Task: Find connections with filter location Gobārdānga with filter topic #Managerwith filter profile language German with filter current company The Corporate Bhakt with filter school Mailam Engineering College with filter industry Forestry and Logging with filter service category FIle Management with filter keywords title Program Administrator
Action: Mouse moved to (536, 91)
Screenshot: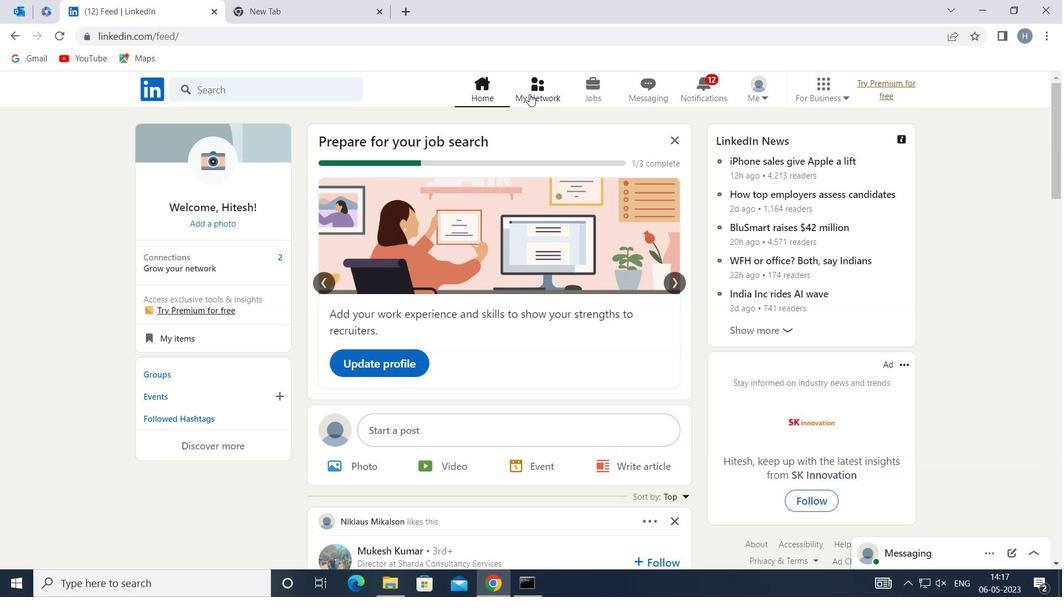 
Action: Mouse pressed left at (536, 91)
Screenshot: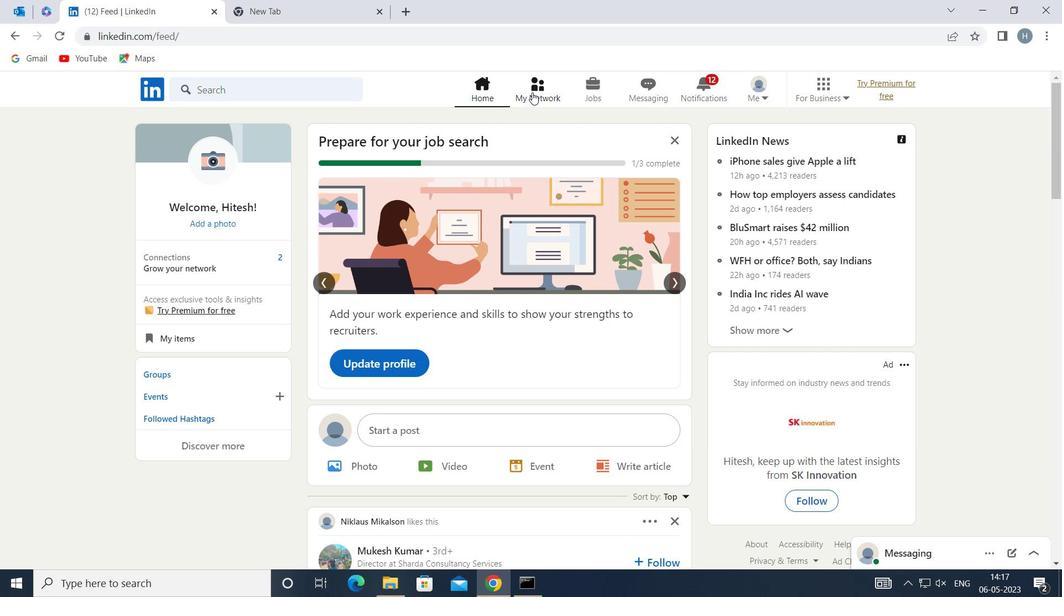 
Action: Mouse moved to (309, 165)
Screenshot: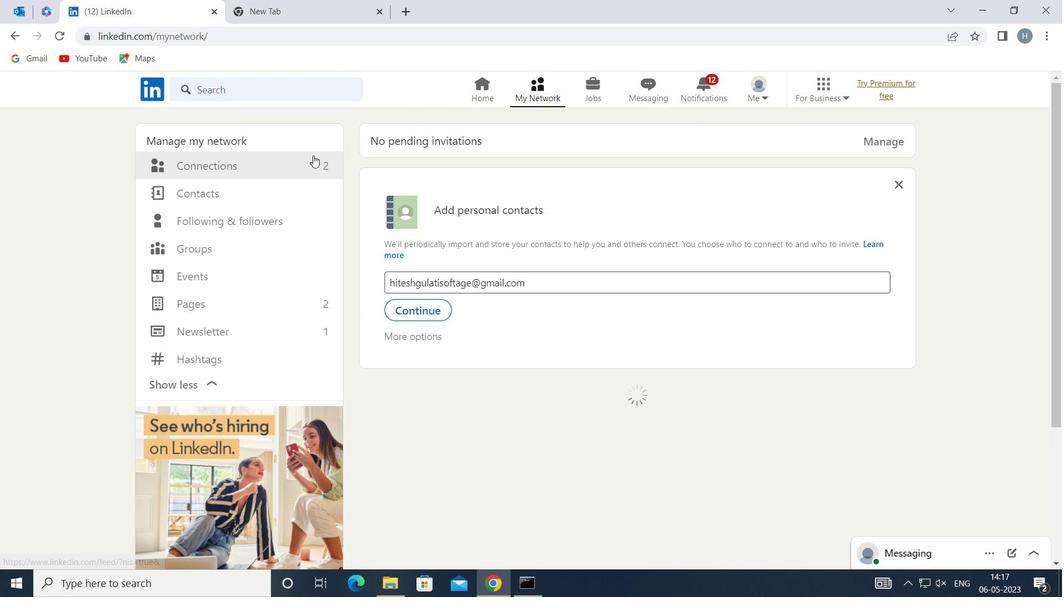 
Action: Mouse pressed left at (309, 165)
Screenshot: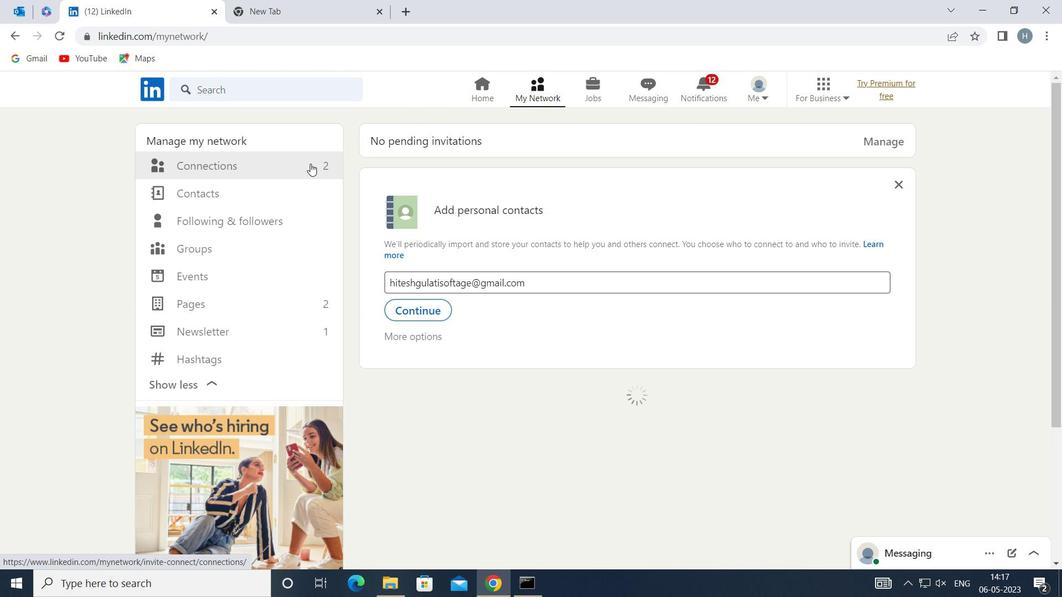 
Action: Mouse moved to (623, 167)
Screenshot: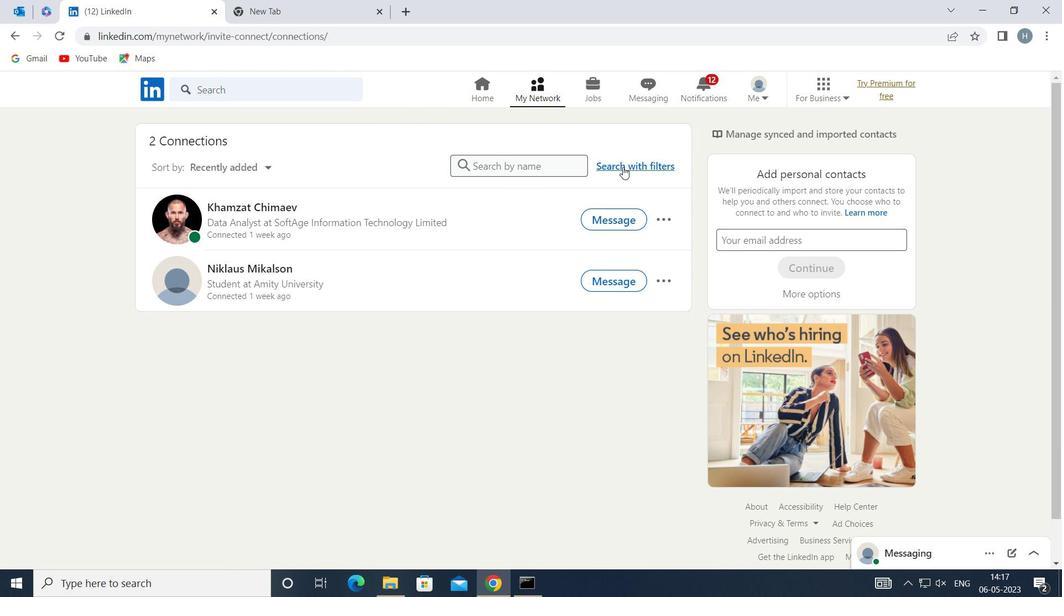 
Action: Mouse pressed left at (623, 167)
Screenshot: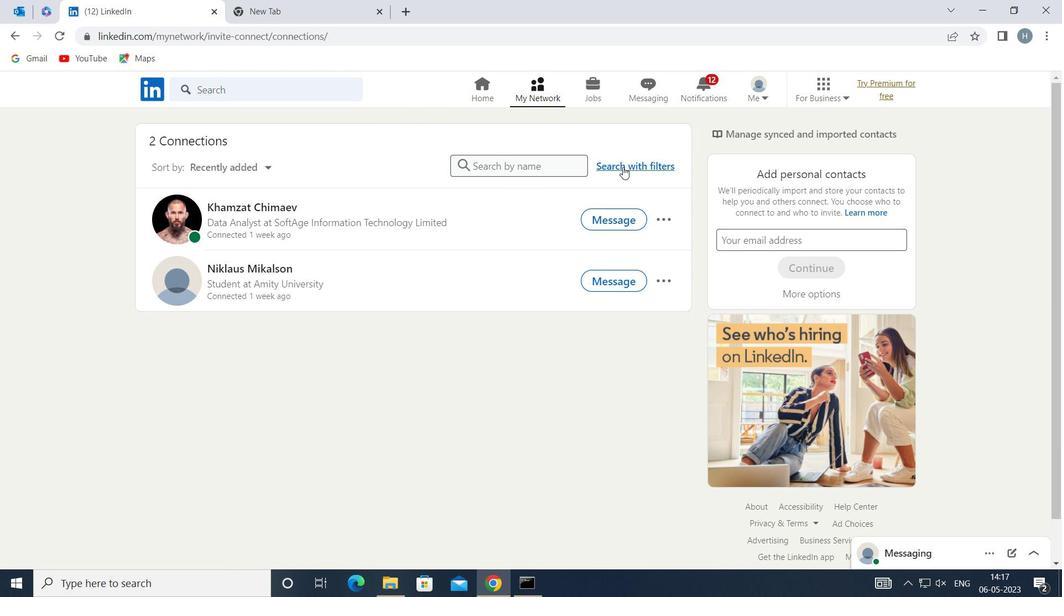 
Action: Mouse moved to (569, 132)
Screenshot: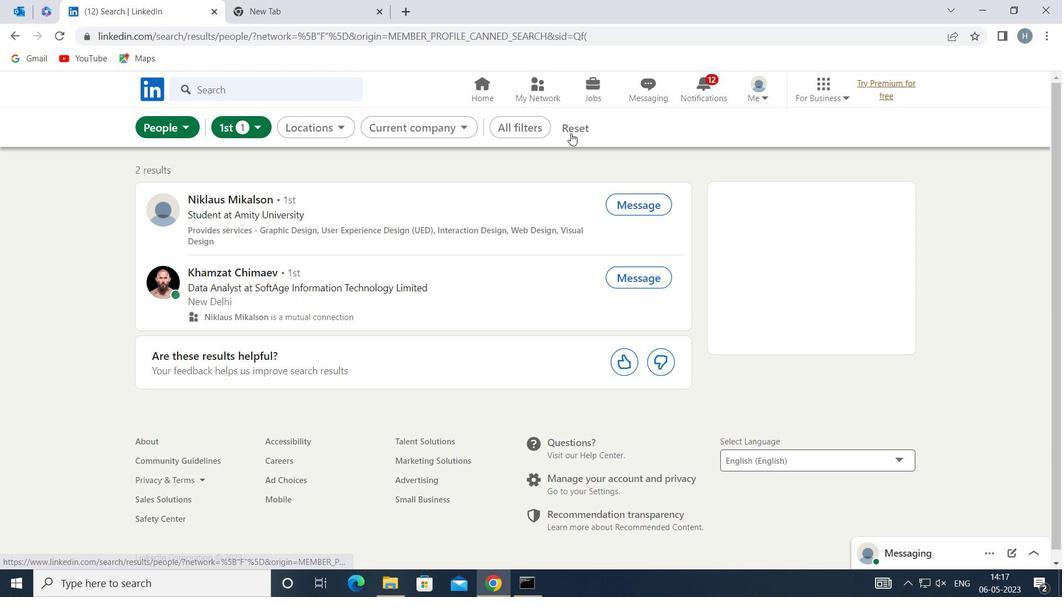 
Action: Mouse pressed left at (569, 132)
Screenshot: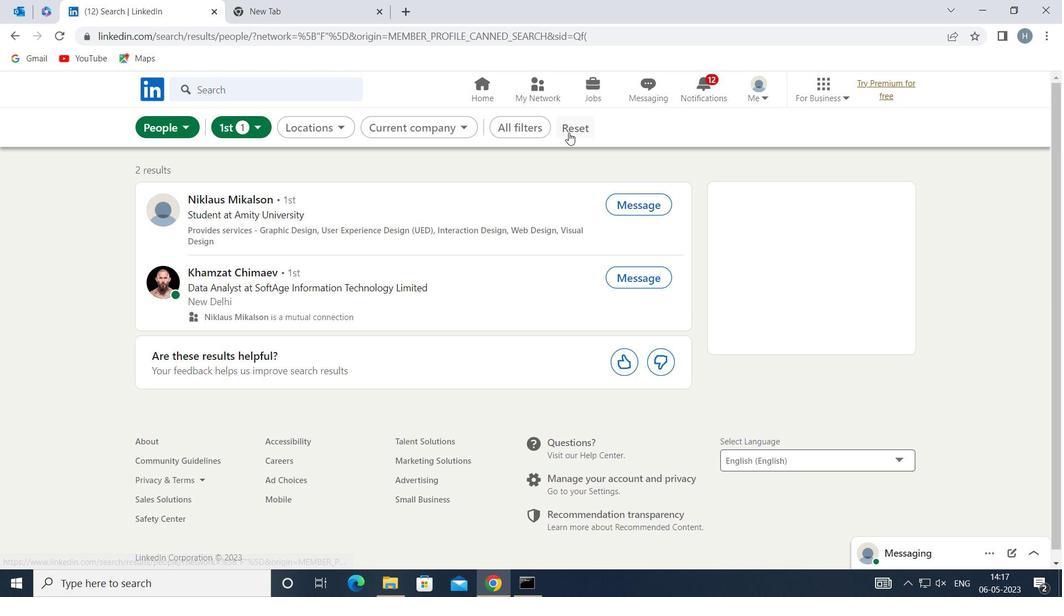 
Action: Mouse moved to (559, 128)
Screenshot: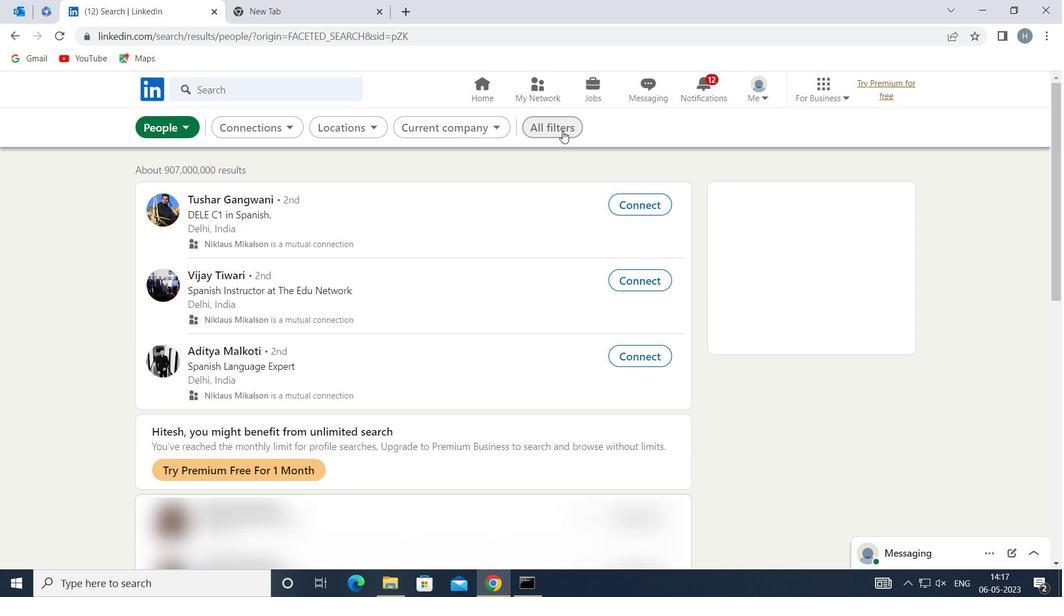 
Action: Mouse pressed left at (559, 128)
Screenshot: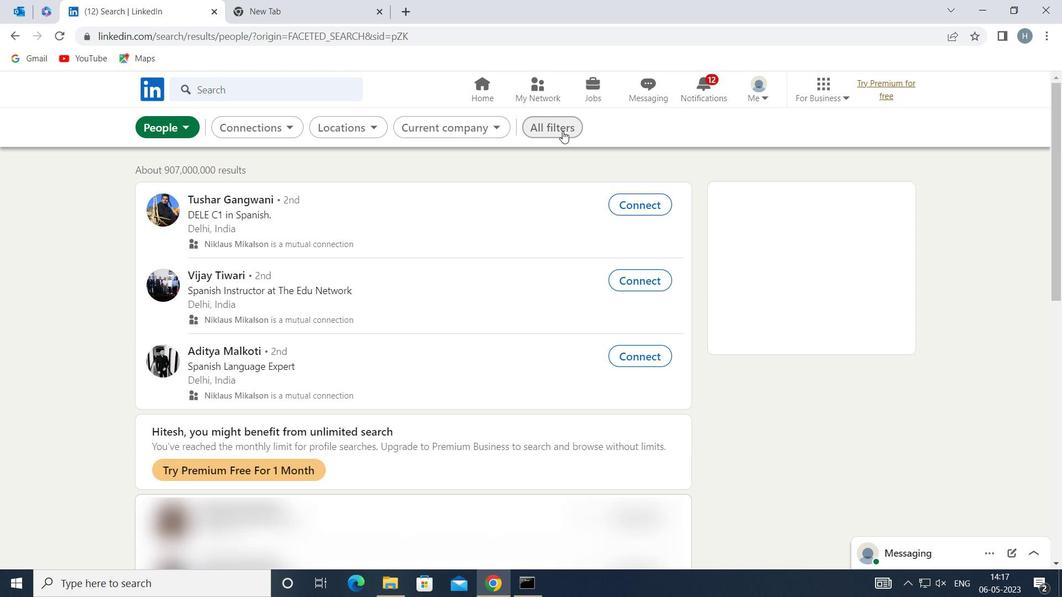 
Action: Mouse moved to (787, 387)
Screenshot: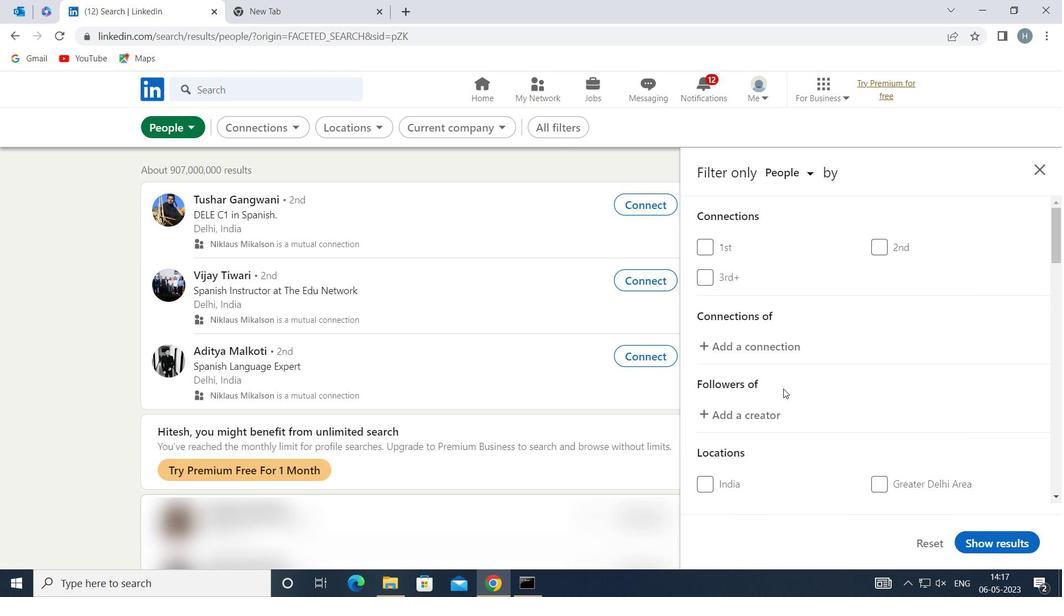 
Action: Mouse scrolled (787, 386) with delta (0, 0)
Screenshot: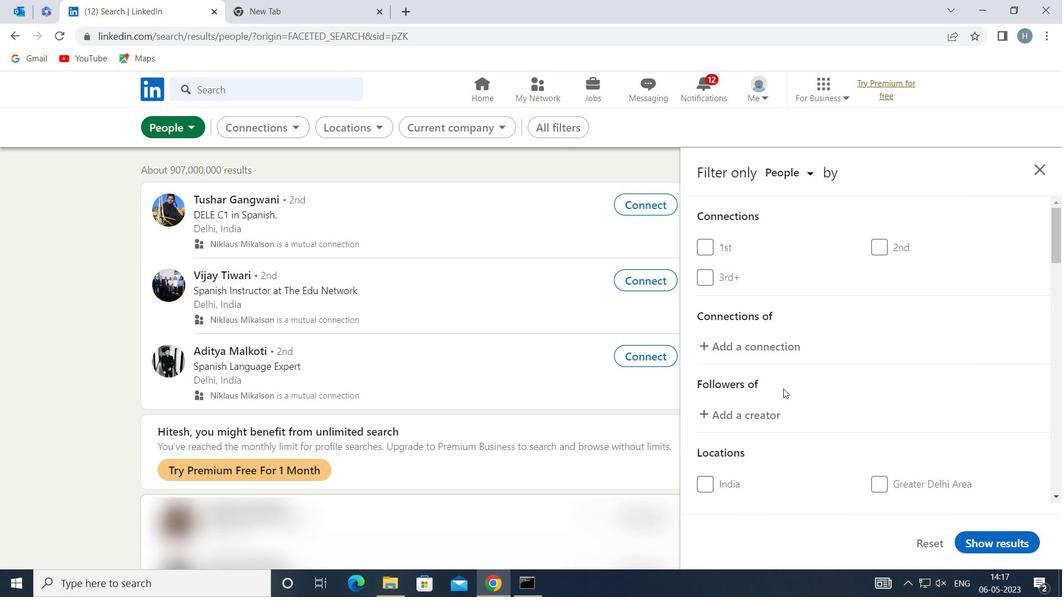 
Action: Mouse moved to (788, 385)
Screenshot: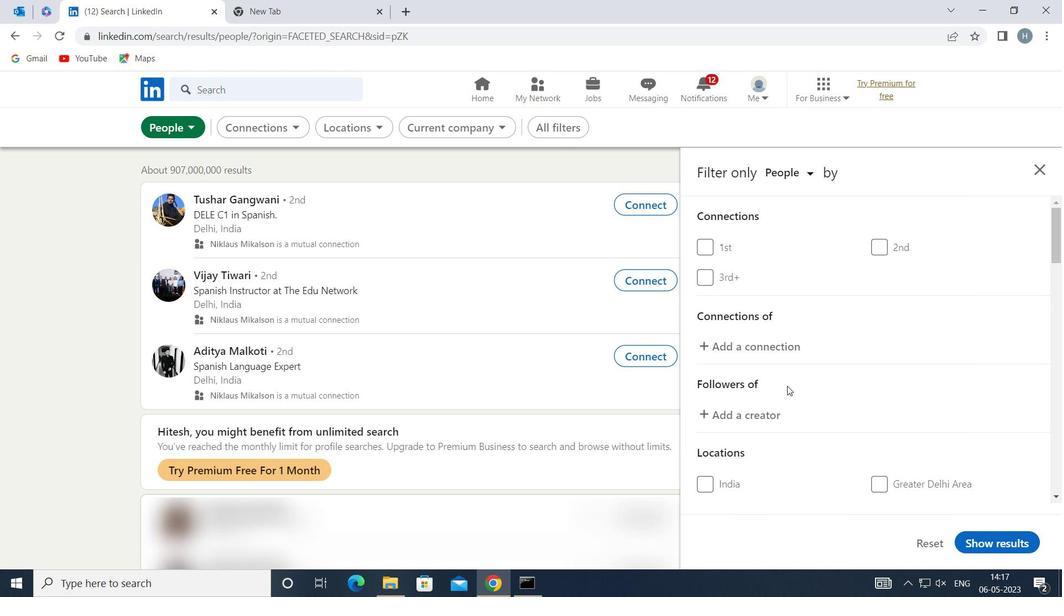 
Action: Mouse scrolled (788, 384) with delta (0, 0)
Screenshot: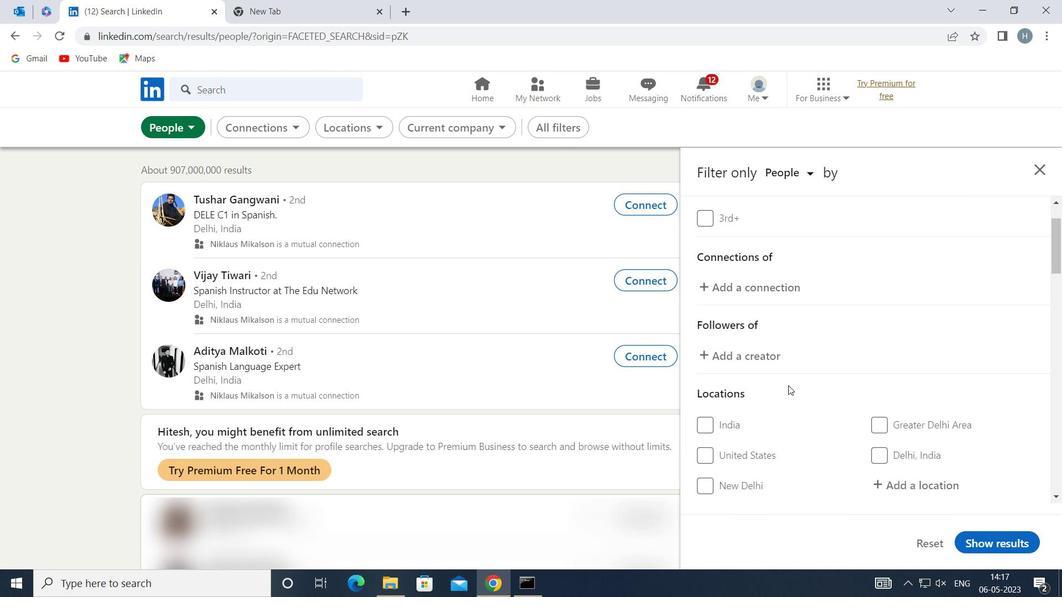 
Action: Mouse moved to (788, 384)
Screenshot: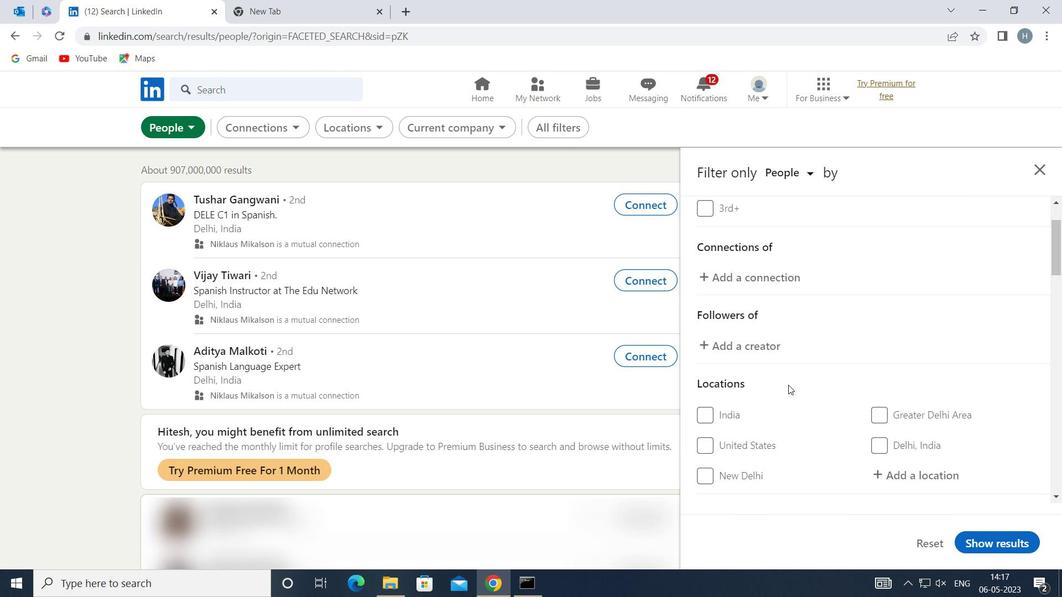 
Action: Mouse scrolled (788, 383) with delta (0, 0)
Screenshot: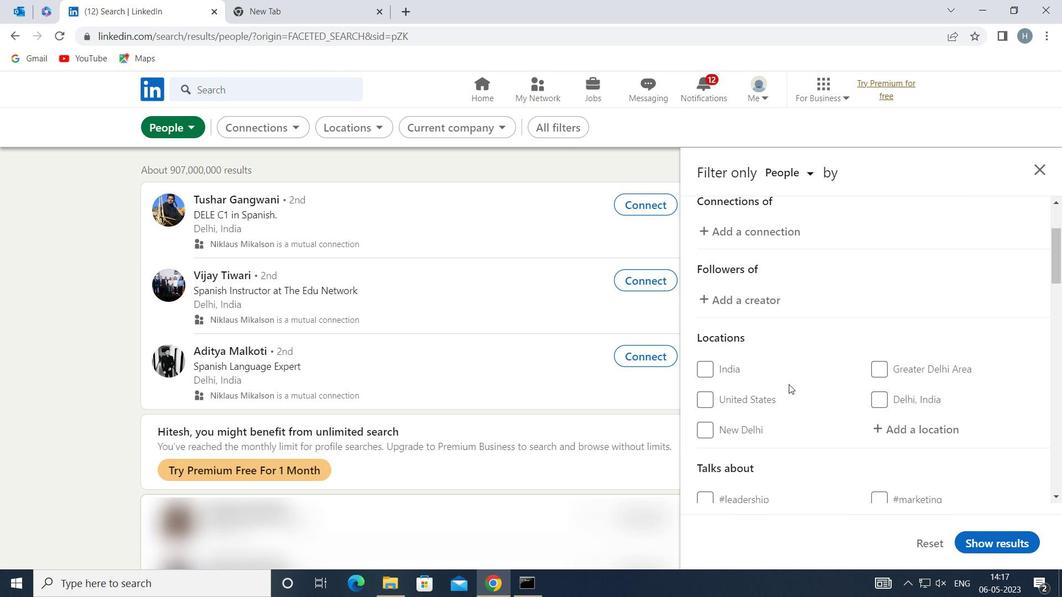 
Action: Mouse moved to (911, 341)
Screenshot: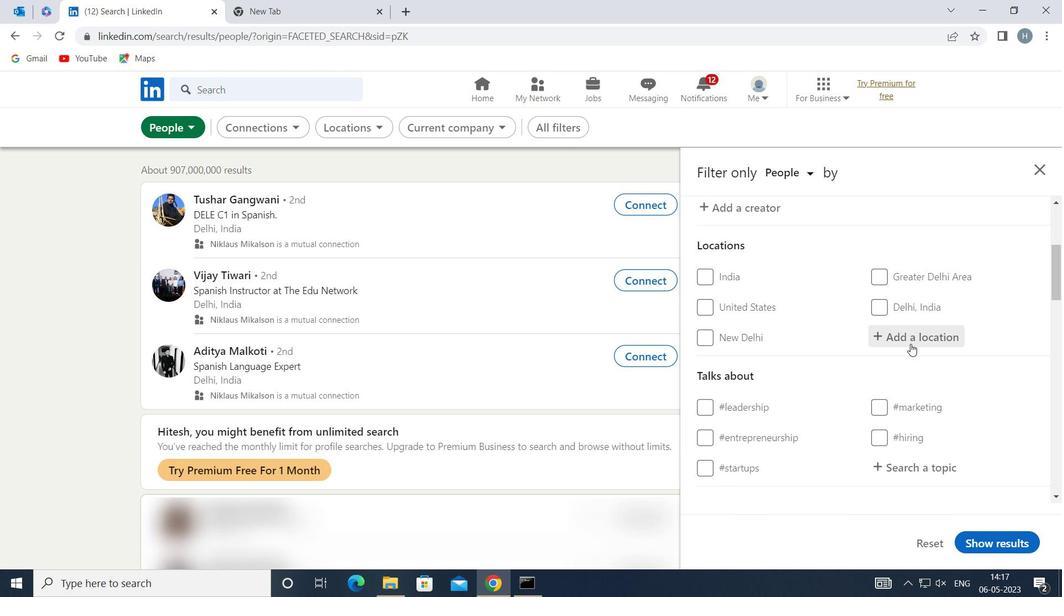 
Action: Mouse pressed left at (911, 341)
Screenshot: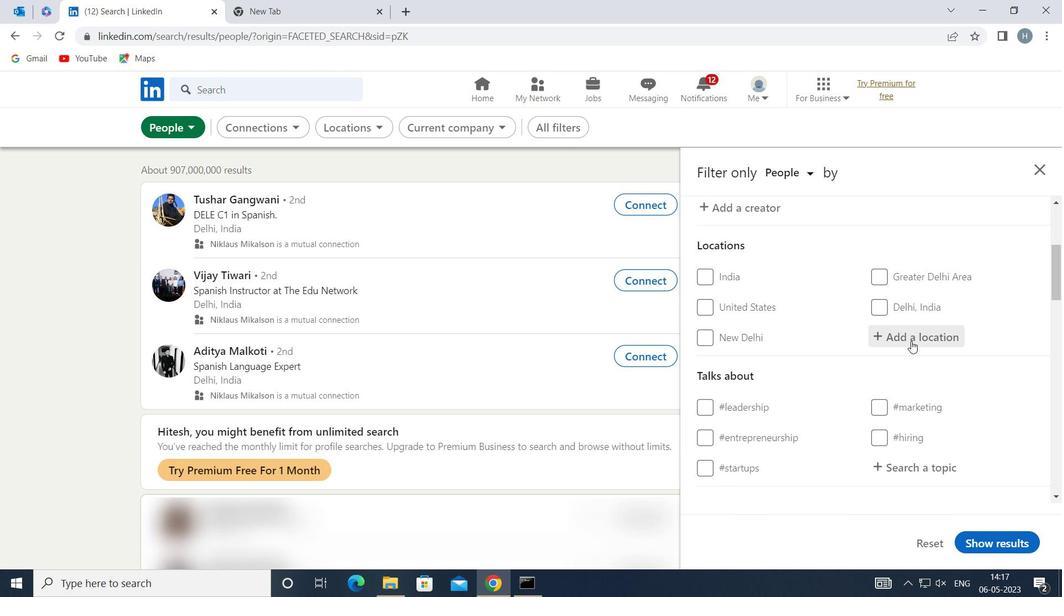 
Action: Key pressed <Key.shift>GOBARDANGA
Screenshot: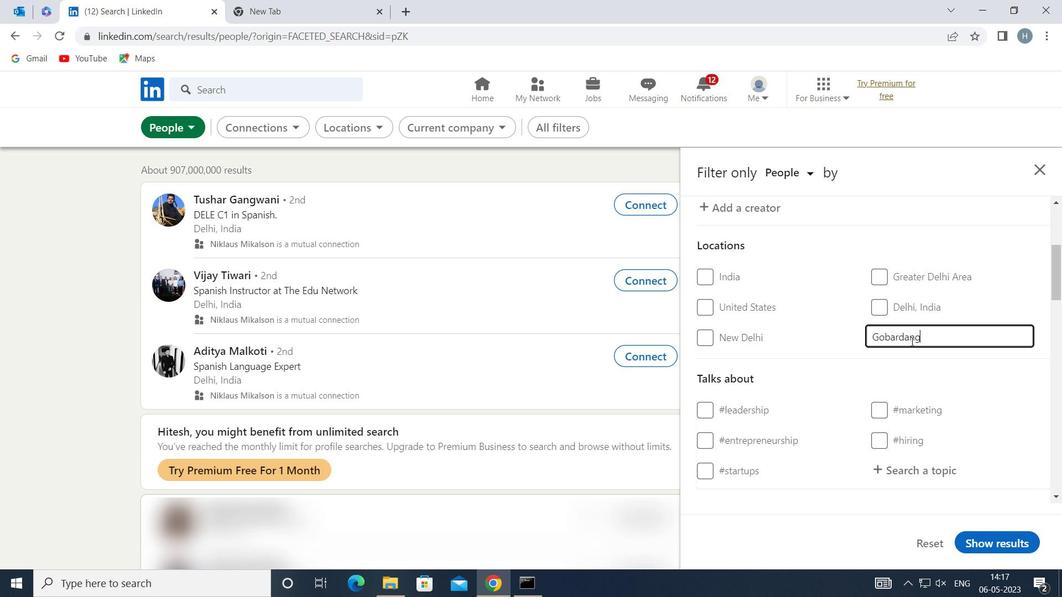 
Action: Mouse moved to (923, 354)
Screenshot: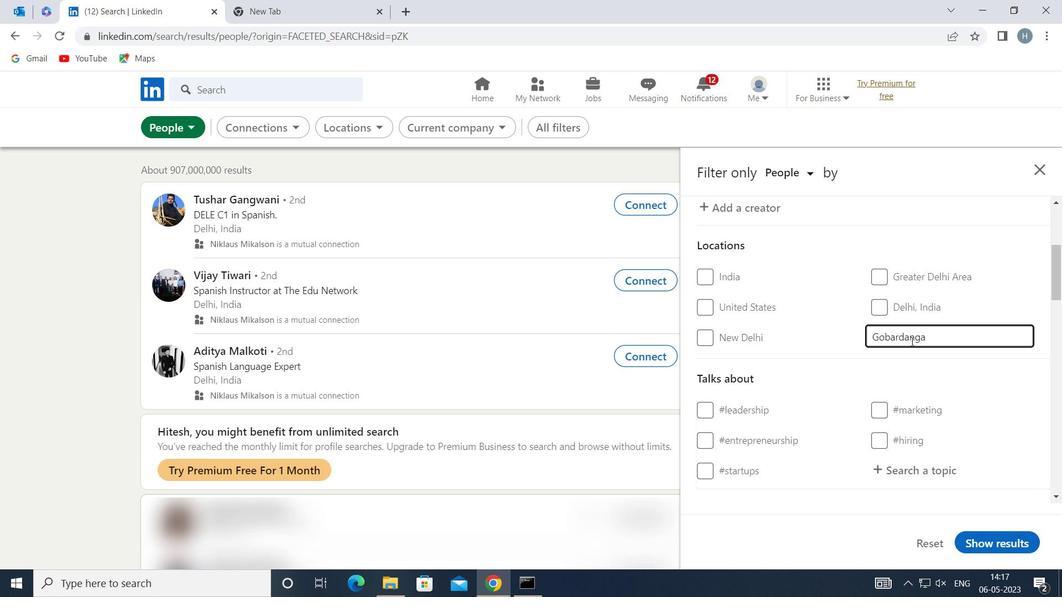 
Action: Mouse pressed left at (923, 354)
Screenshot: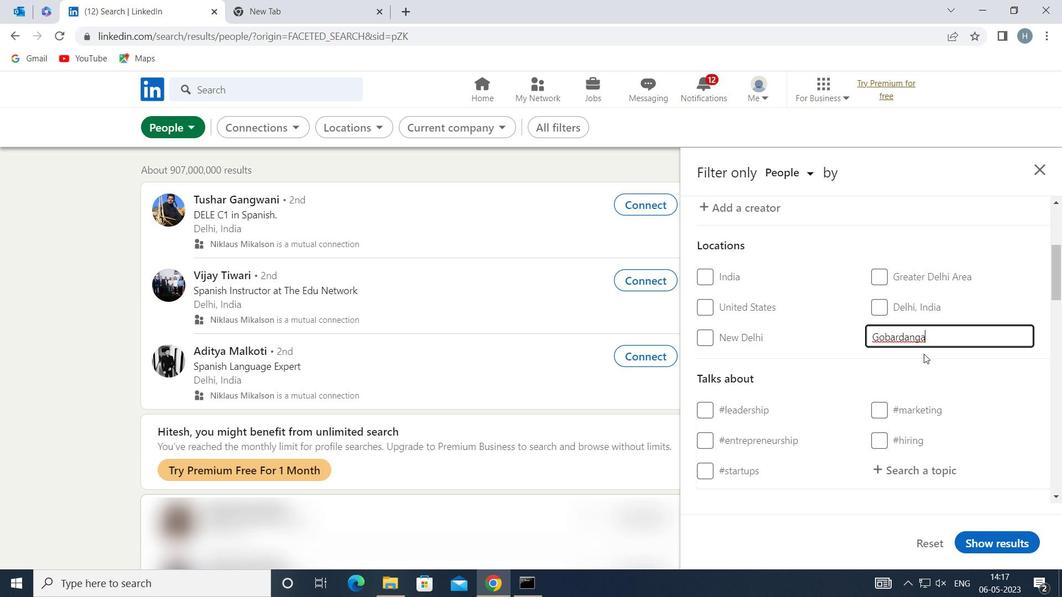 
Action: Mouse moved to (922, 351)
Screenshot: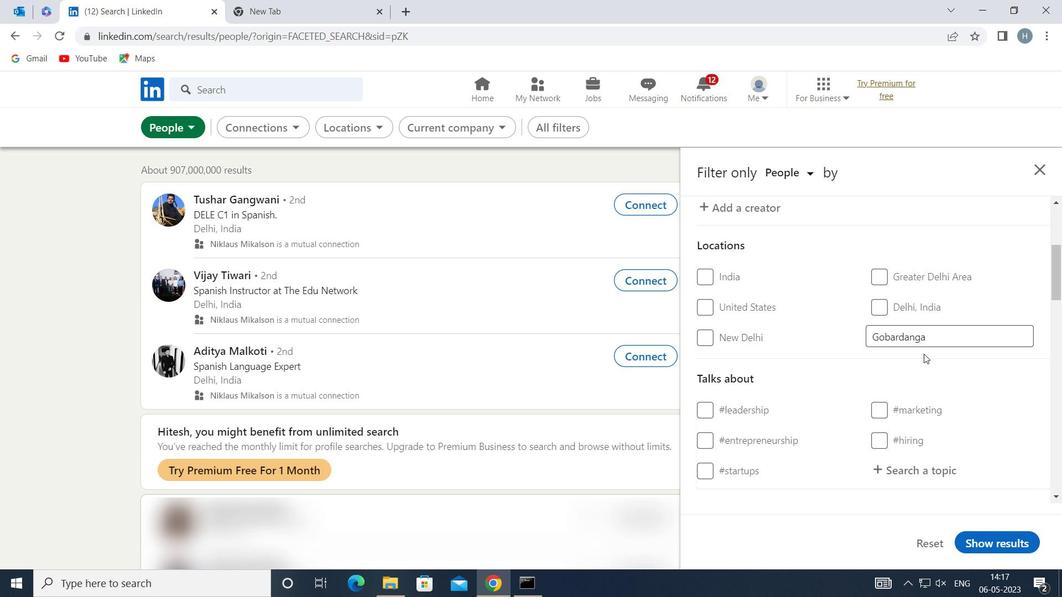 
Action: Mouse scrolled (922, 350) with delta (0, 0)
Screenshot: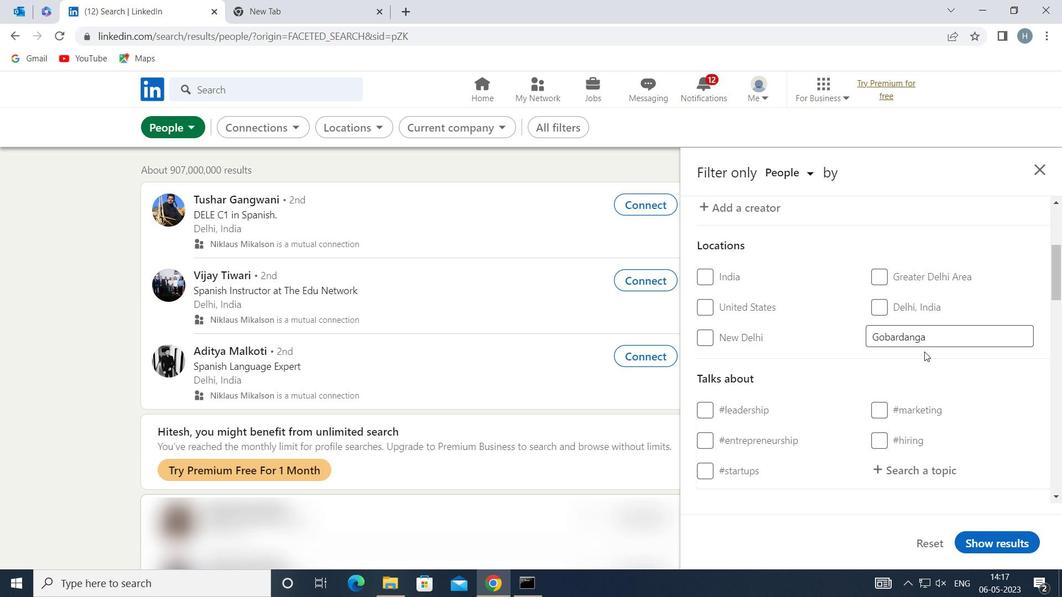 
Action: Mouse scrolled (922, 350) with delta (0, 0)
Screenshot: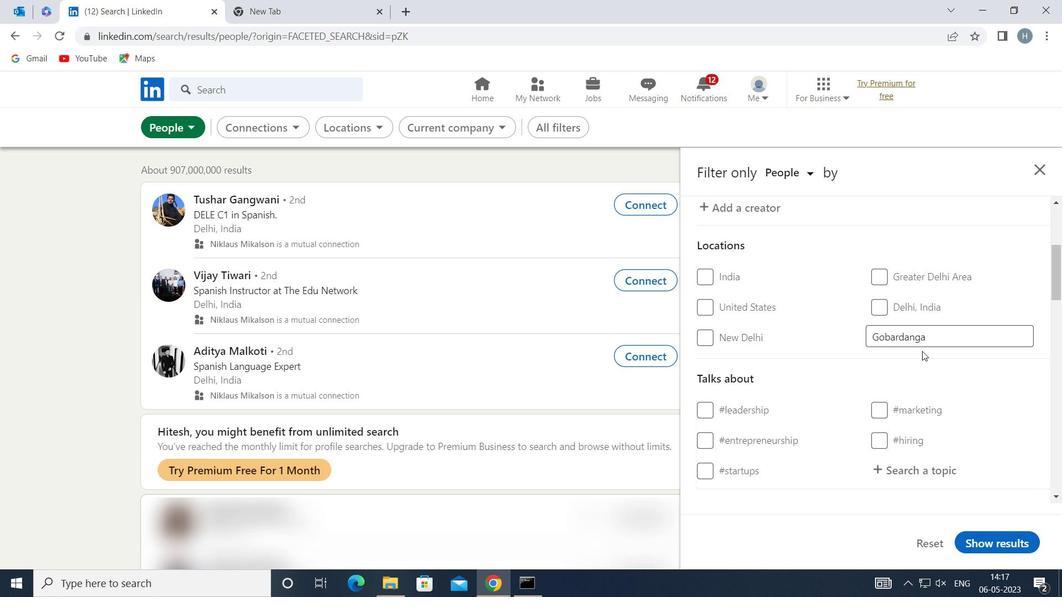 
Action: Mouse moved to (925, 332)
Screenshot: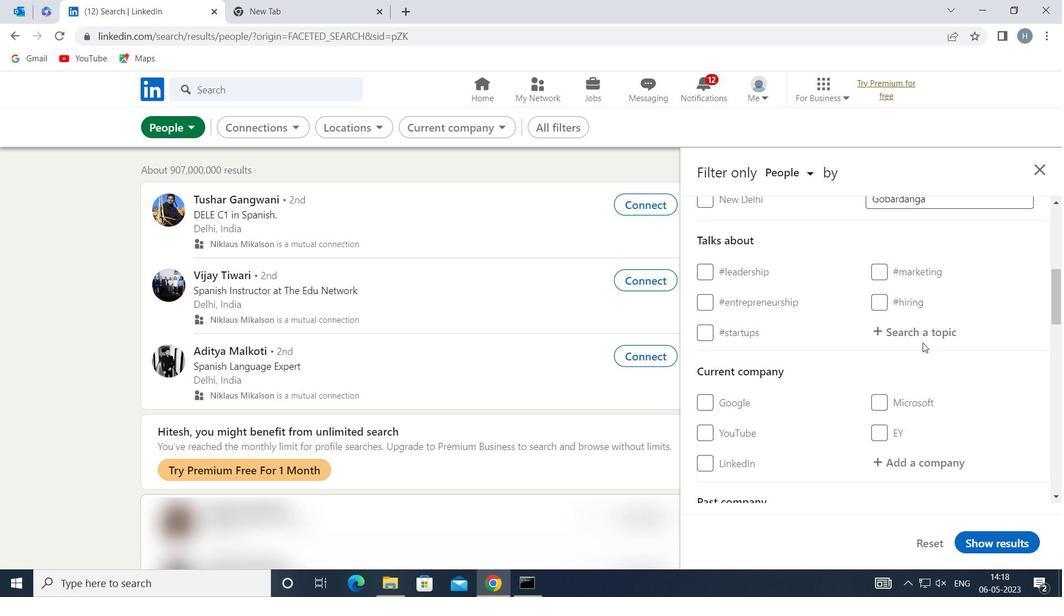 
Action: Mouse pressed left at (925, 332)
Screenshot: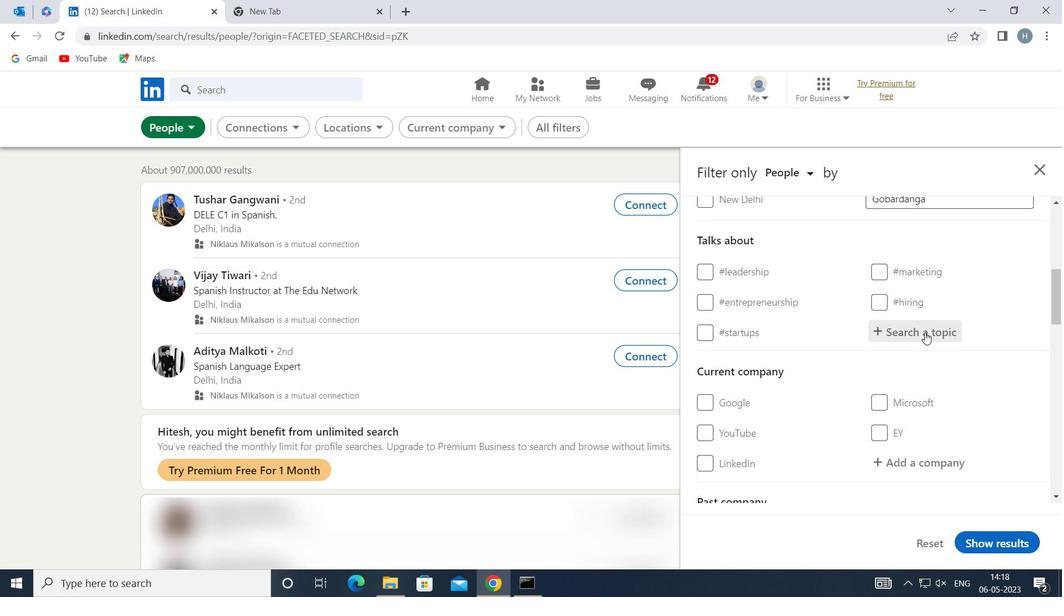 
Action: Key pressed <Key.shift>MANAGEMENT<Key.backspace><Key.backspace><Key.backspace><Key.backspace>R
Screenshot: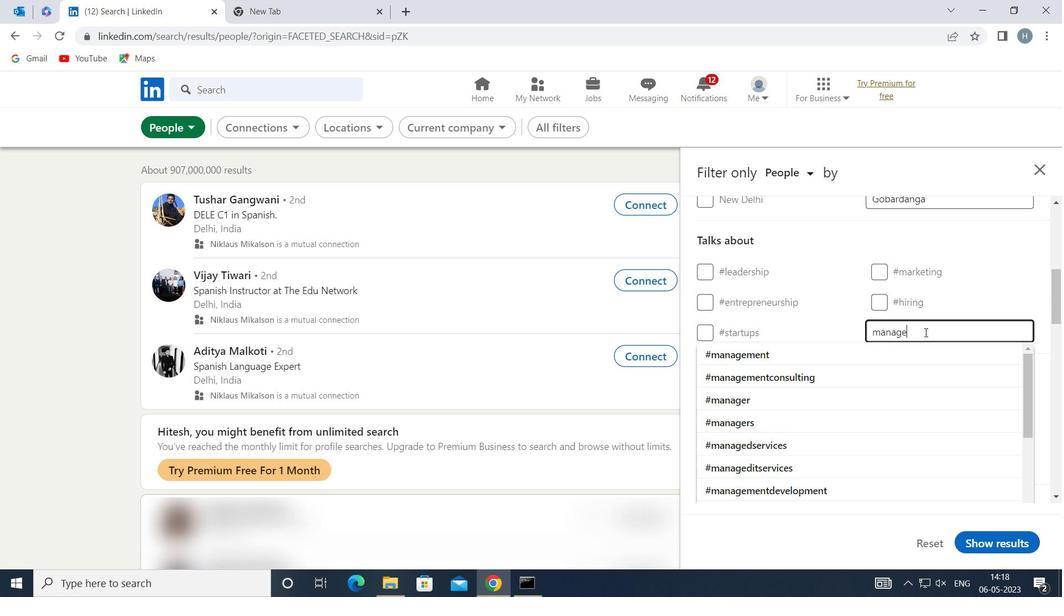 
Action: Mouse moved to (819, 351)
Screenshot: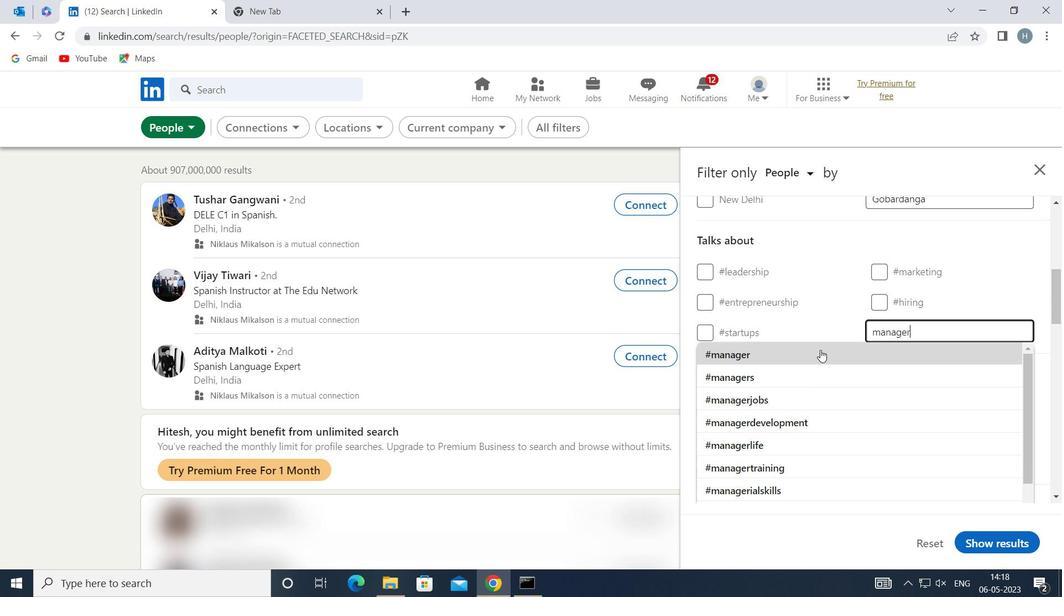 
Action: Mouse pressed left at (819, 351)
Screenshot: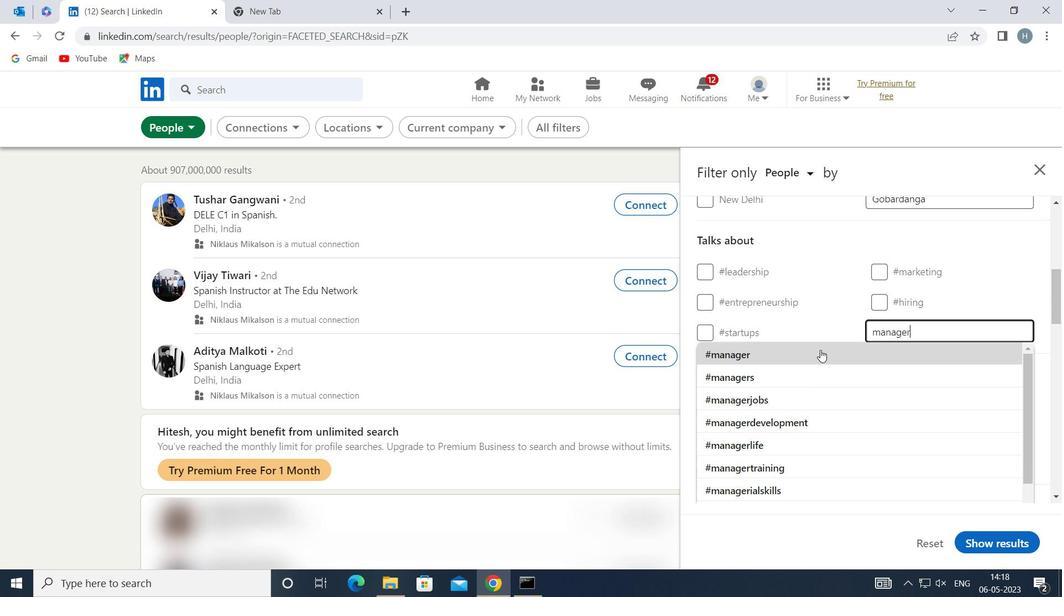 
Action: Mouse moved to (829, 351)
Screenshot: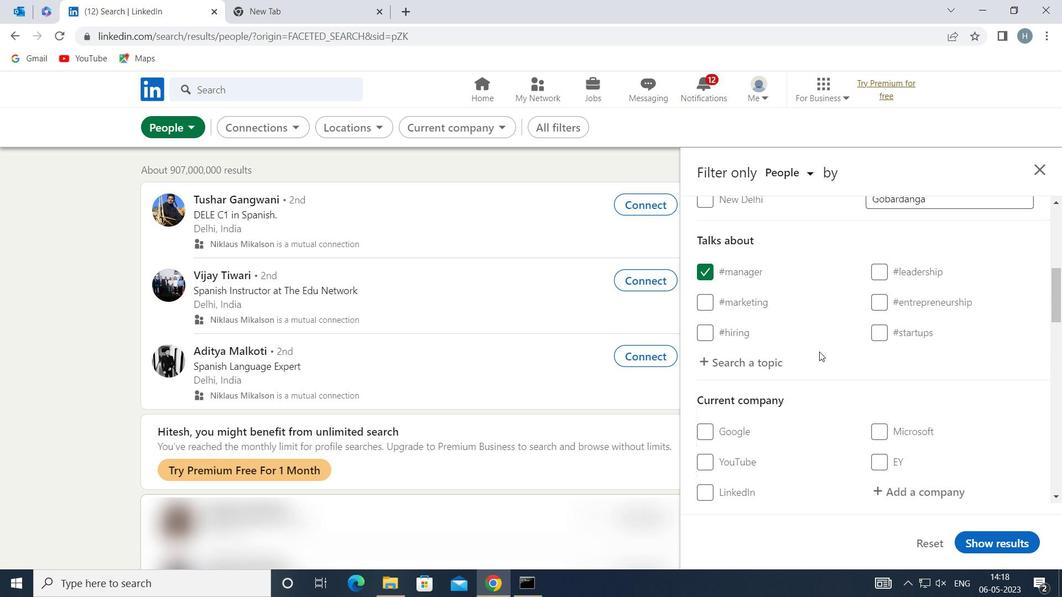 
Action: Mouse scrolled (829, 350) with delta (0, 0)
Screenshot: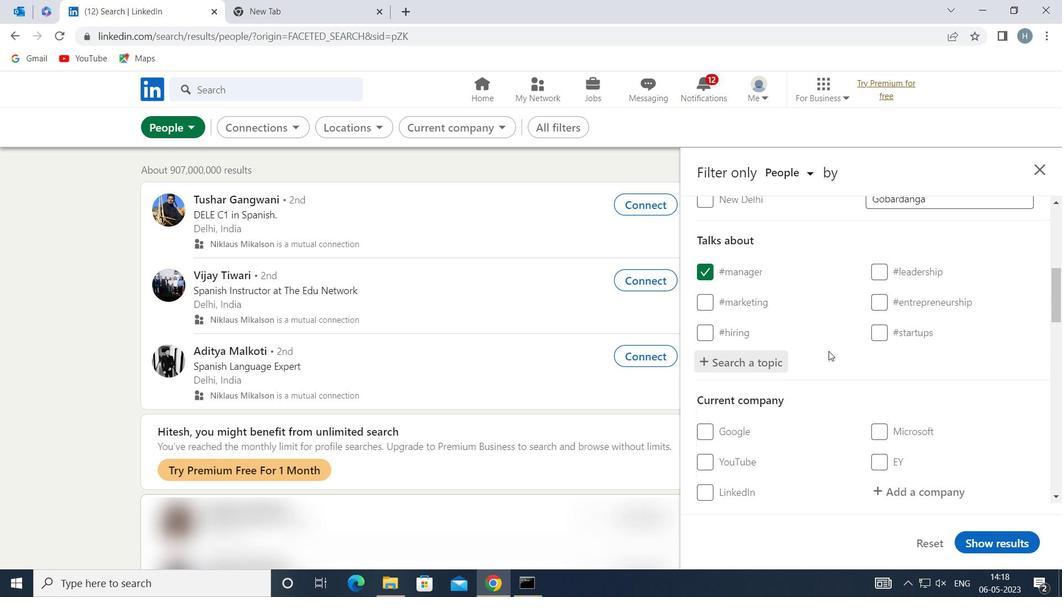 
Action: Mouse moved to (830, 349)
Screenshot: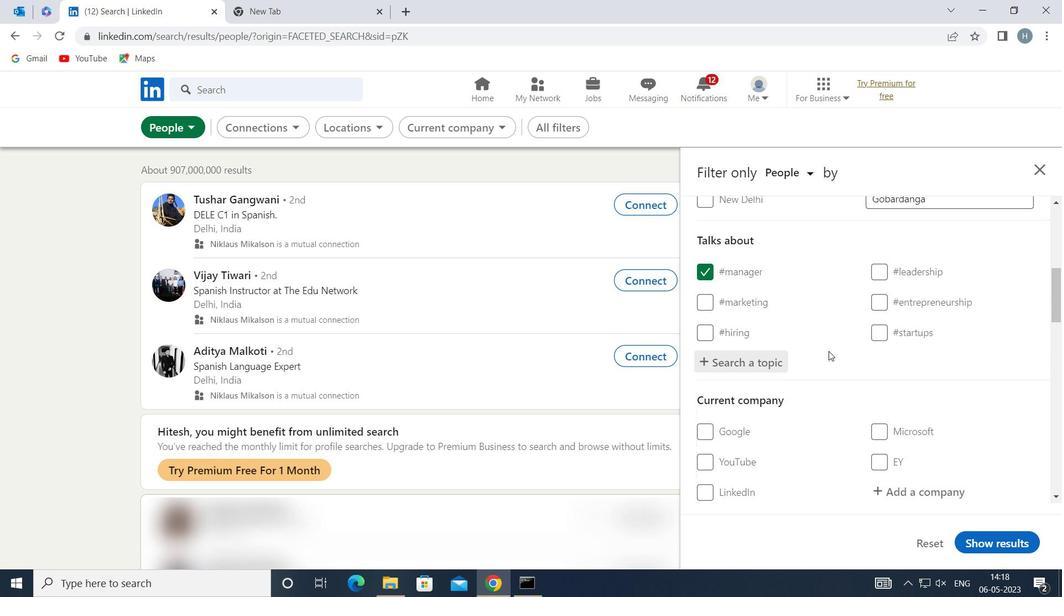 
Action: Mouse scrolled (830, 349) with delta (0, 0)
Screenshot: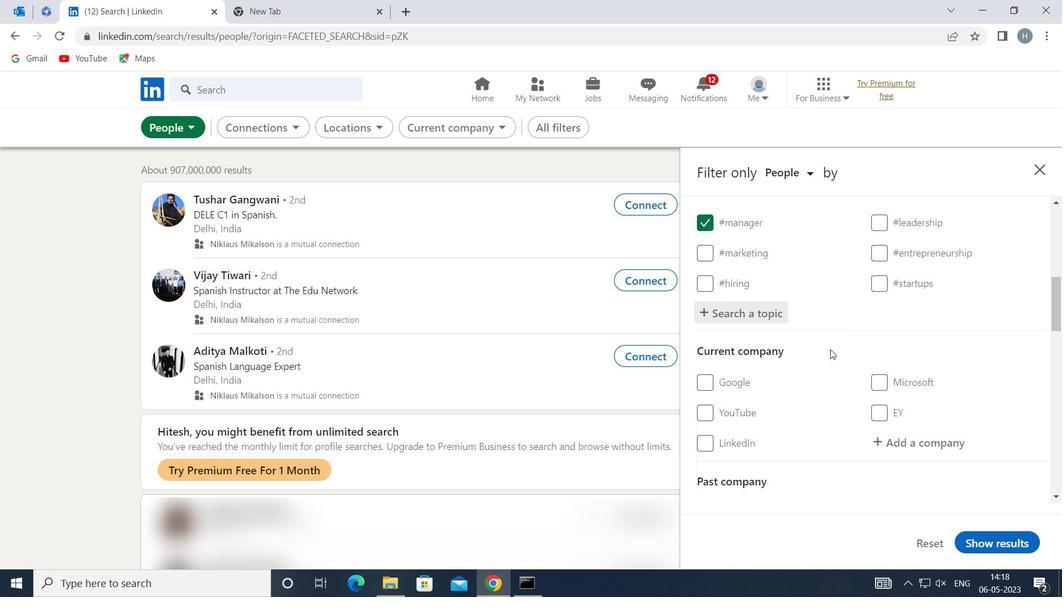 
Action: Mouse moved to (832, 346)
Screenshot: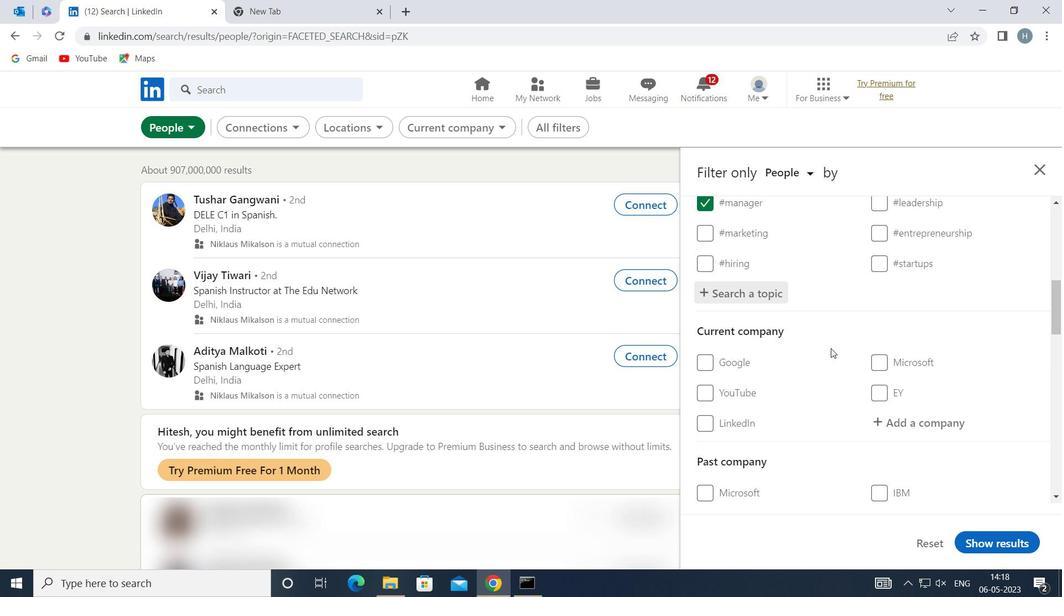 
Action: Mouse scrolled (832, 345) with delta (0, 0)
Screenshot: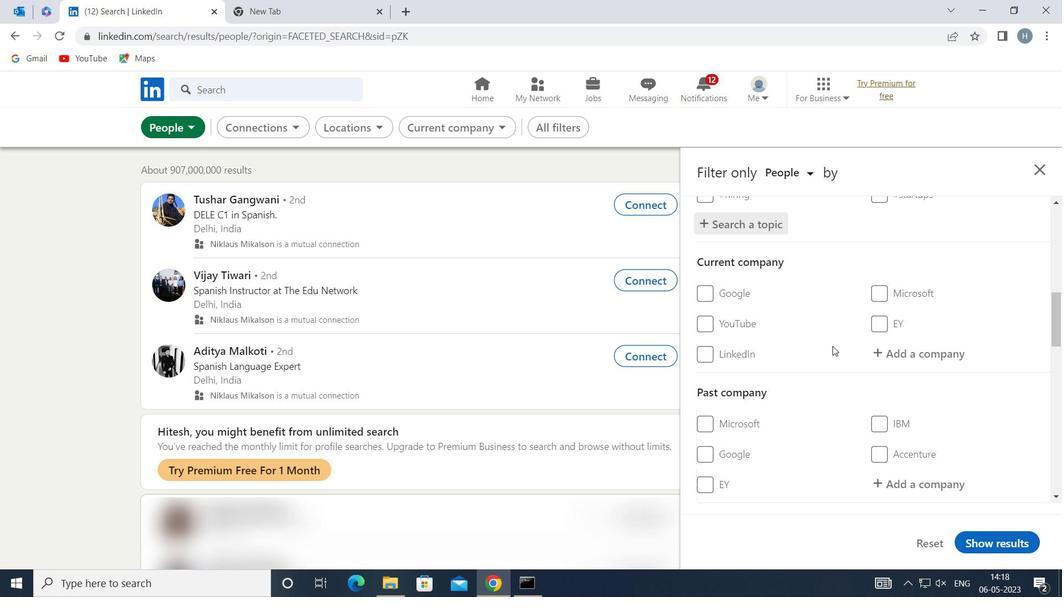 
Action: Mouse scrolled (832, 345) with delta (0, 0)
Screenshot: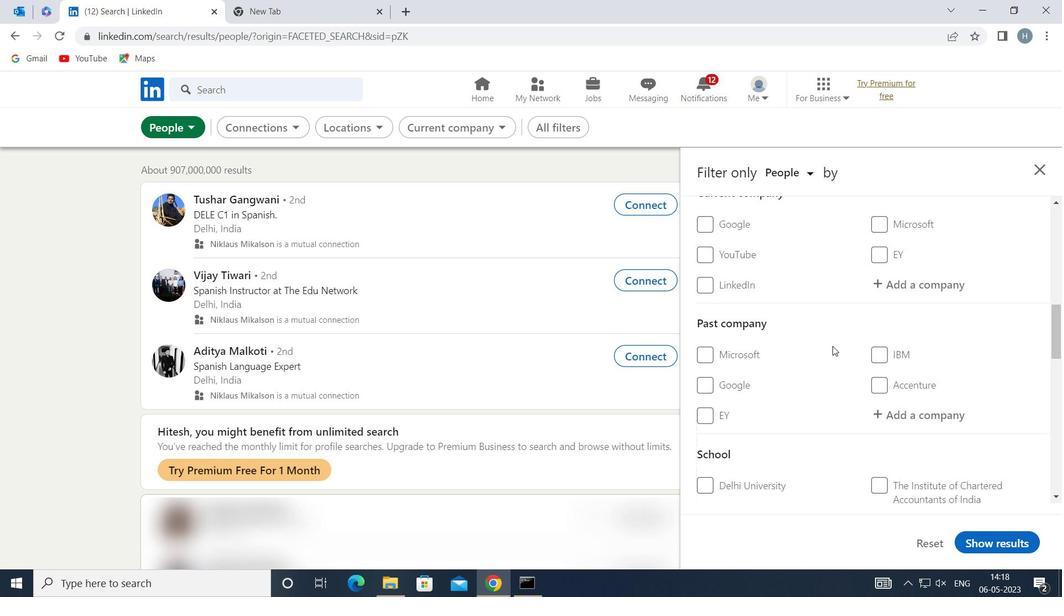 
Action: Mouse moved to (833, 341)
Screenshot: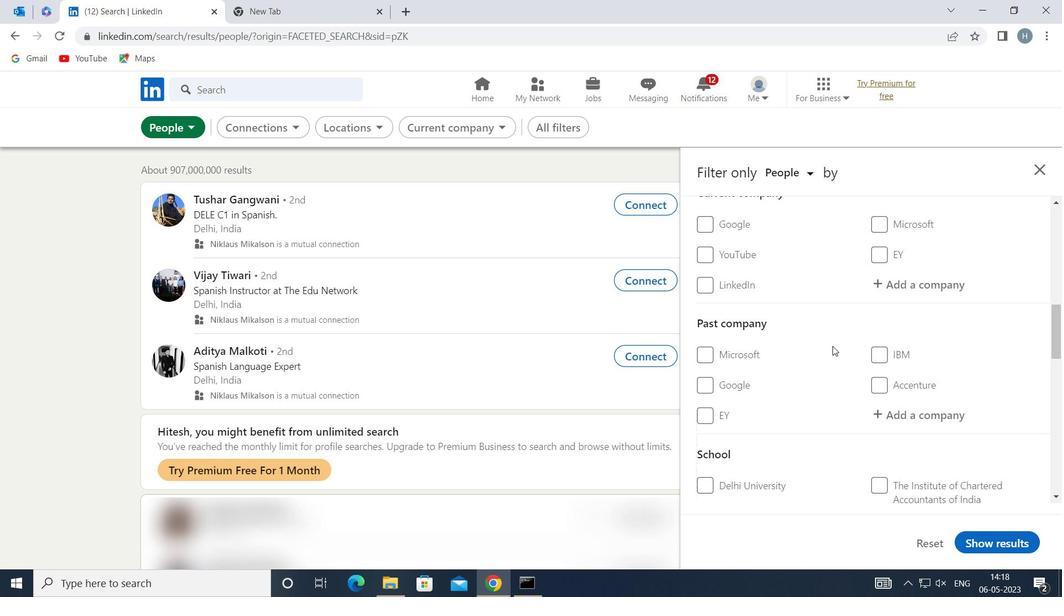 
Action: Mouse scrolled (833, 341) with delta (0, 0)
Screenshot: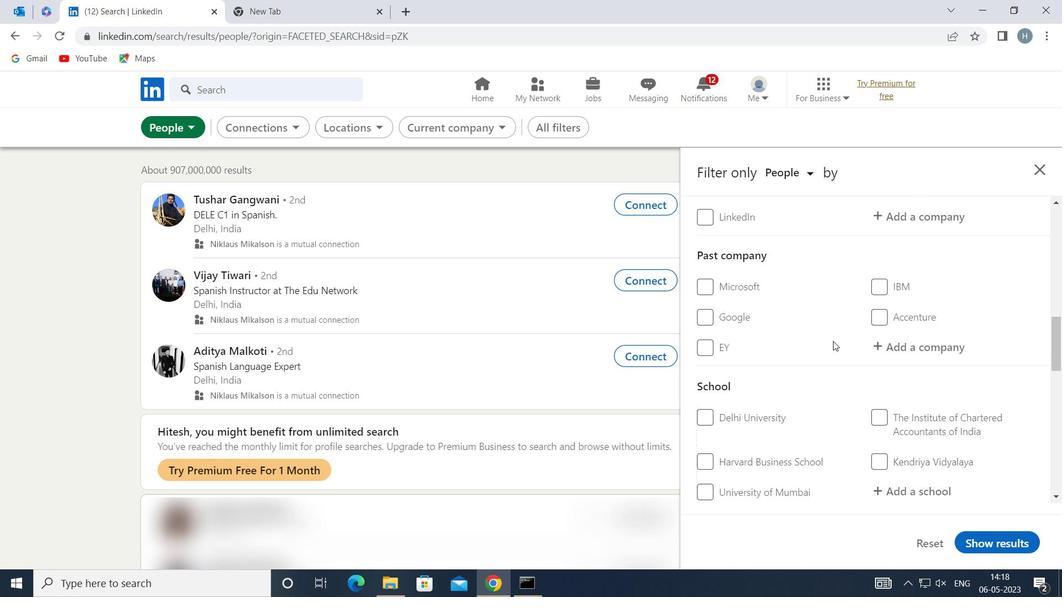 
Action: Mouse moved to (833, 341)
Screenshot: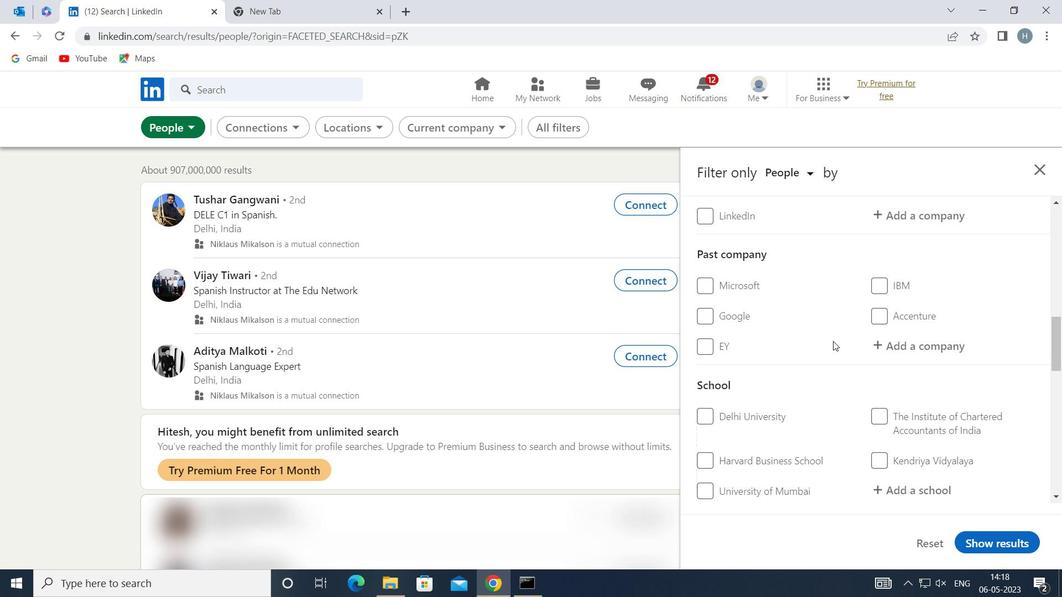 
Action: Mouse scrolled (833, 340) with delta (0, 0)
Screenshot: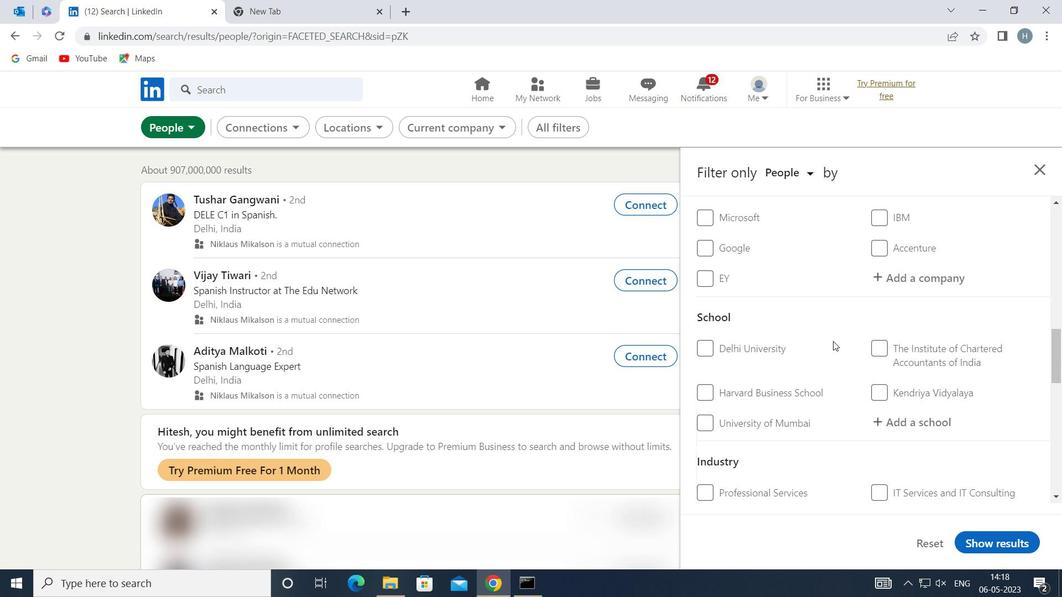 
Action: Mouse moved to (833, 340)
Screenshot: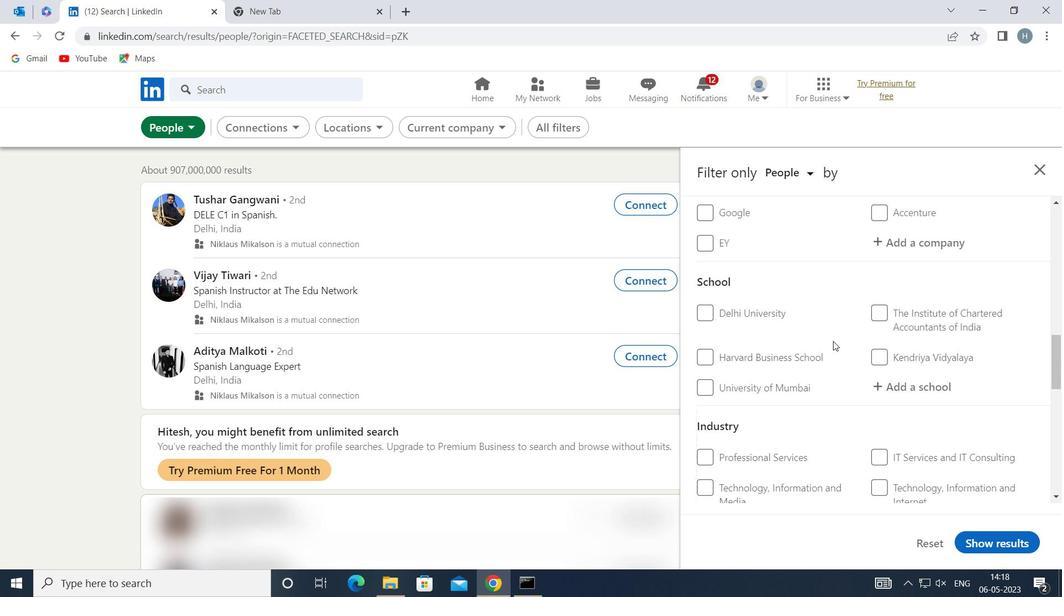 
Action: Mouse scrolled (833, 340) with delta (0, 0)
Screenshot: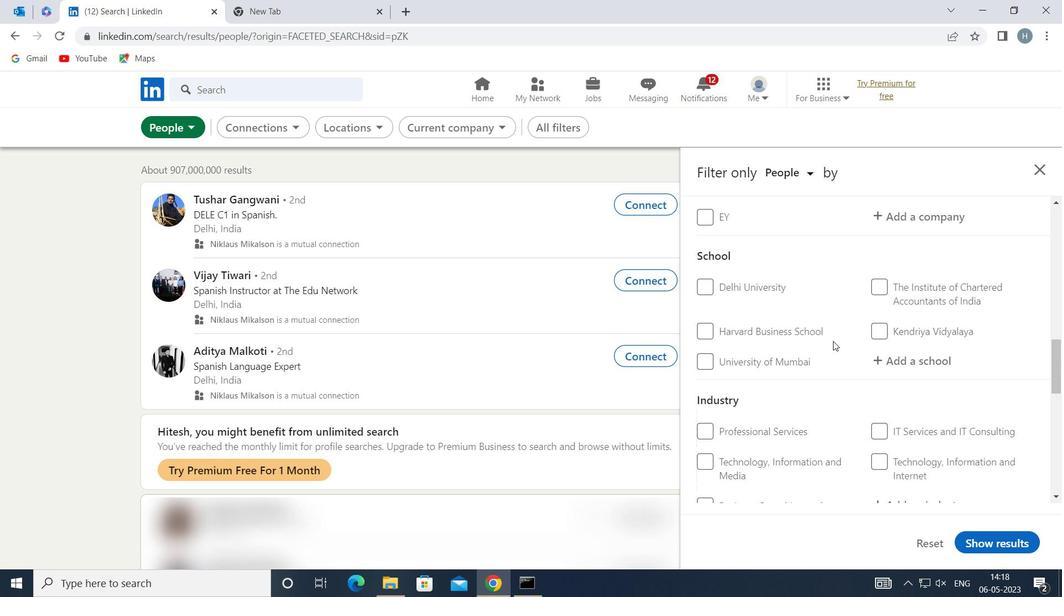 
Action: Mouse scrolled (833, 340) with delta (0, 0)
Screenshot: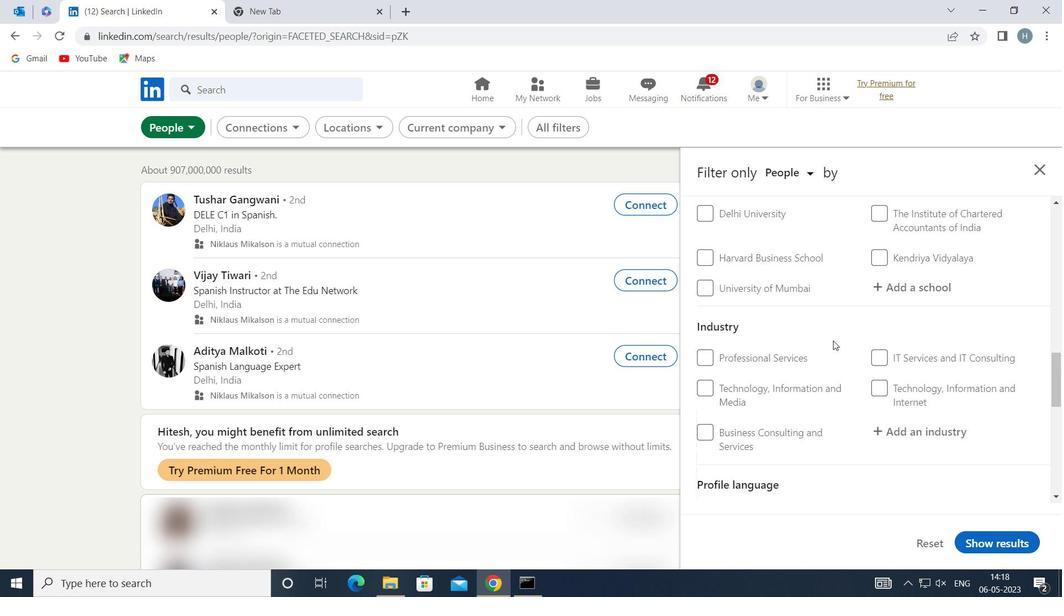 
Action: Mouse scrolled (833, 340) with delta (0, 0)
Screenshot: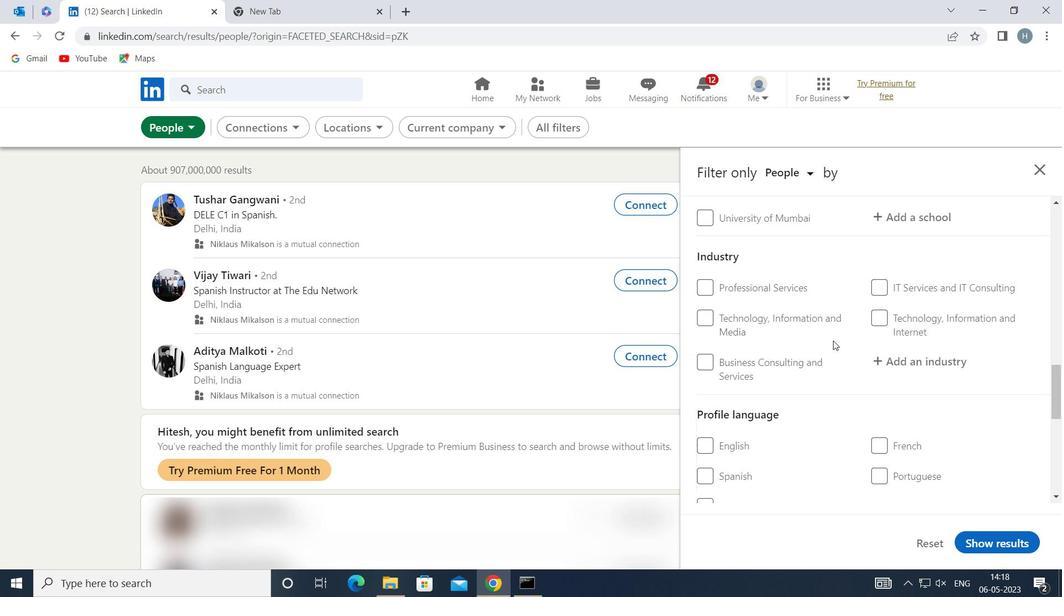 
Action: Mouse scrolled (833, 340) with delta (0, 0)
Screenshot: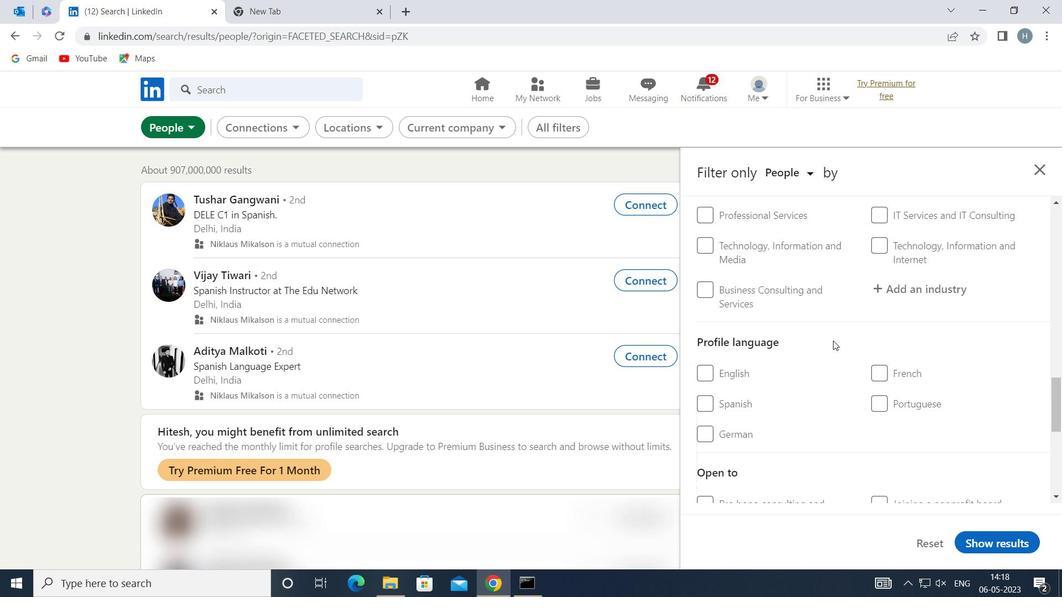 
Action: Mouse moved to (727, 362)
Screenshot: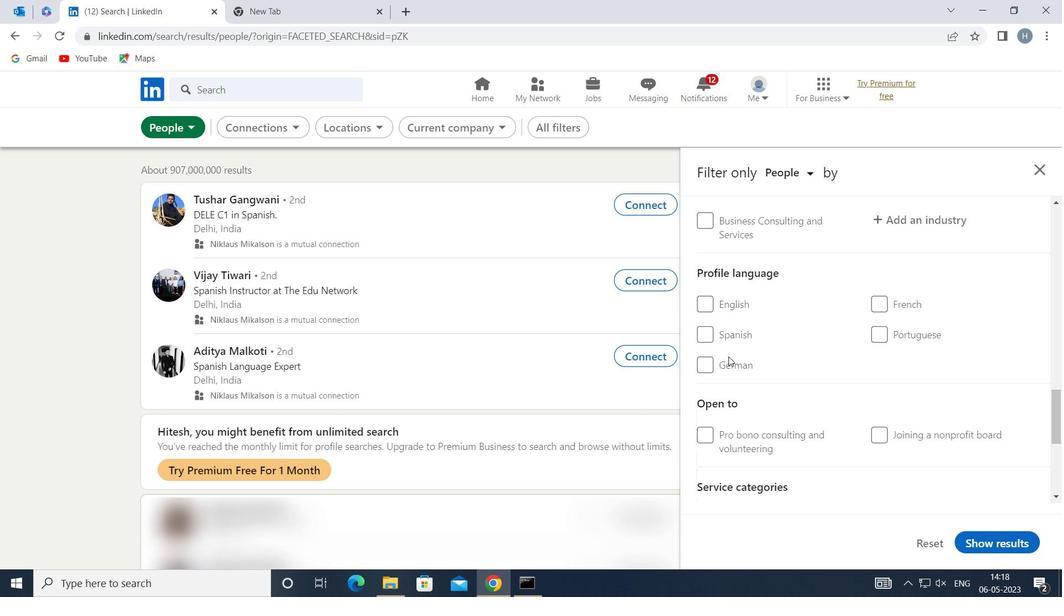 
Action: Mouse pressed left at (727, 362)
Screenshot: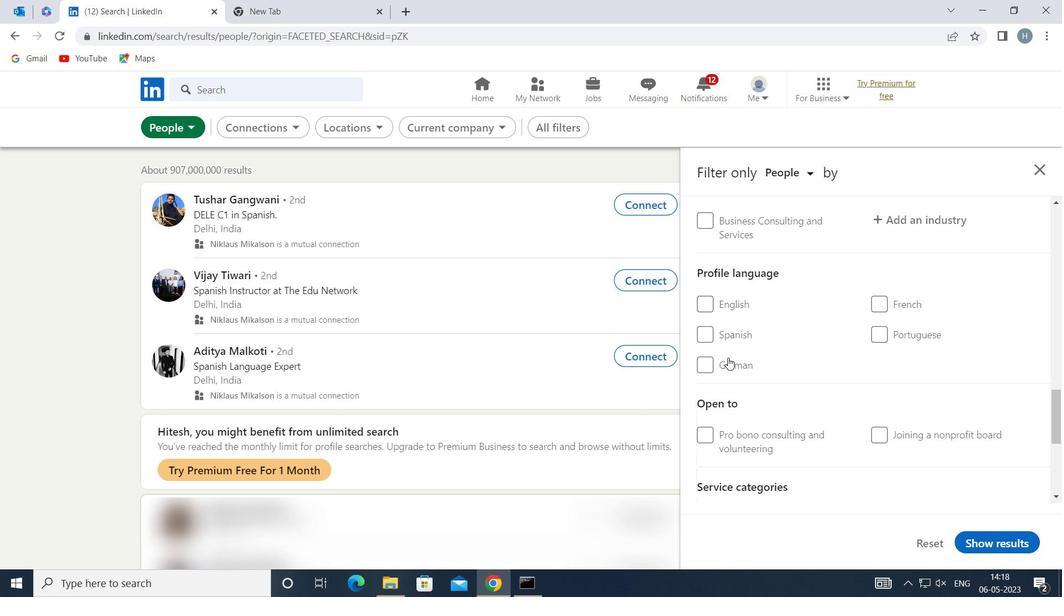 
Action: Mouse moved to (710, 363)
Screenshot: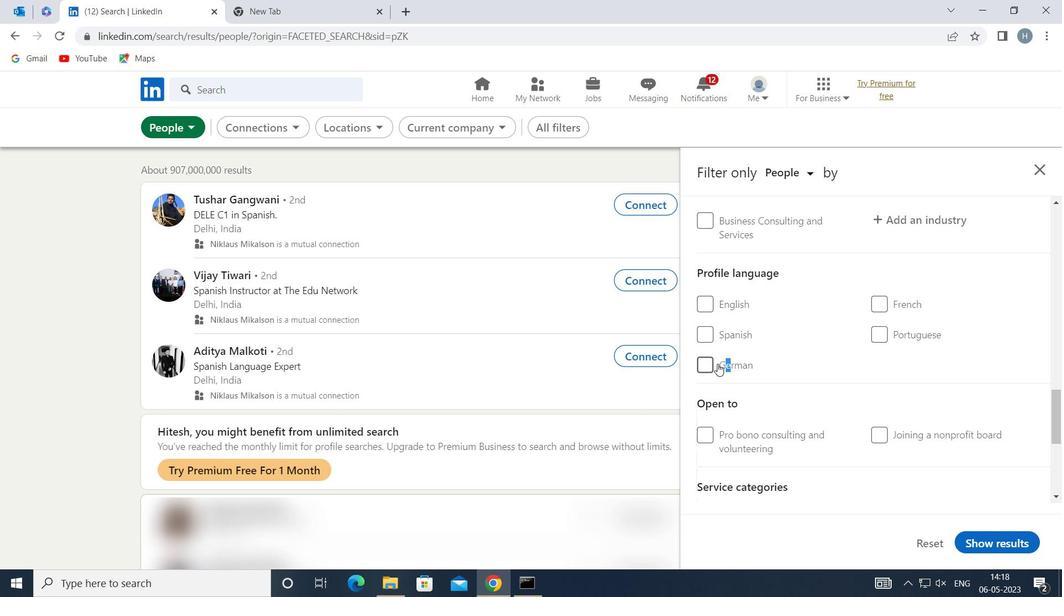 
Action: Mouse pressed left at (710, 363)
Screenshot: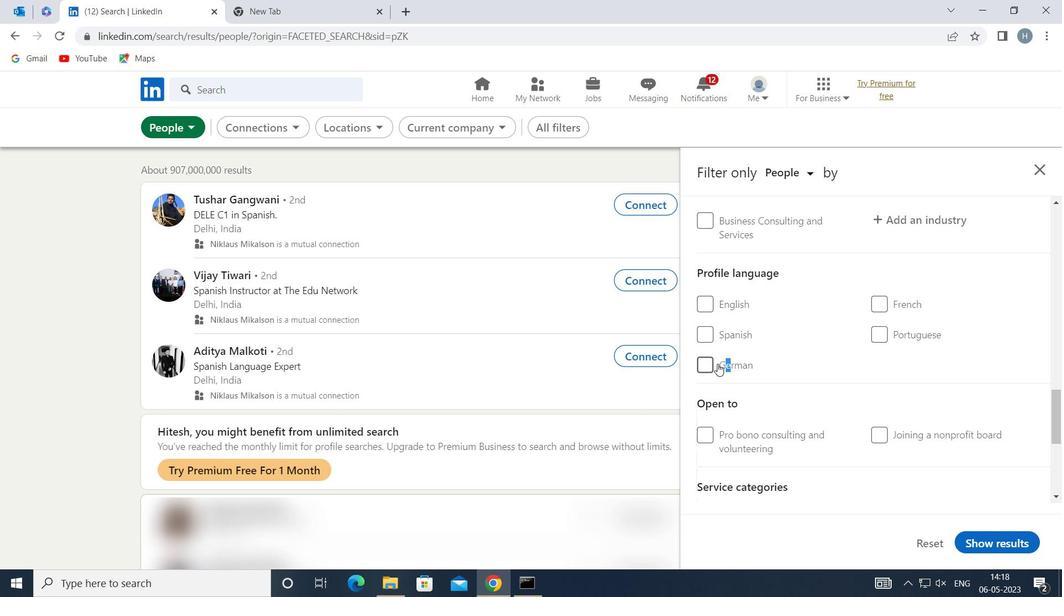 
Action: Mouse moved to (878, 357)
Screenshot: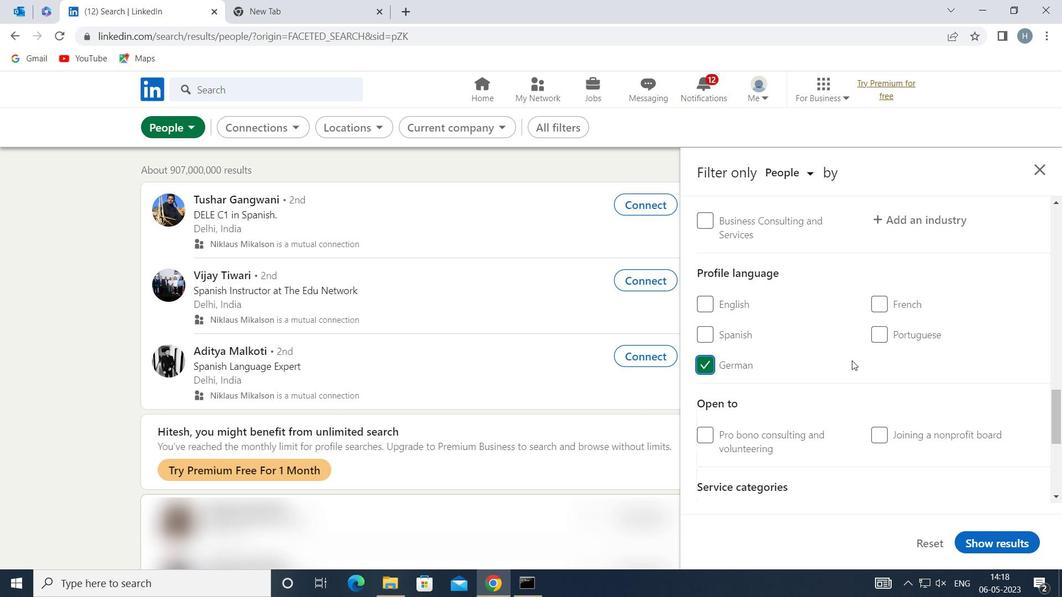 
Action: Mouse scrolled (878, 357) with delta (0, 0)
Screenshot: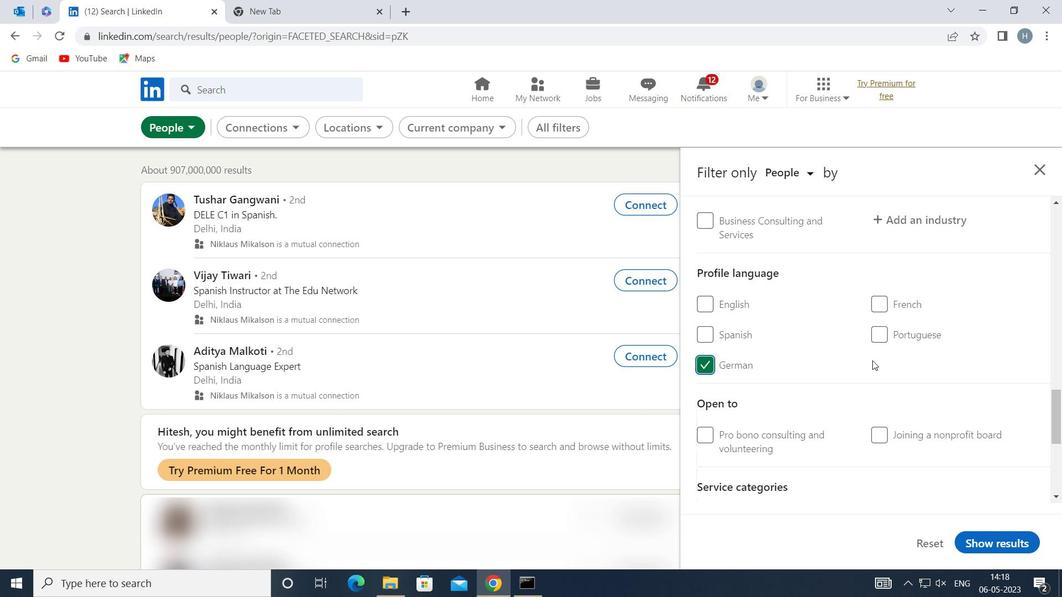 
Action: Mouse moved to (878, 355)
Screenshot: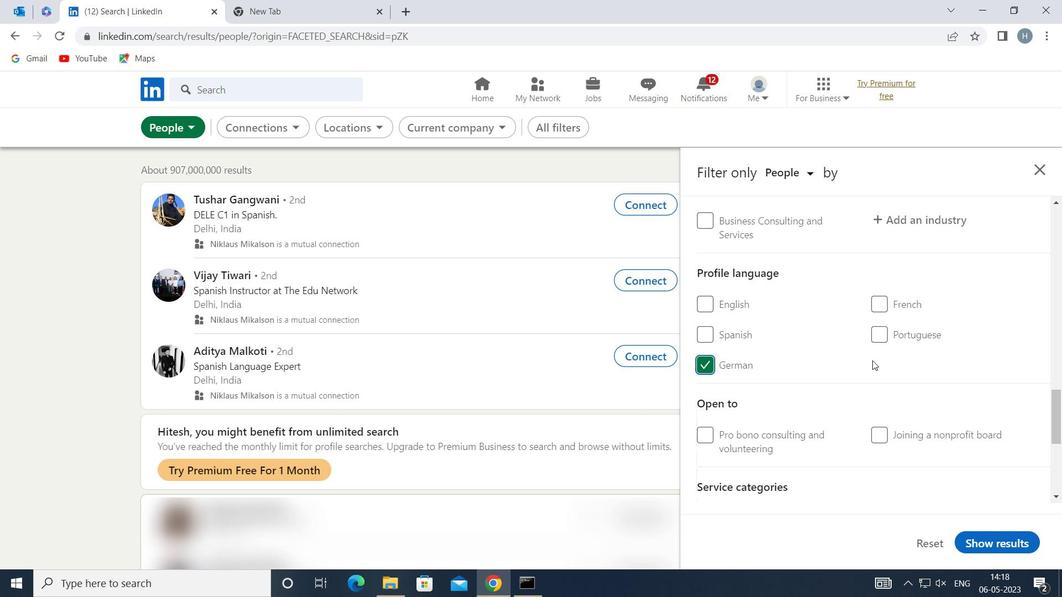 
Action: Mouse scrolled (878, 355) with delta (0, 0)
Screenshot: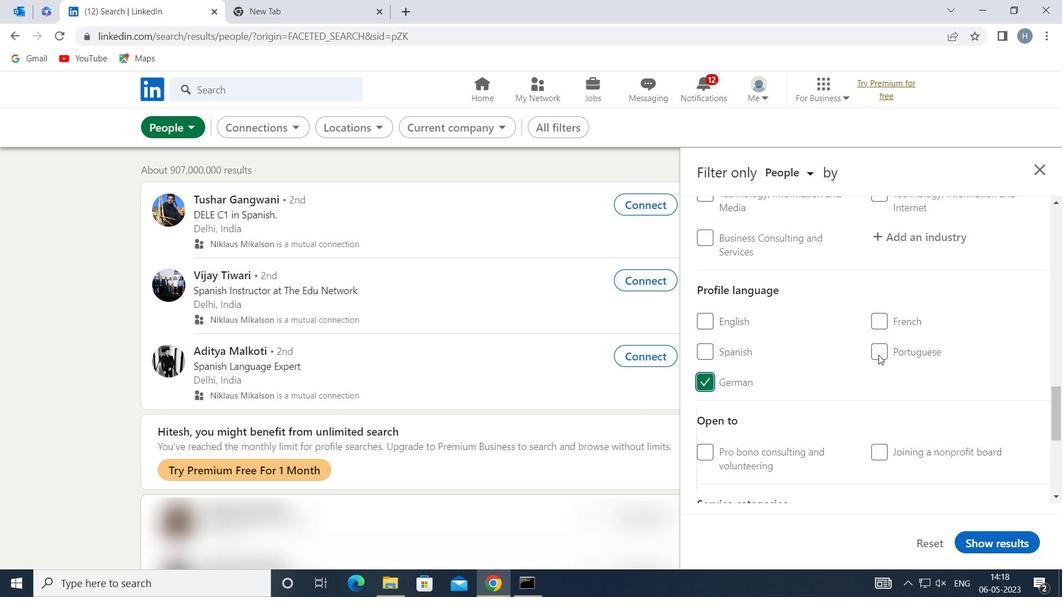 
Action: Mouse moved to (878, 355)
Screenshot: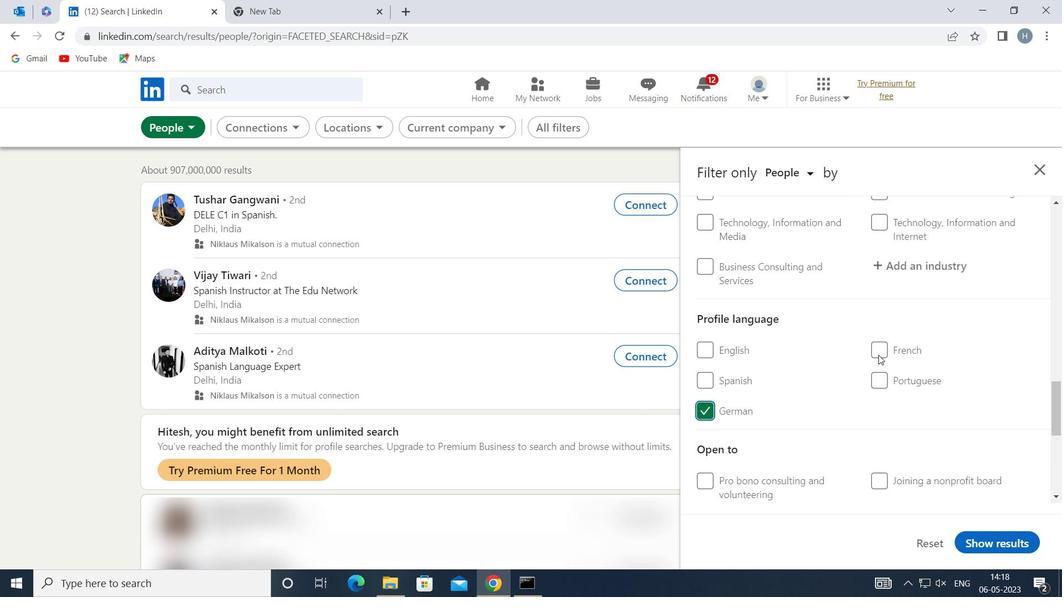 
Action: Mouse scrolled (878, 355) with delta (0, 0)
Screenshot: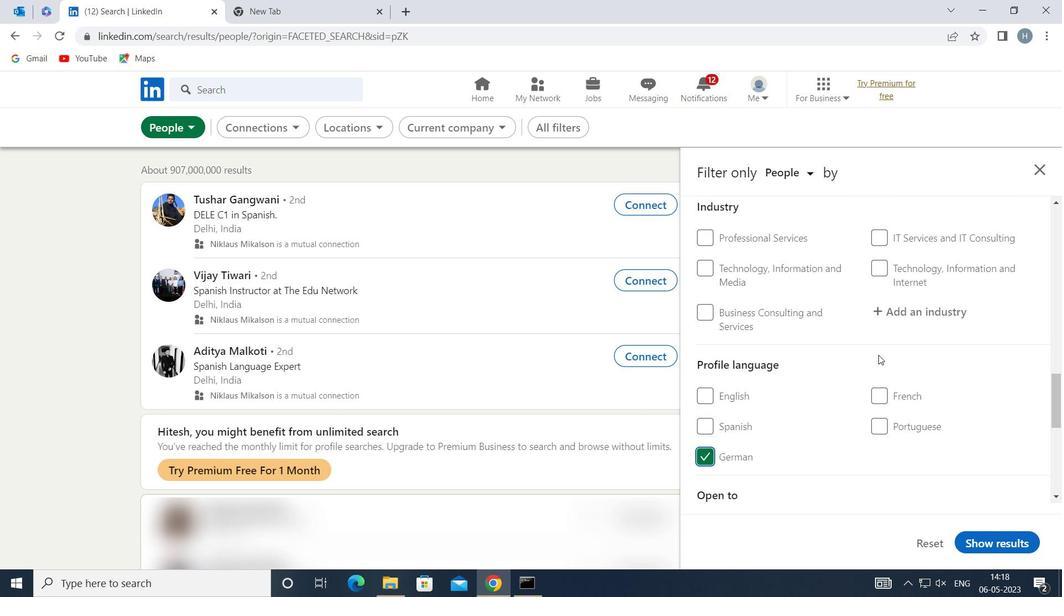 
Action: Mouse scrolled (878, 355) with delta (0, 0)
Screenshot: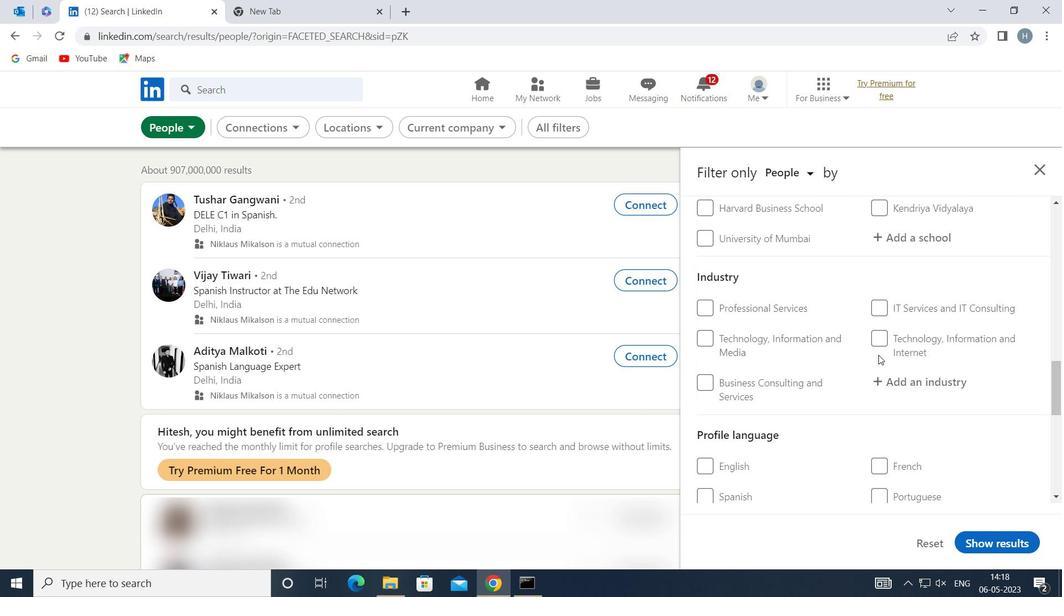 
Action: Mouse scrolled (878, 355) with delta (0, 0)
Screenshot: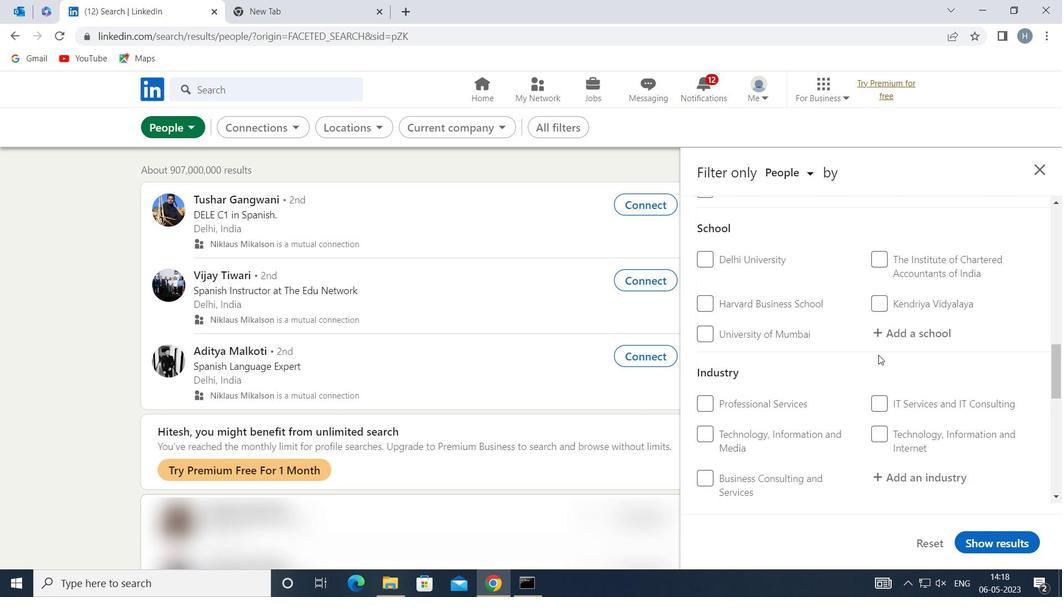 
Action: Mouse scrolled (878, 355) with delta (0, 0)
Screenshot: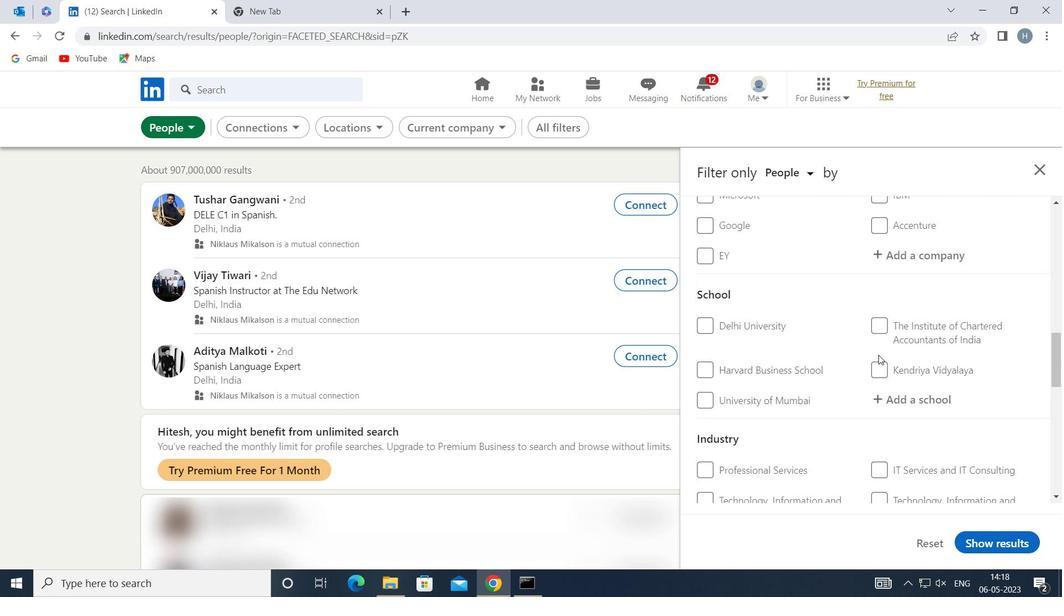 
Action: Mouse scrolled (878, 355) with delta (0, 0)
Screenshot: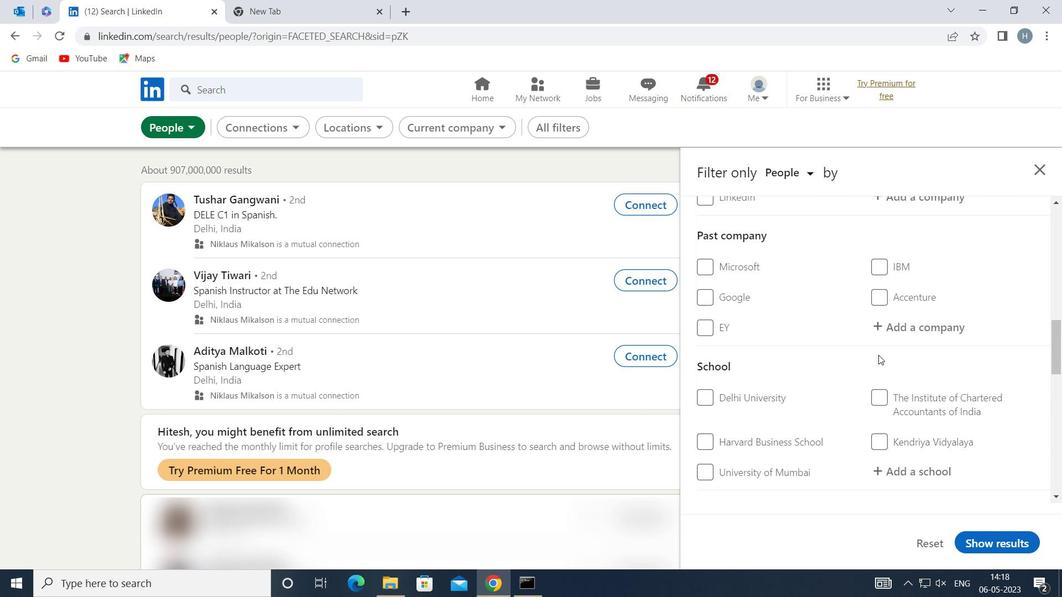 
Action: Mouse scrolled (878, 355) with delta (0, 0)
Screenshot: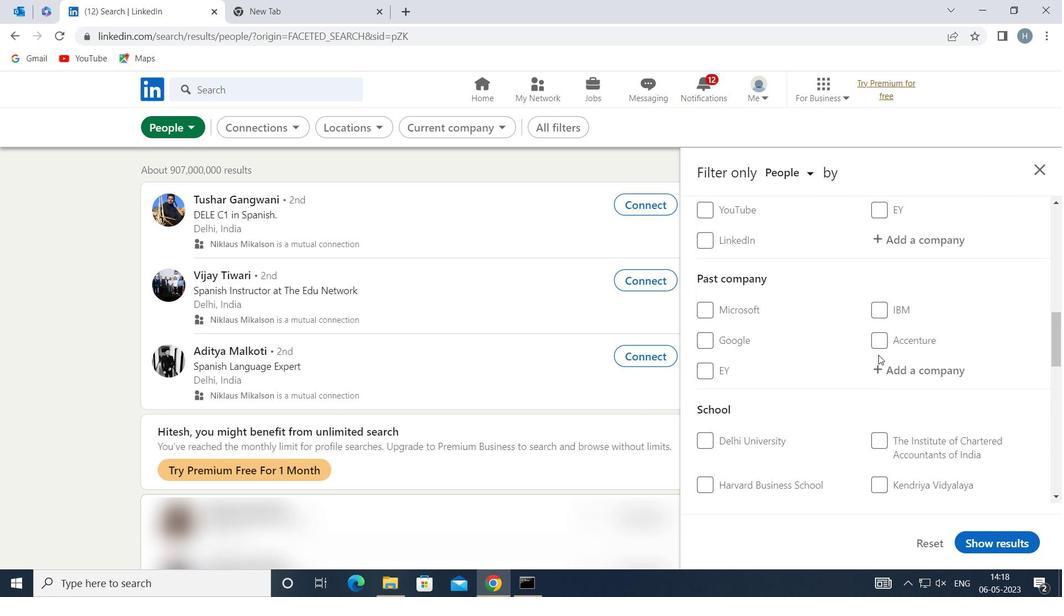 
Action: Mouse moved to (888, 349)
Screenshot: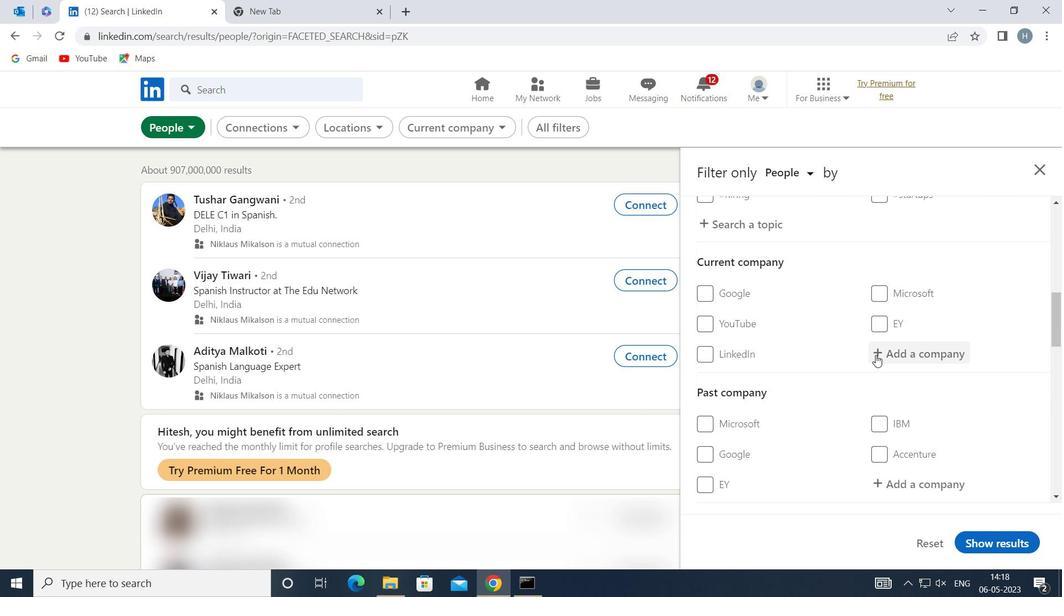 
Action: Mouse pressed left at (888, 349)
Screenshot: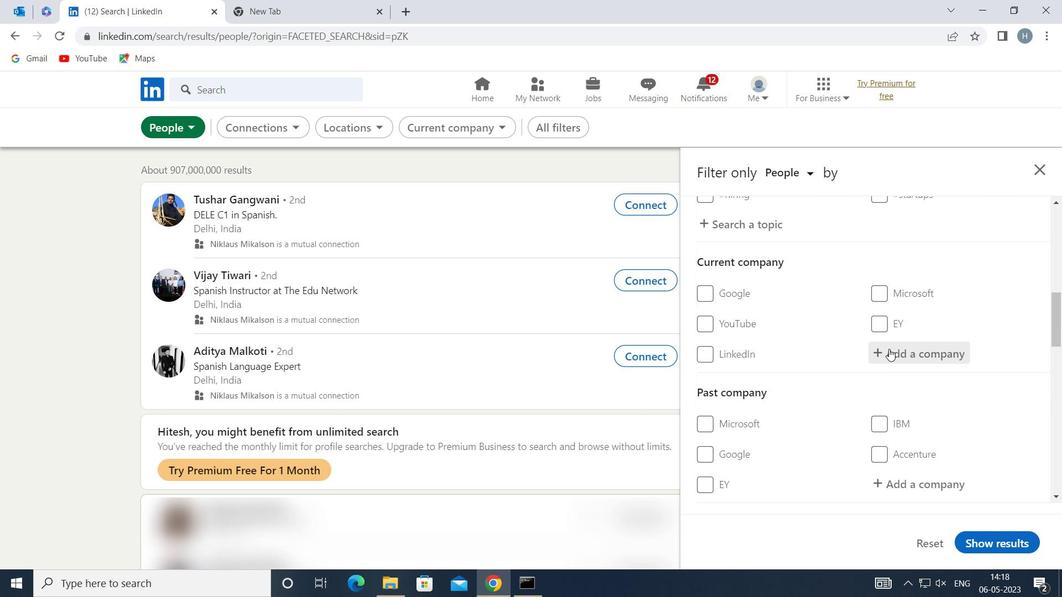 
Action: Key pressed <Key.shift>THE<Key.space><Key.shift>CORPORATE<Key.space><Key.shift>BH
Screenshot: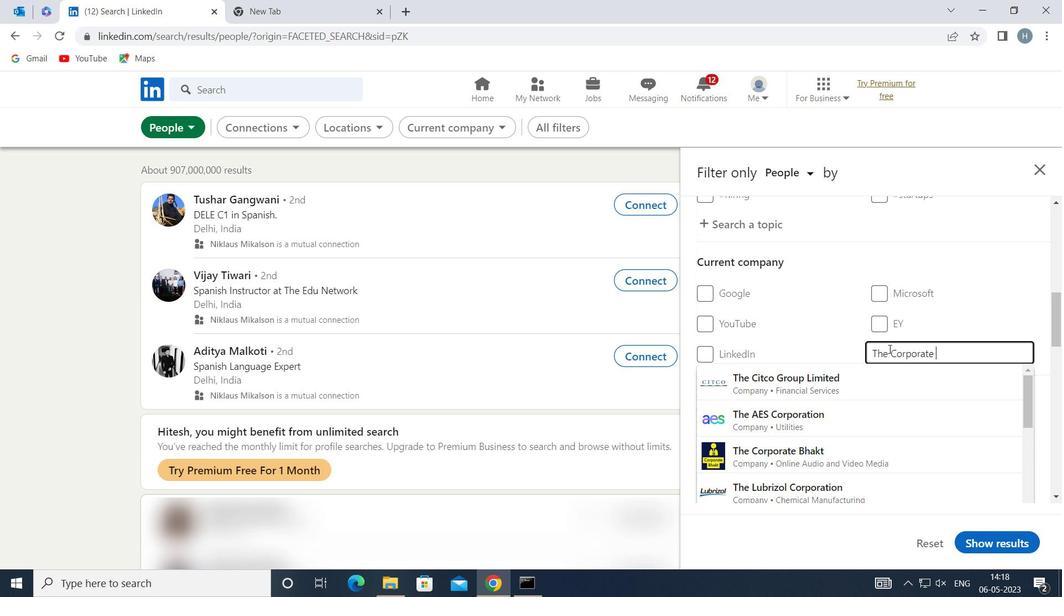
Action: Mouse moved to (836, 384)
Screenshot: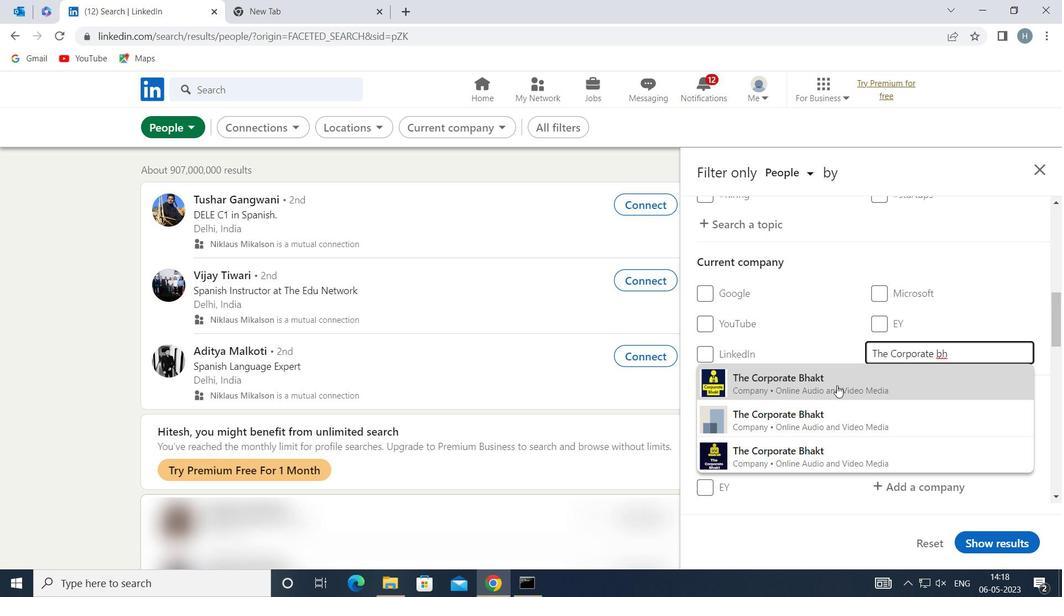 
Action: Mouse pressed left at (836, 384)
Screenshot: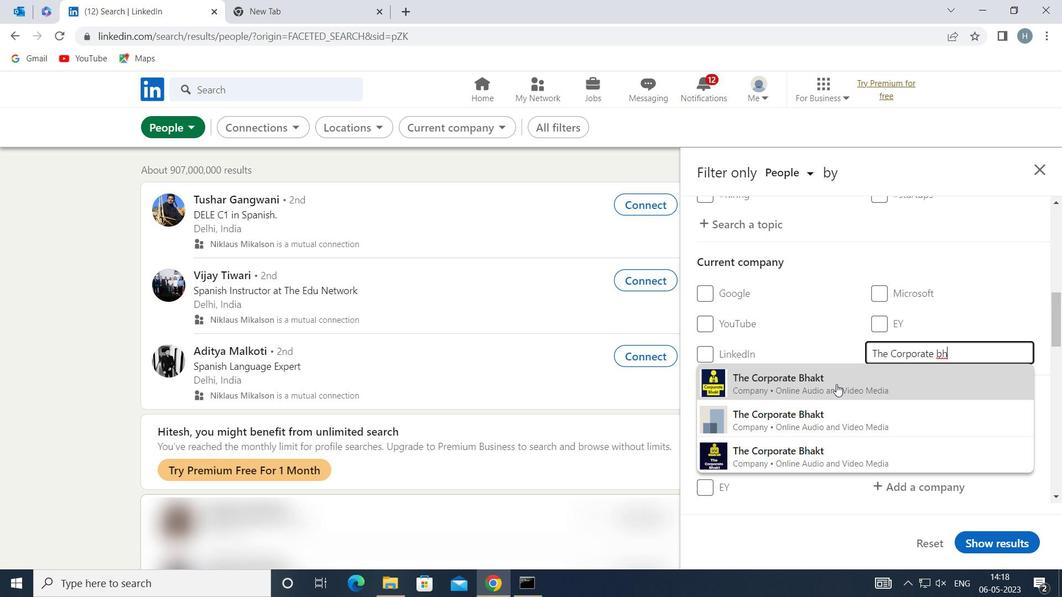
Action: Mouse moved to (811, 344)
Screenshot: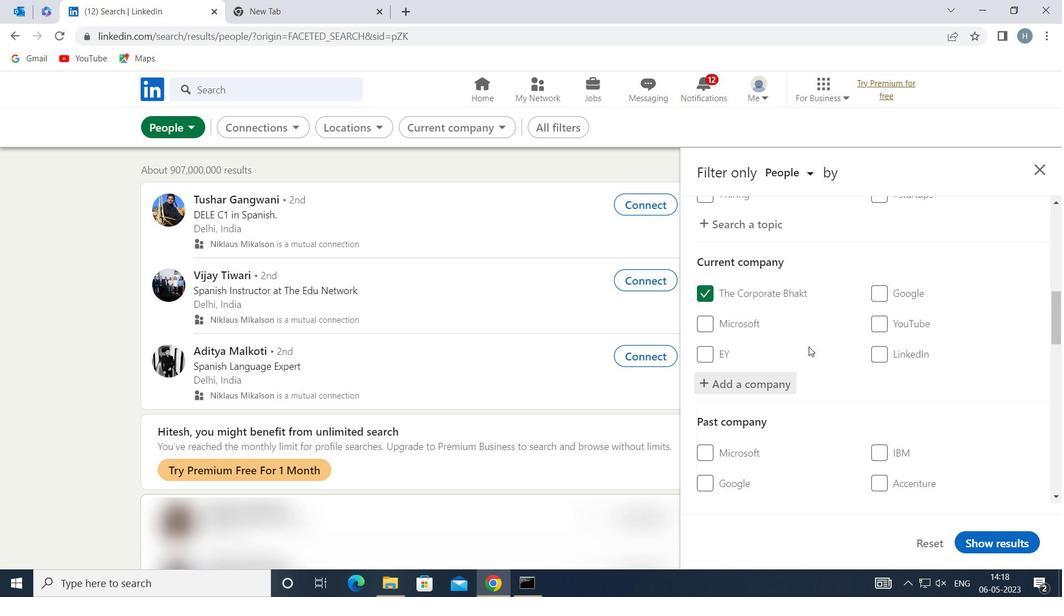 
Action: Mouse scrolled (811, 344) with delta (0, 0)
Screenshot: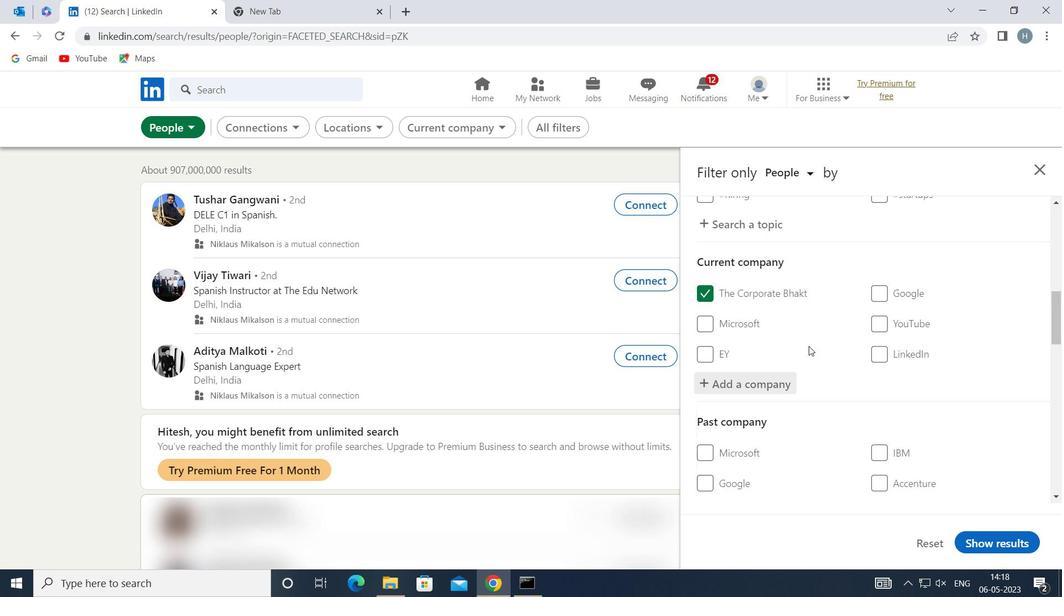 
Action: Mouse scrolled (811, 344) with delta (0, 0)
Screenshot: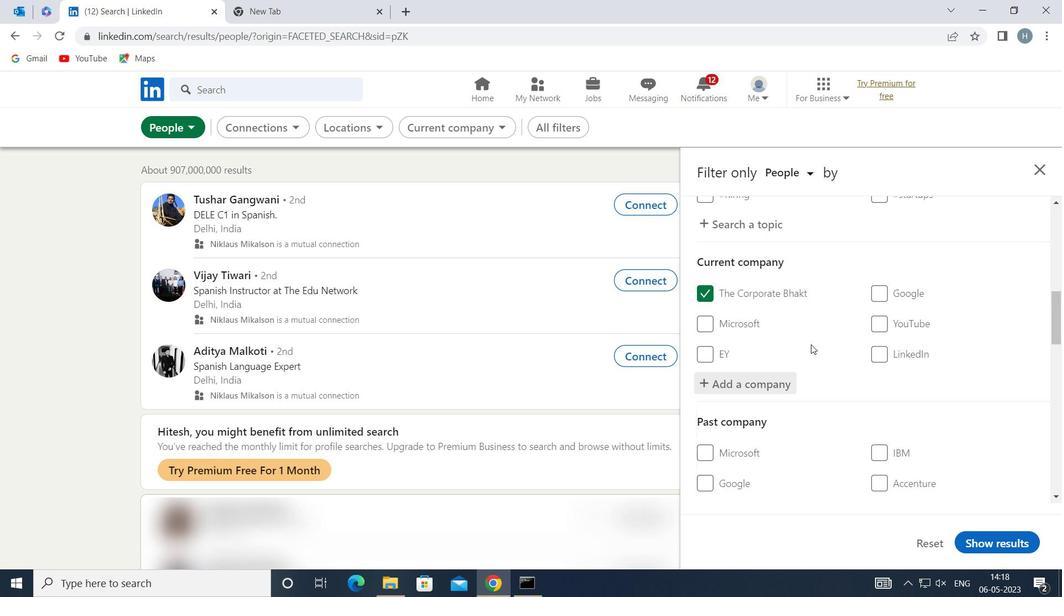 
Action: Mouse scrolled (811, 344) with delta (0, 0)
Screenshot: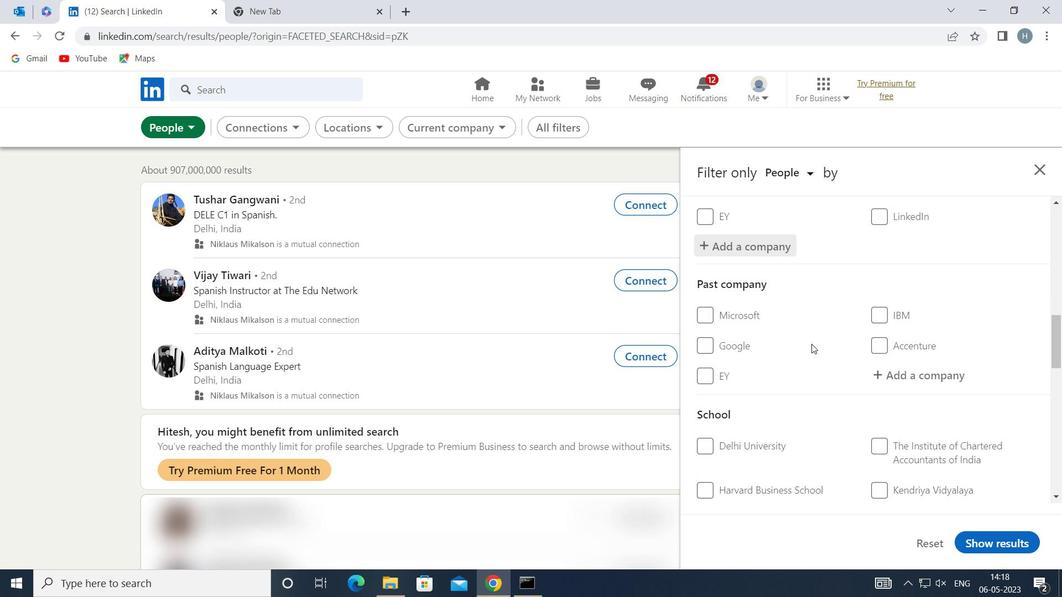 
Action: Mouse scrolled (811, 344) with delta (0, 0)
Screenshot: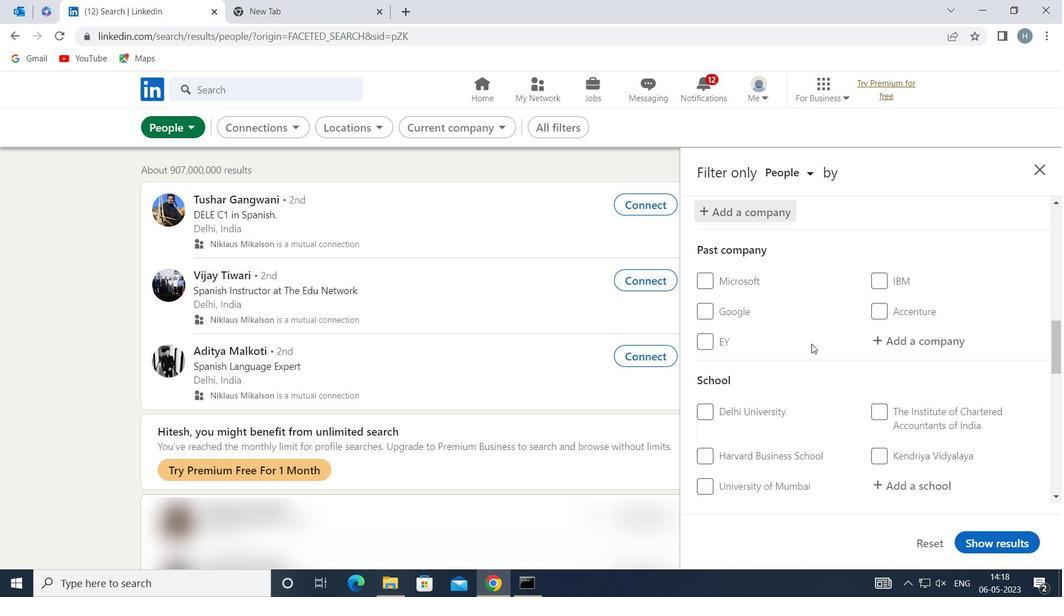 
Action: Mouse moved to (892, 377)
Screenshot: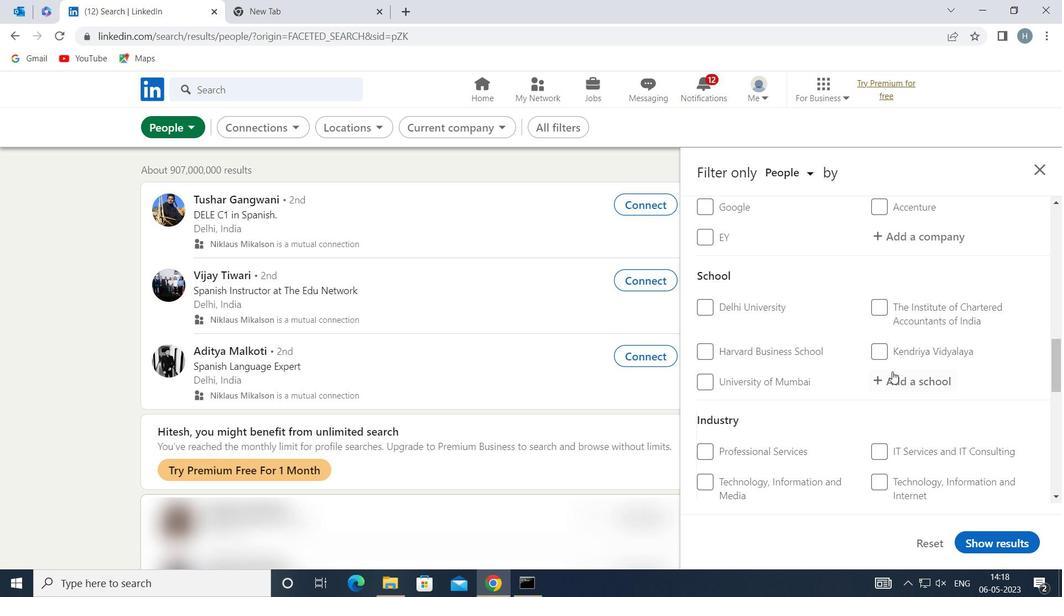 
Action: Mouse pressed left at (892, 377)
Screenshot: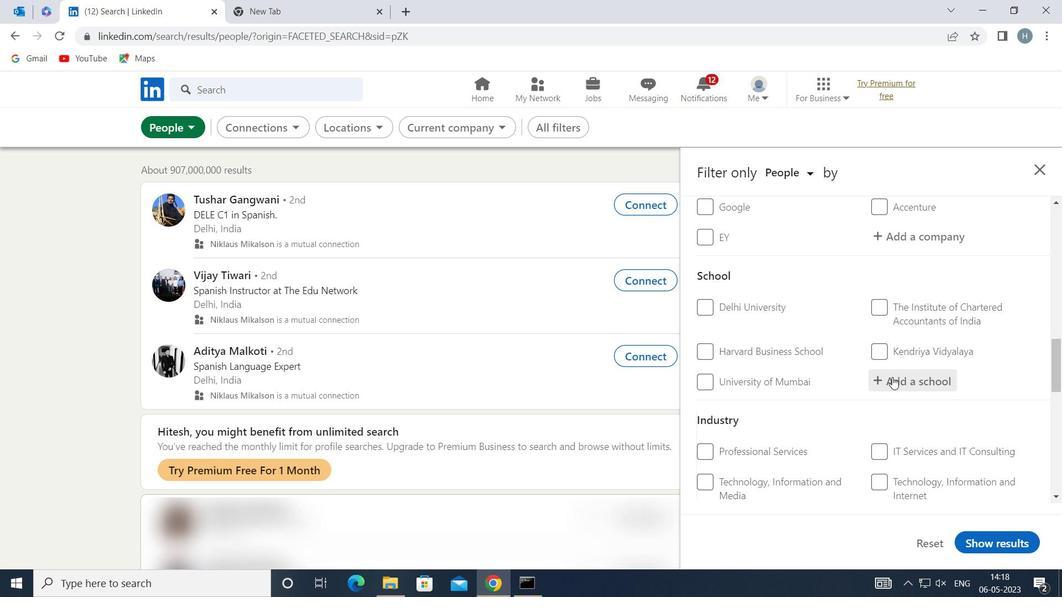 
Action: Mouse moved to (896, 372)
Screenshot: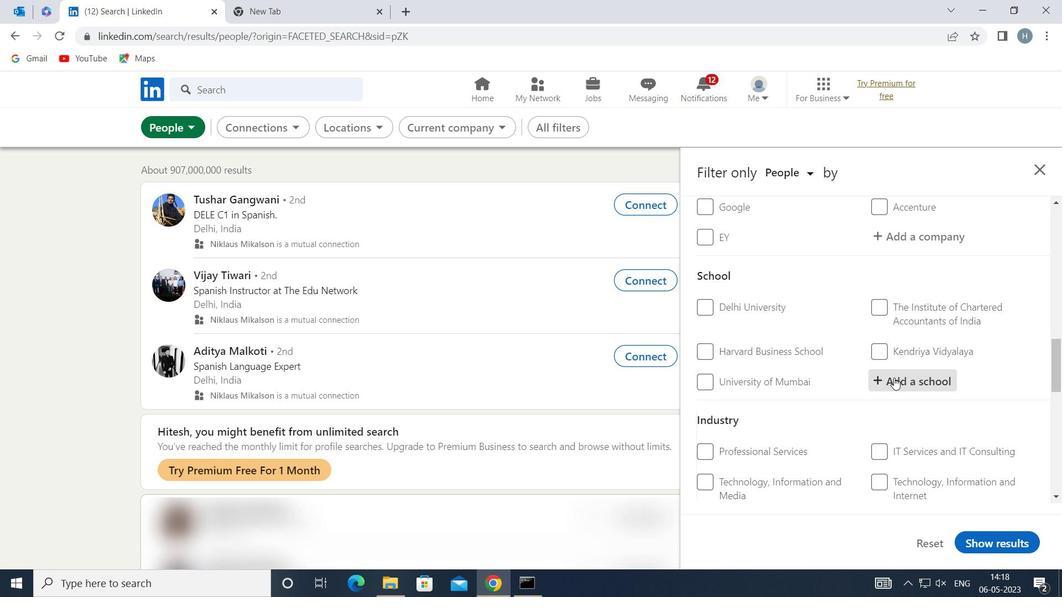 
Action: Key pressed <Key.shift>MAILAM<Key.space><Key.shift>E
Screenshot: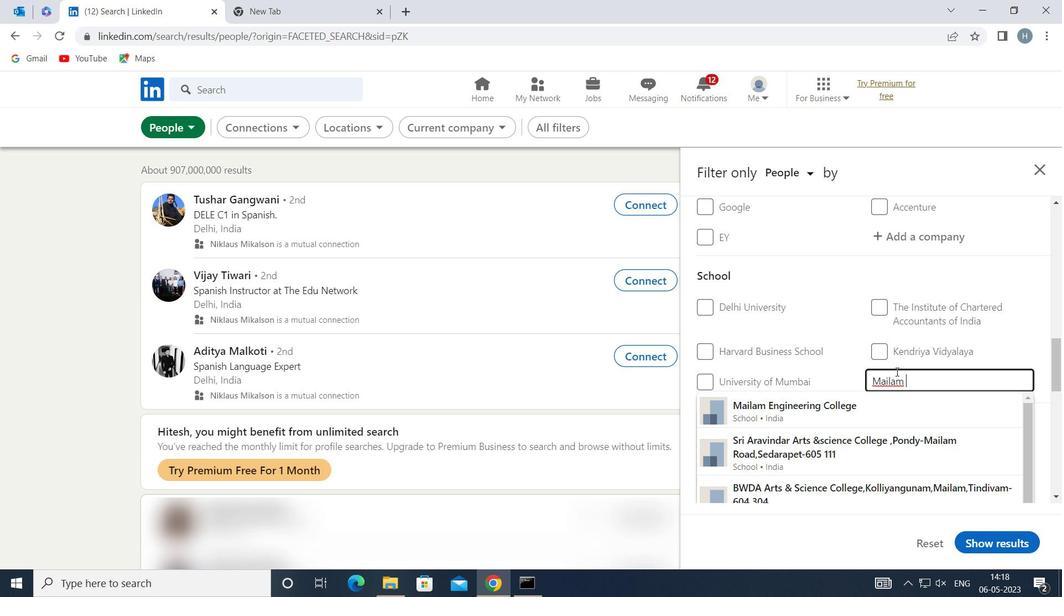 
Action: Mouse moved to (858, 411)
Screenshot: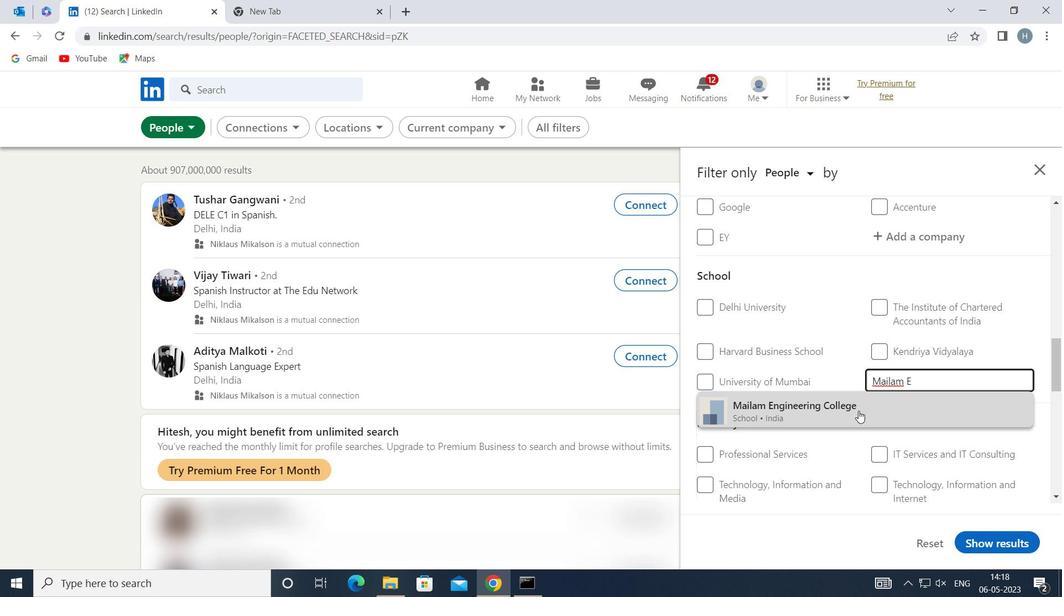 
Action: Mouse pressed left at (858, 411)
Screenshot: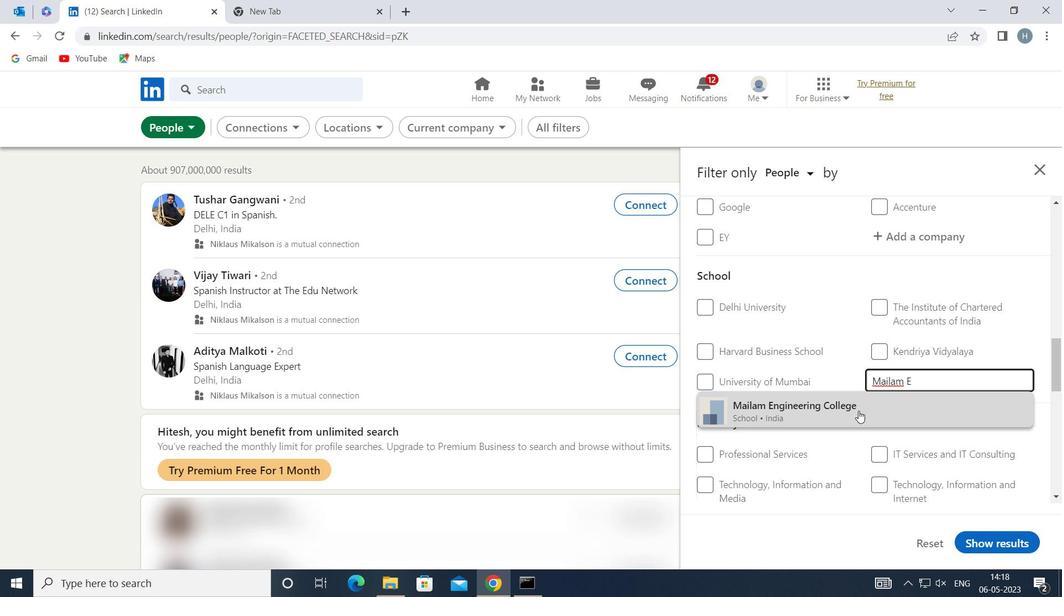 
Action: Mouse moved to (831, 401)
Screenshot: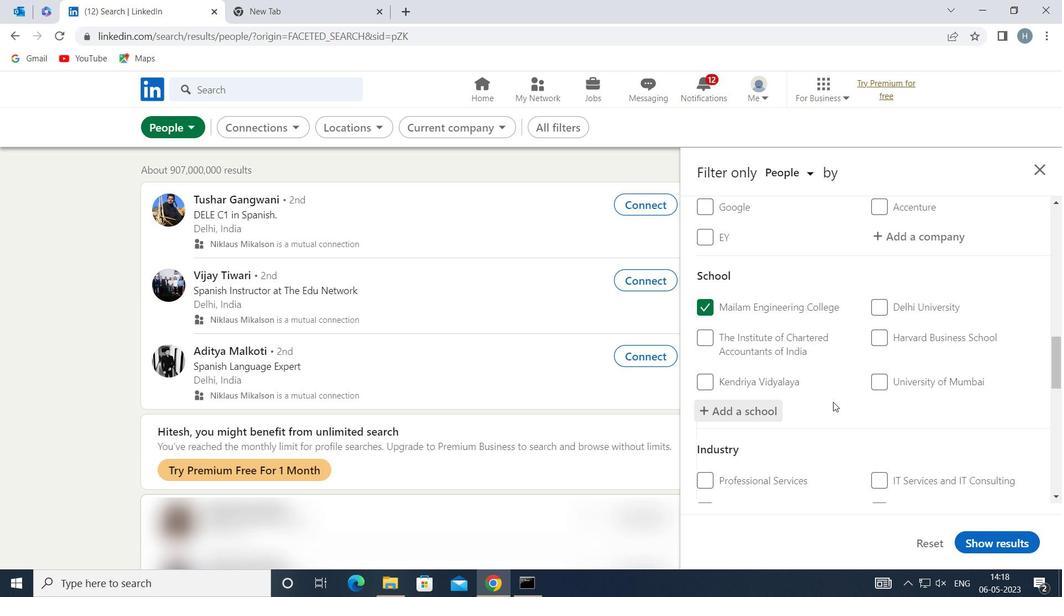
Action: Mouse scrolled (831, 401) with delta (0, 0)
Screenshot: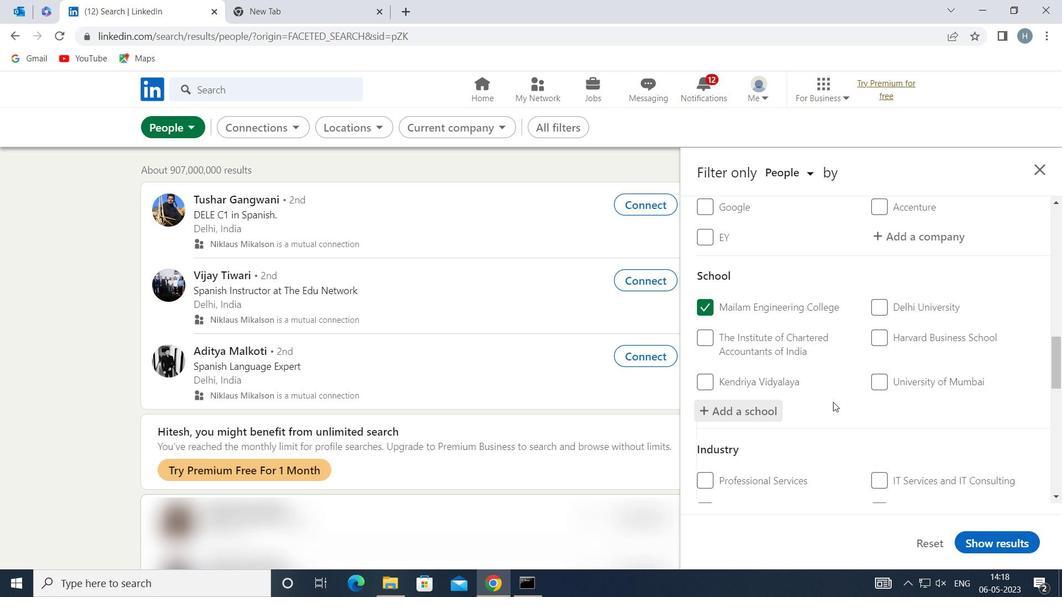 
Action: Mouse scrolled (831, 401) with delta (0, 0)
Screenshot: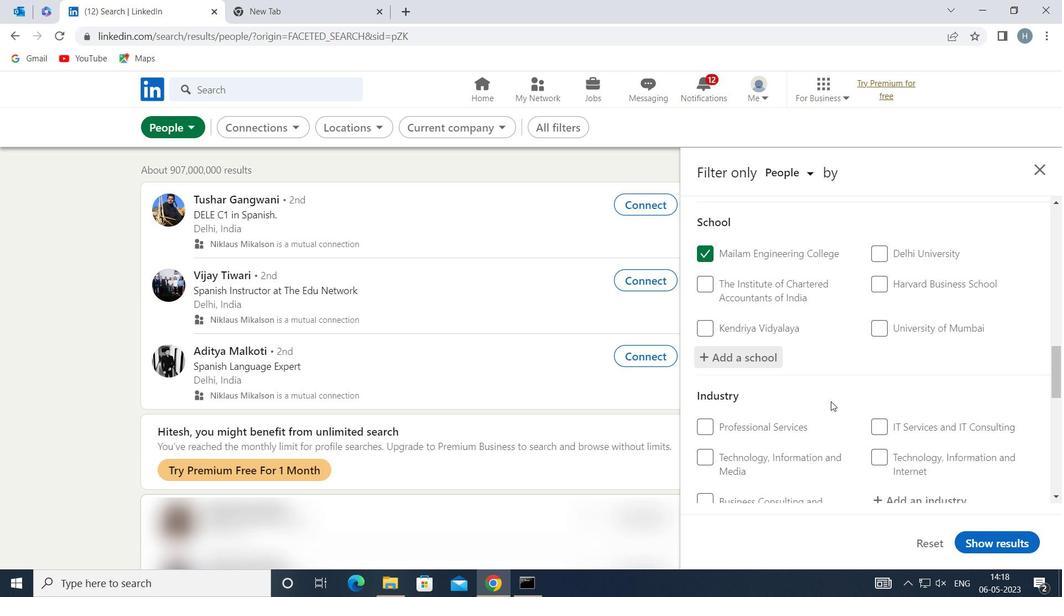 
Action: Mouse moved to (897, 411)
Screenshot: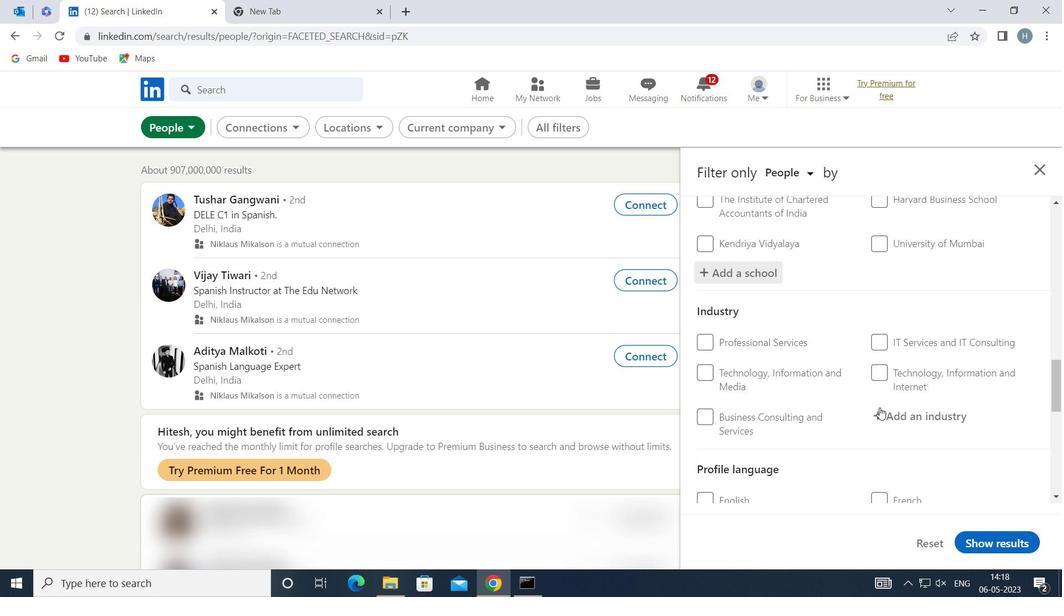 
Action: Mouse pressed left at (897, 411)
Screenshot: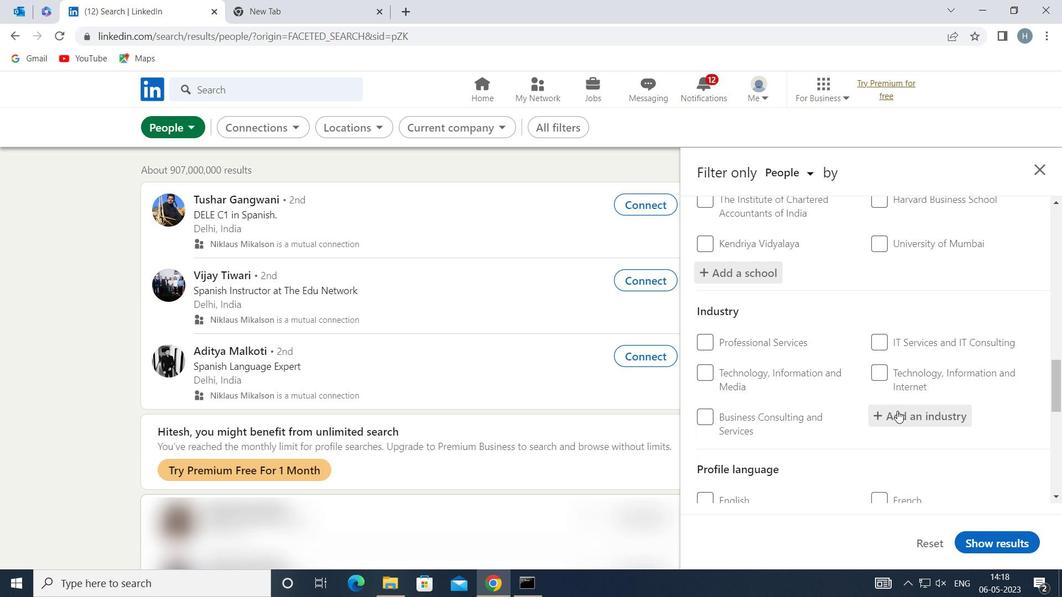 
Action: Key pressed <Key.shift>FORESTRY
Screenshot: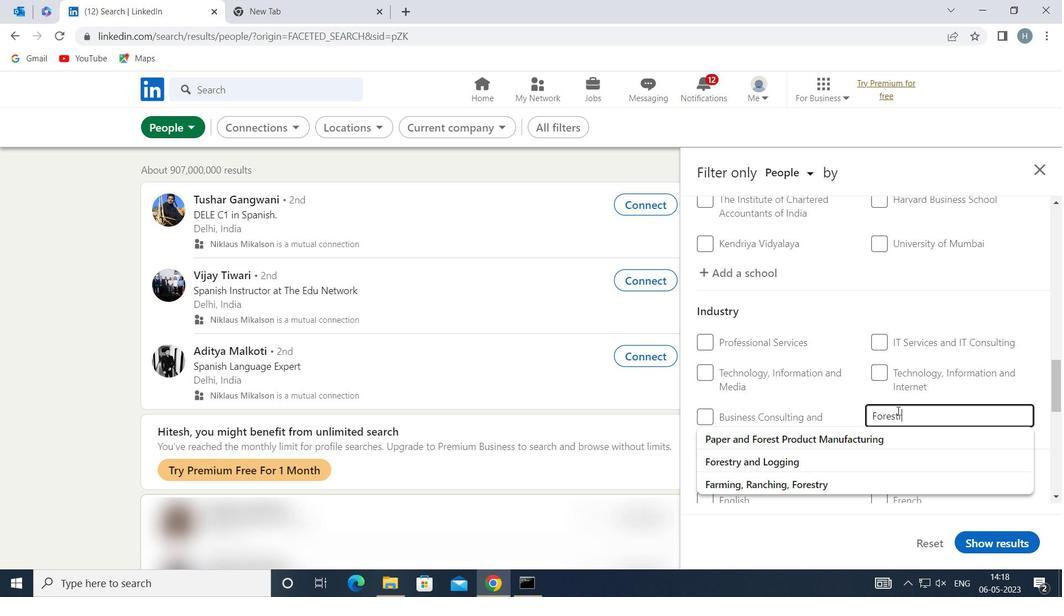 
Action: Mouse moved to (846, 440)
Screenshot: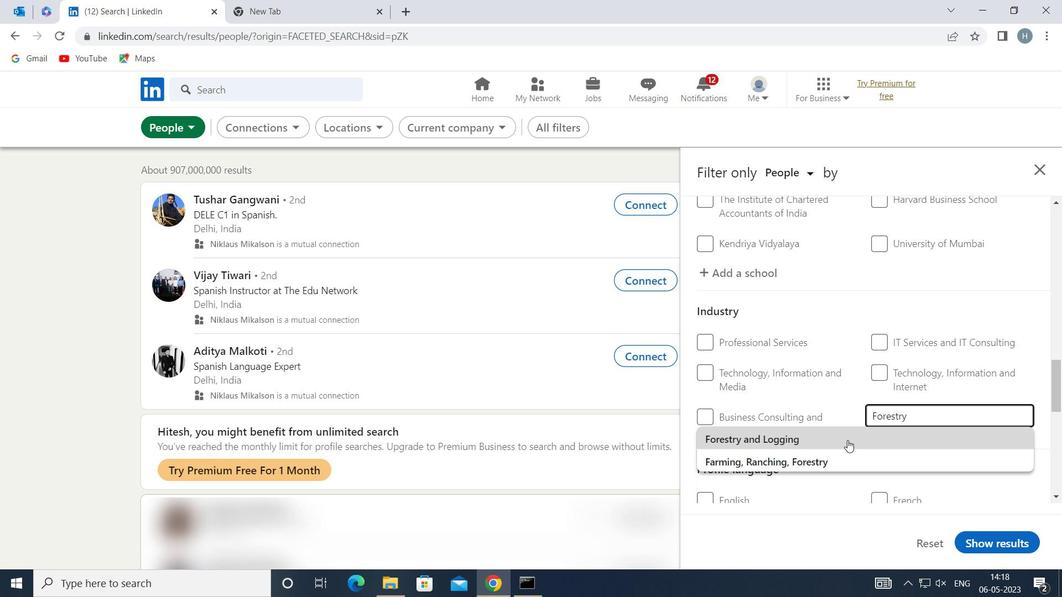 
Action: Mouse pressed left at (846, 440)
Screenshot: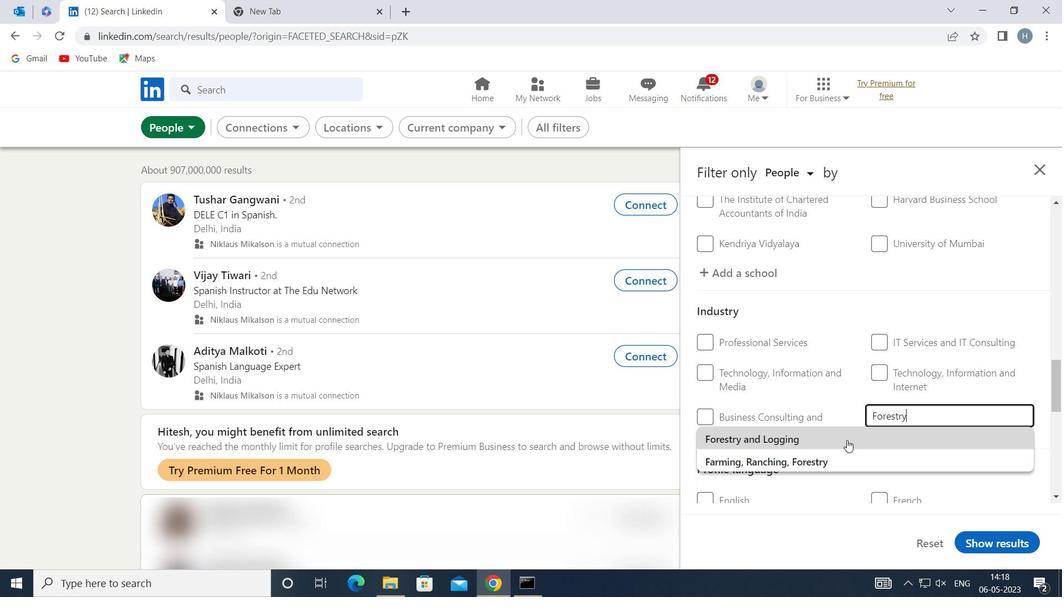 
Action: Mouse moved to (834, 414)
Screenshot: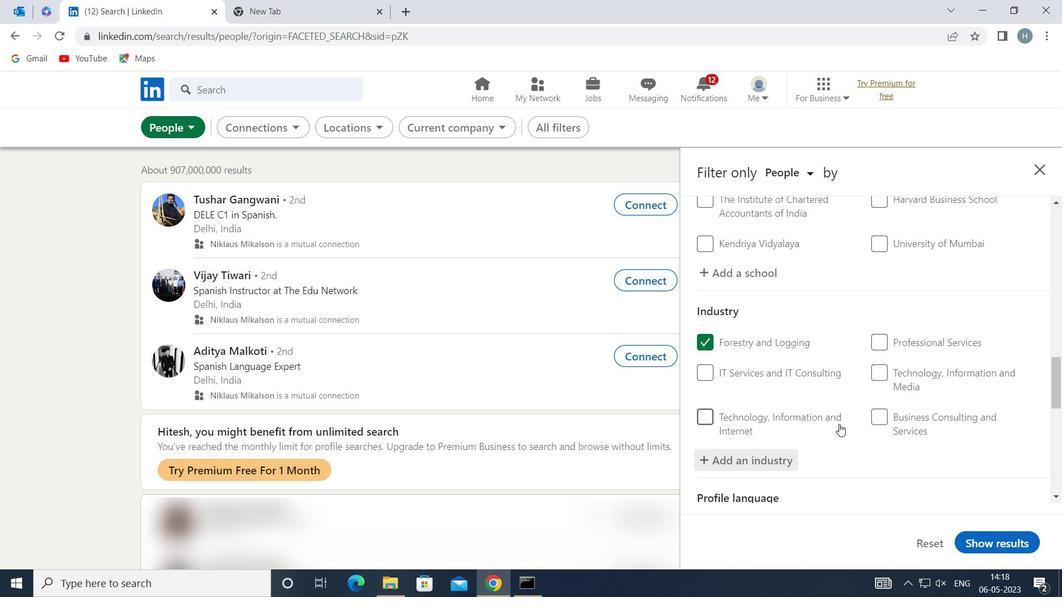 
Action: Mouse scrolled (834, 413) with delta (0, 0)
Screenshot: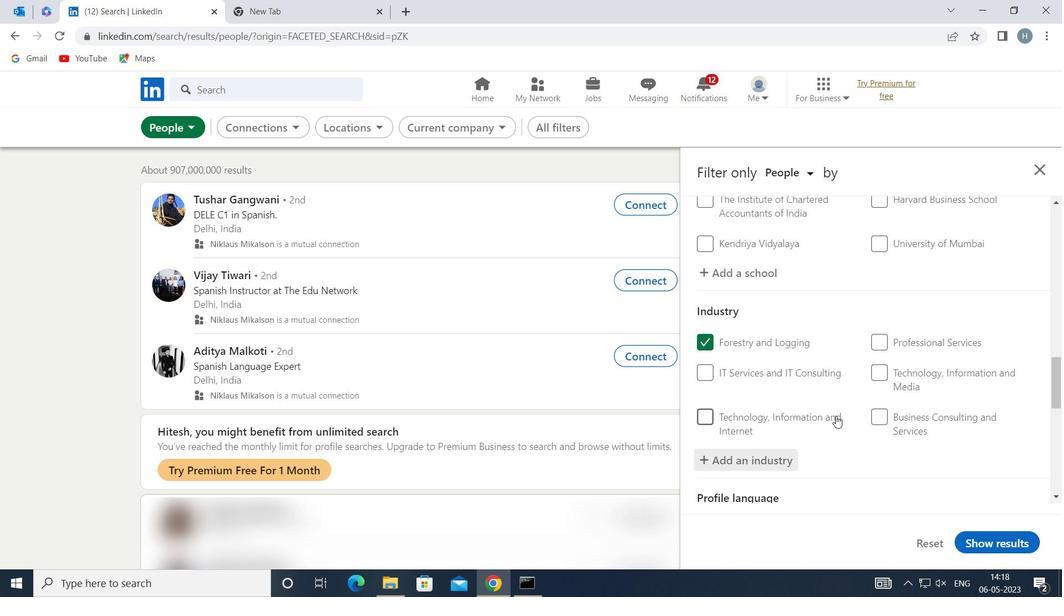 
Action: Mouse moved to (834, 409)
Screenshot: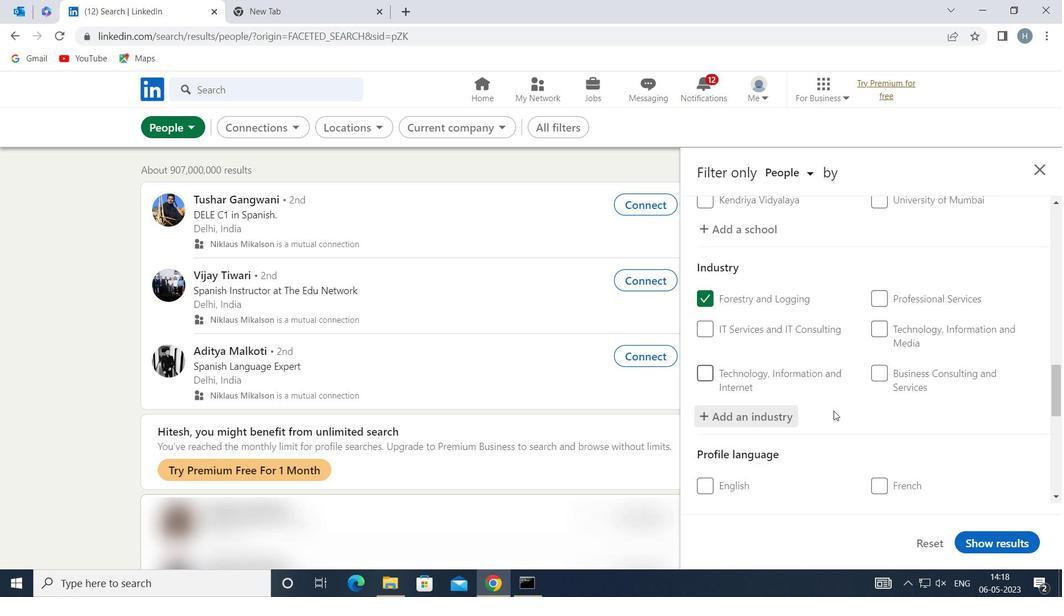 
Action: Mouse scrolled (834, 408) with delta (0, 0)
Screenshot: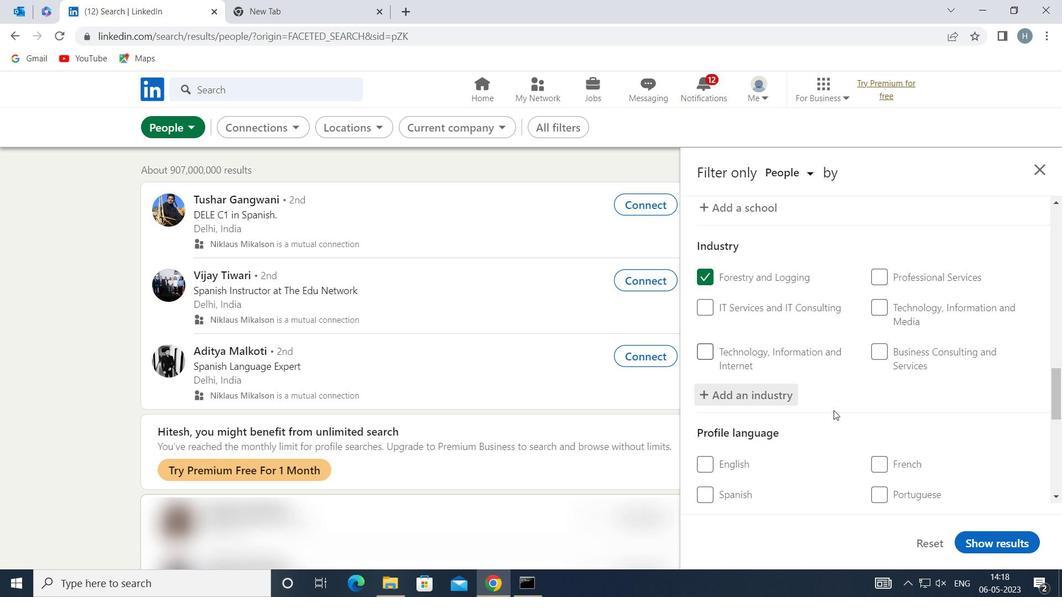 
Action: Mouse scrolled (834, 408) with delta (0, 0)
Screenshot: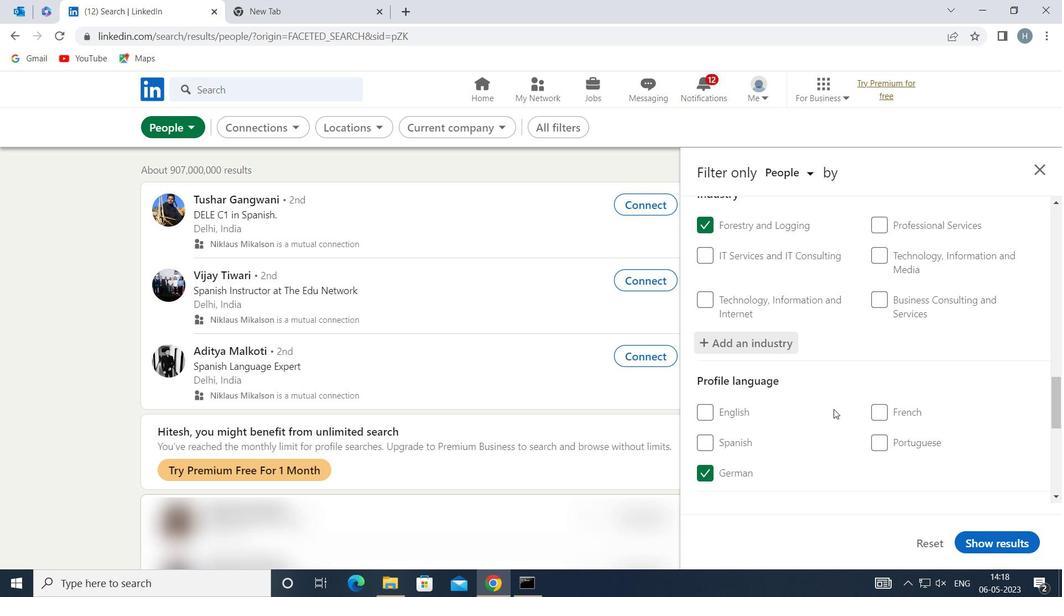 
Action: Mouse moved to (882, 403)
Screenshot: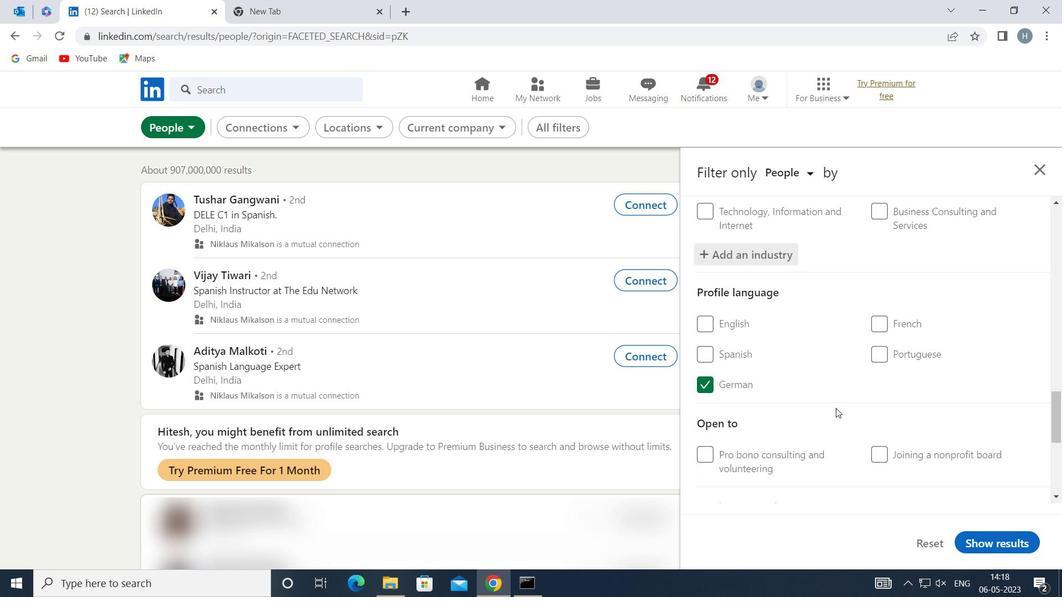 
Action: Mouse scrolled (882, 402) with delta (0, 0)
Screenshot: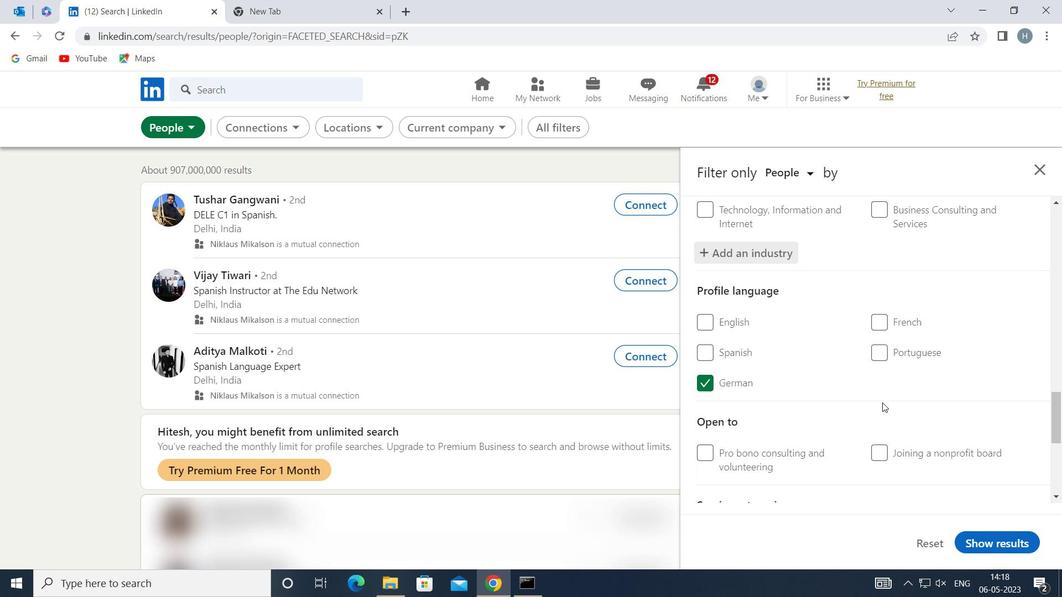 
Action: Mouse scrolled (882, 402) with delta (0, 0)
Screenshot: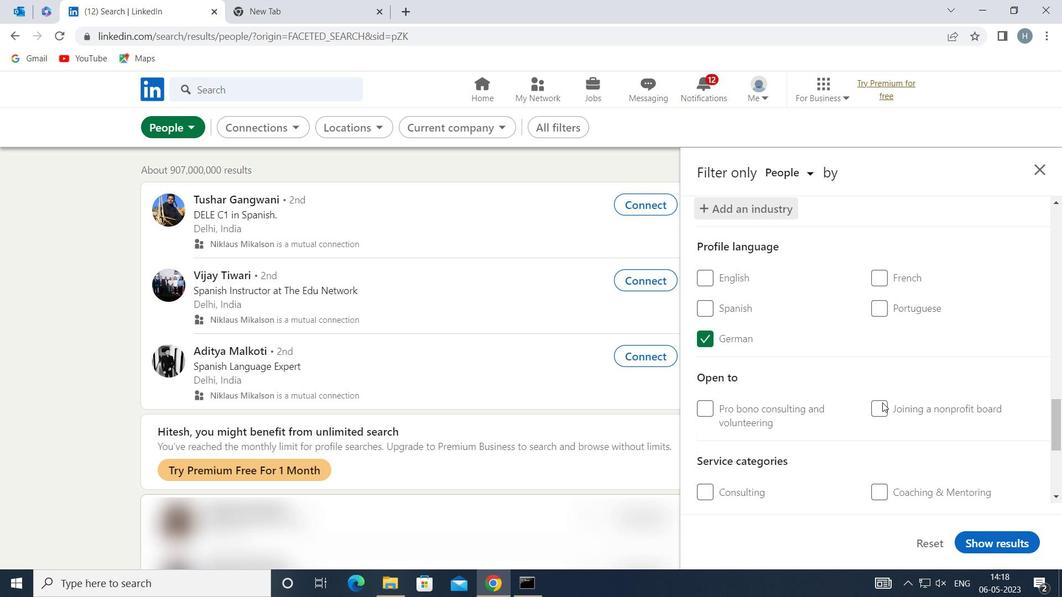 
Action: Mouse scrolled (882, 402) with delta (0, 0)
Screenshot: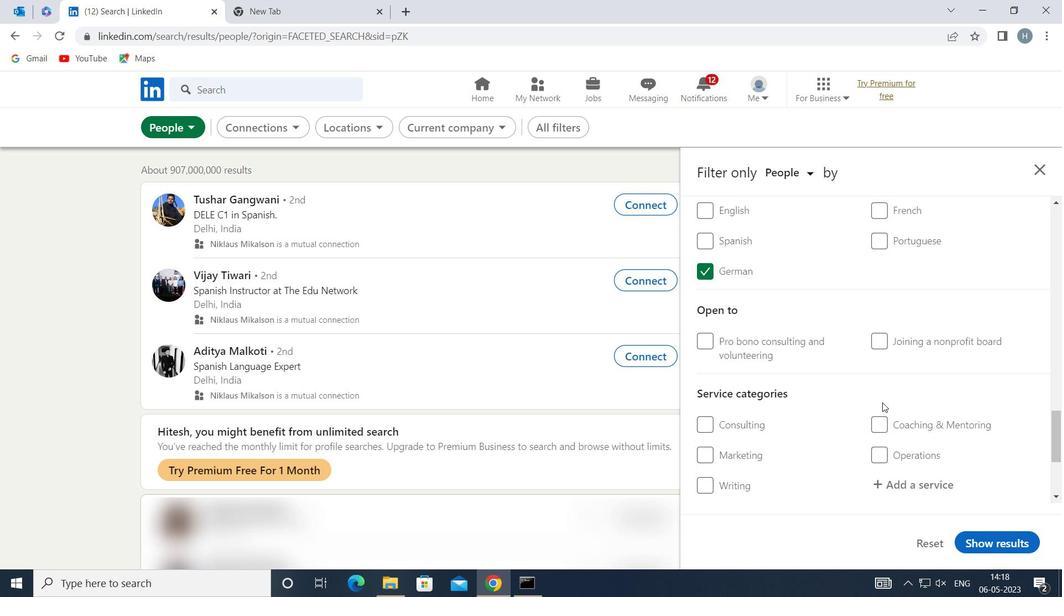 
Action: Mouse moved to (920, 388)
Screenshot: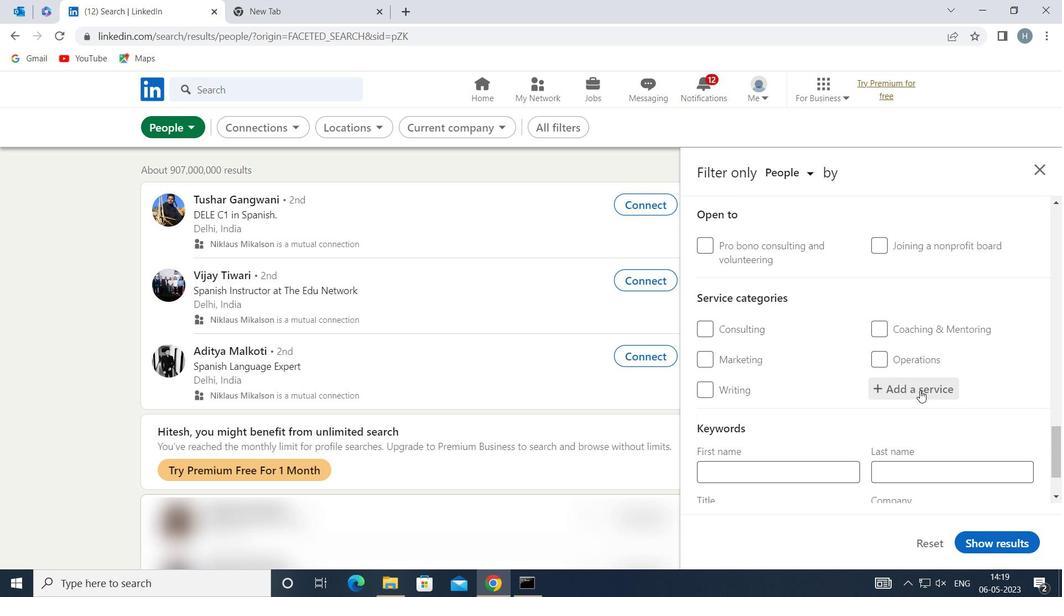 
Action: Mouse pressed left at (920, 388)
Screenshot: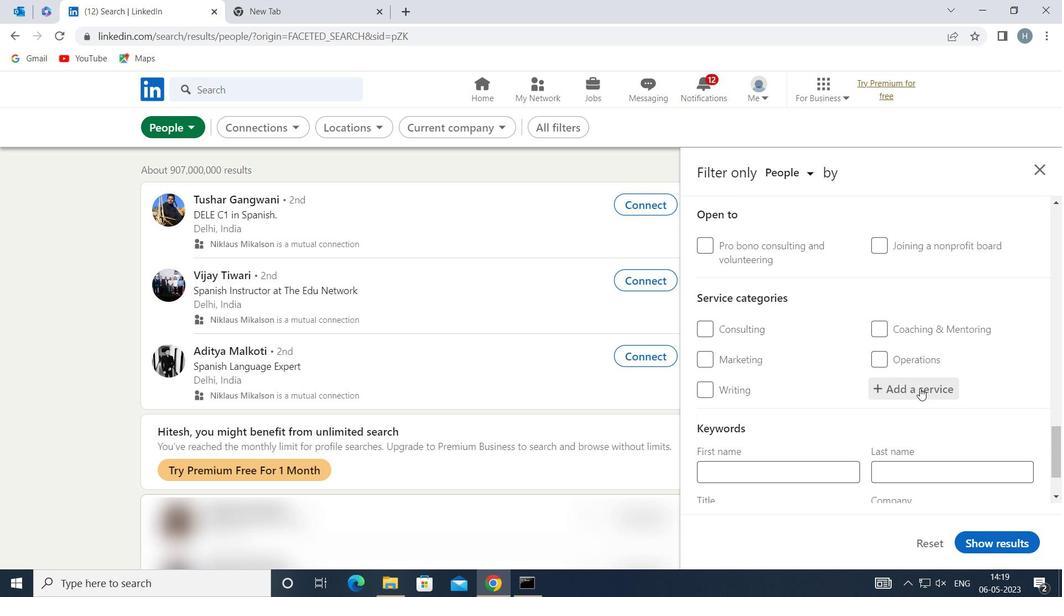 
Action: Key pressed <Key.shift>FILE<Key.space><Key.shift>MANA
Screenshot: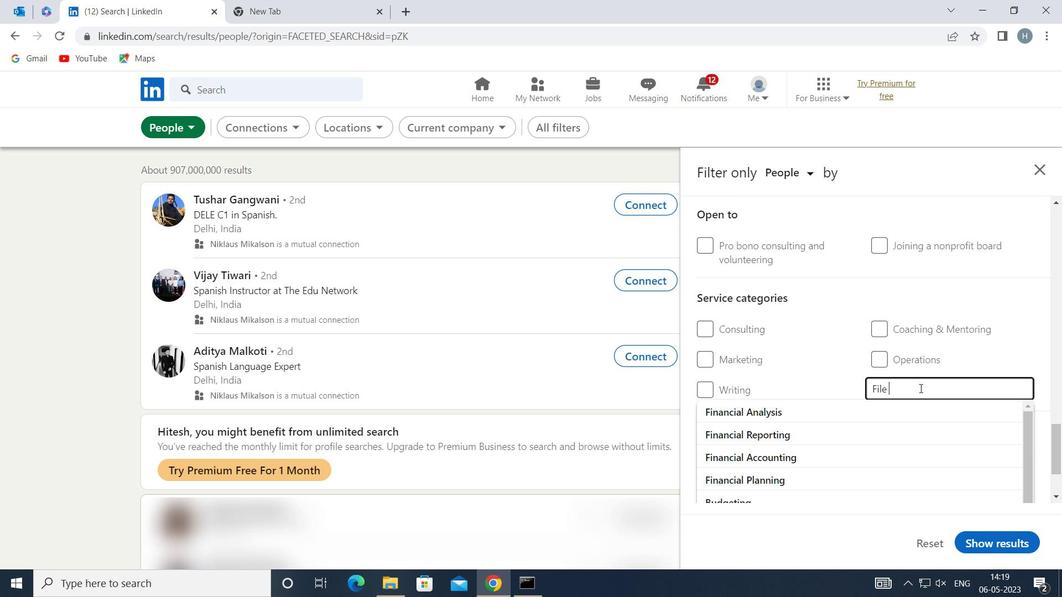 
Action: Mouse moved to (843, 414)
Screenshot: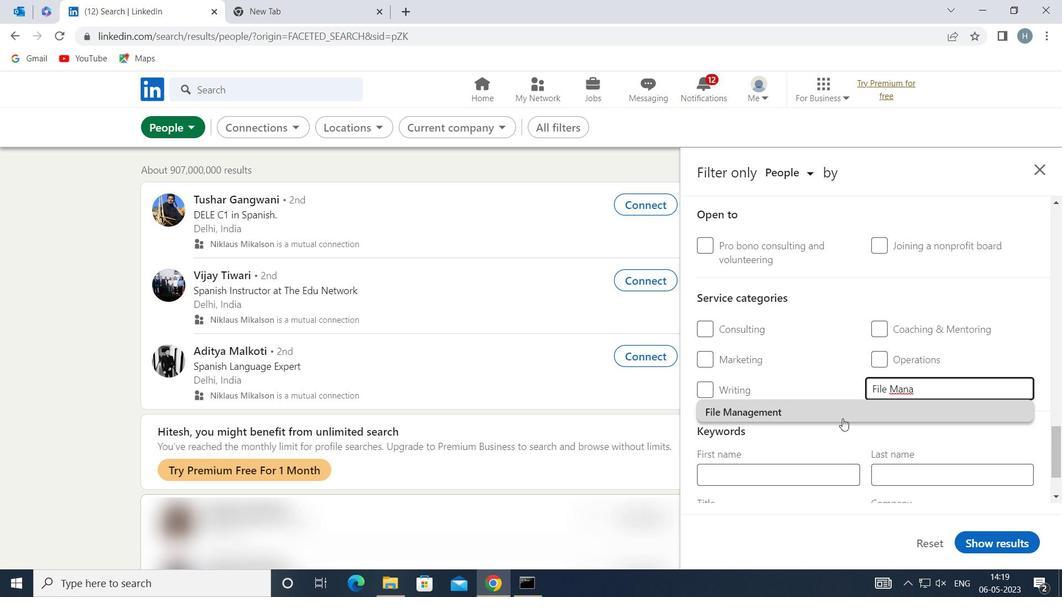 
Action: Mouse pressed left at (843, 414)
Screenshot: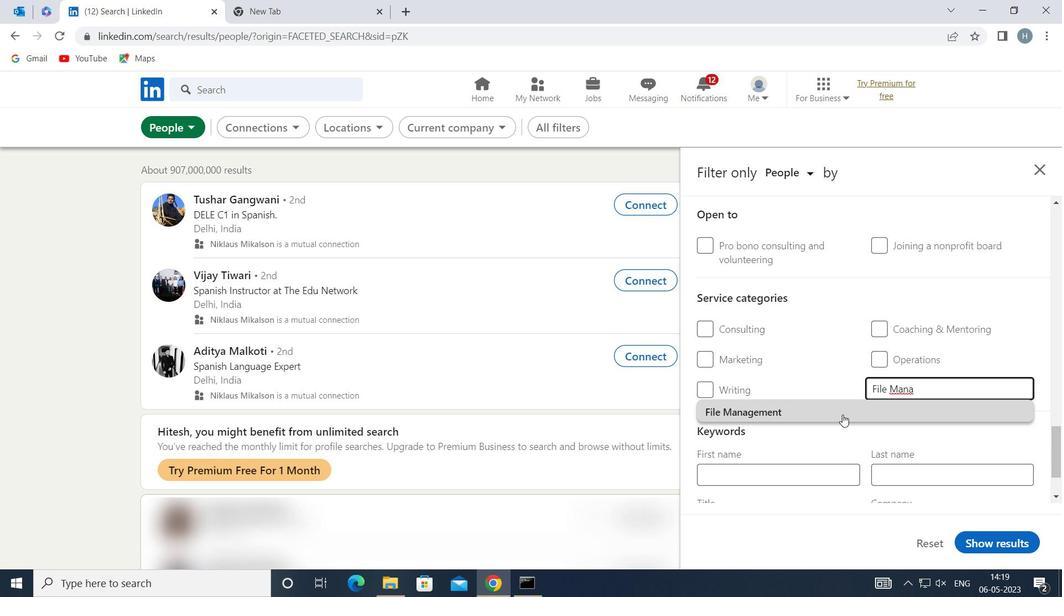 
Action: Mouse moved to (823, 417)
Screenshot: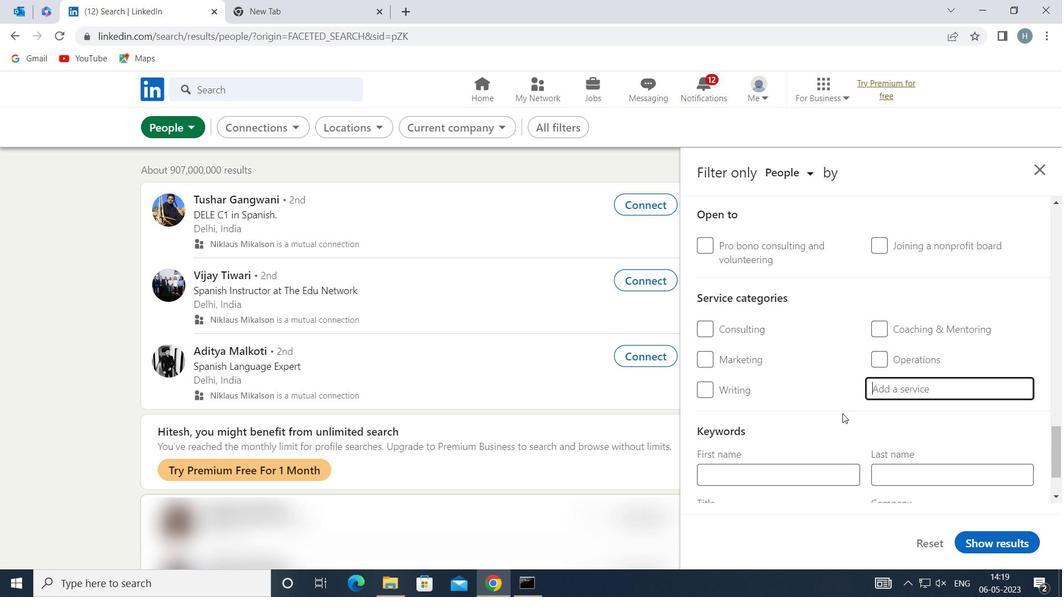 
Action: Mouse scrolled (823, 416) with delta (0, 0)
Screenshot: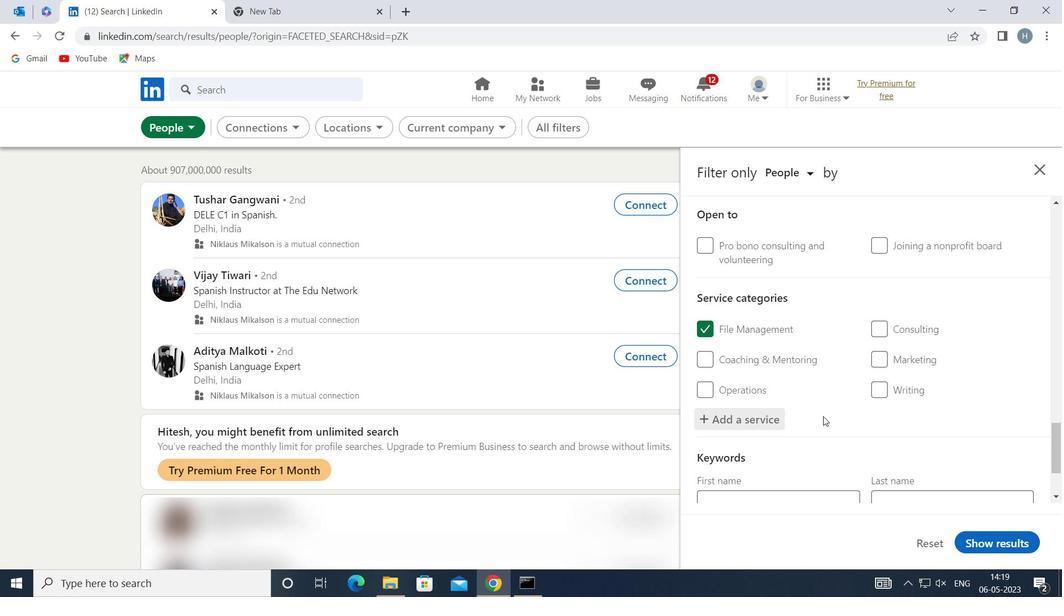 
Action: Mouse scrolled (823, 416) with delta (0, 0)
Screenshot: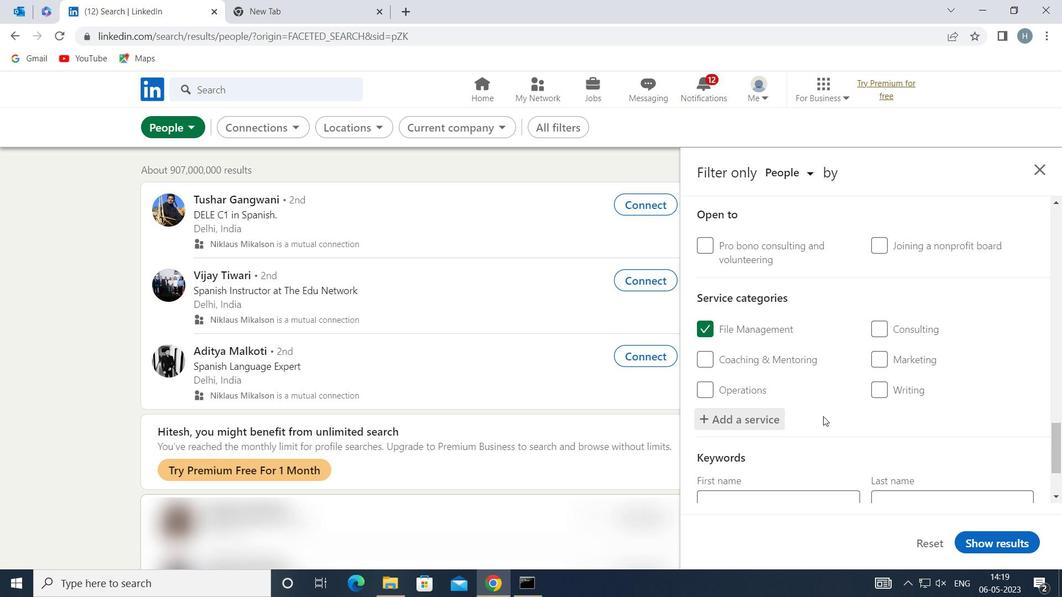 
Action: Mouse scrolled (823, 416) with delta (0, 0)
Screenshot: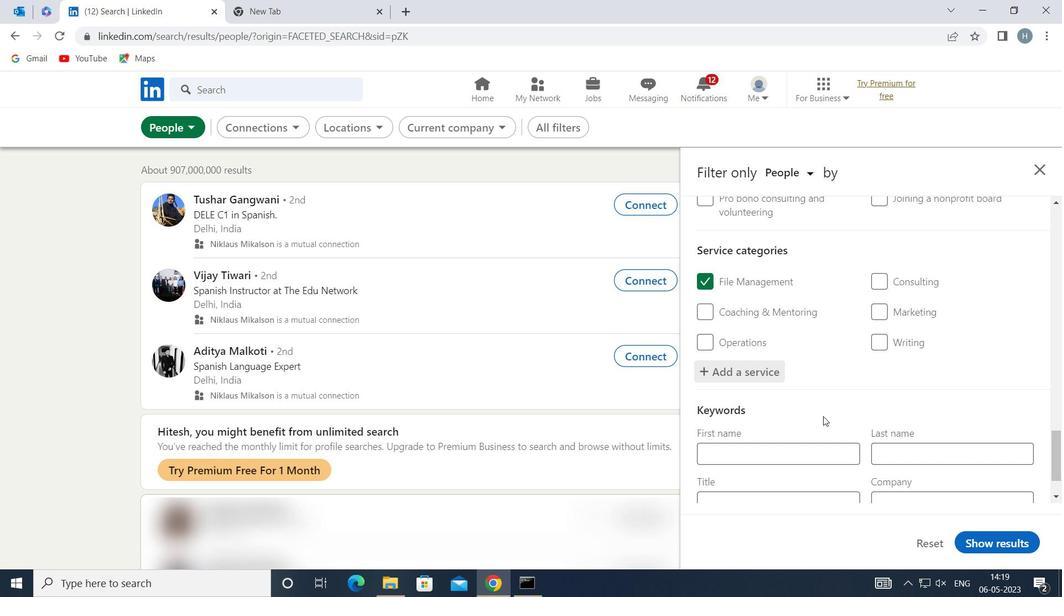 
Action: Mouse scrolled (823, 416) with delta (0, 0)
Screenshot: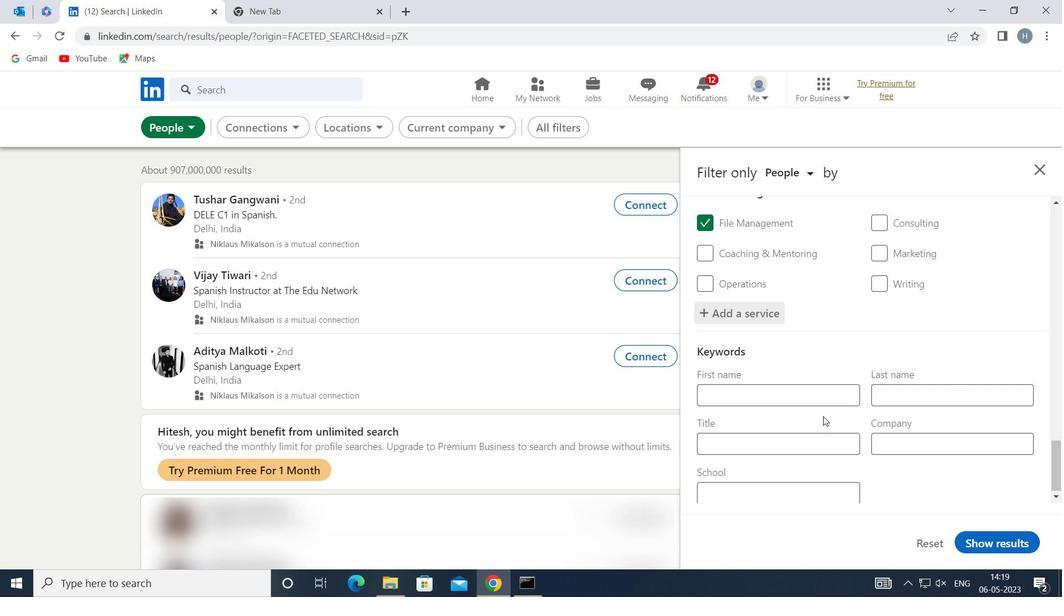 
Action: Mouse moved to (817, 434)
Screenshot: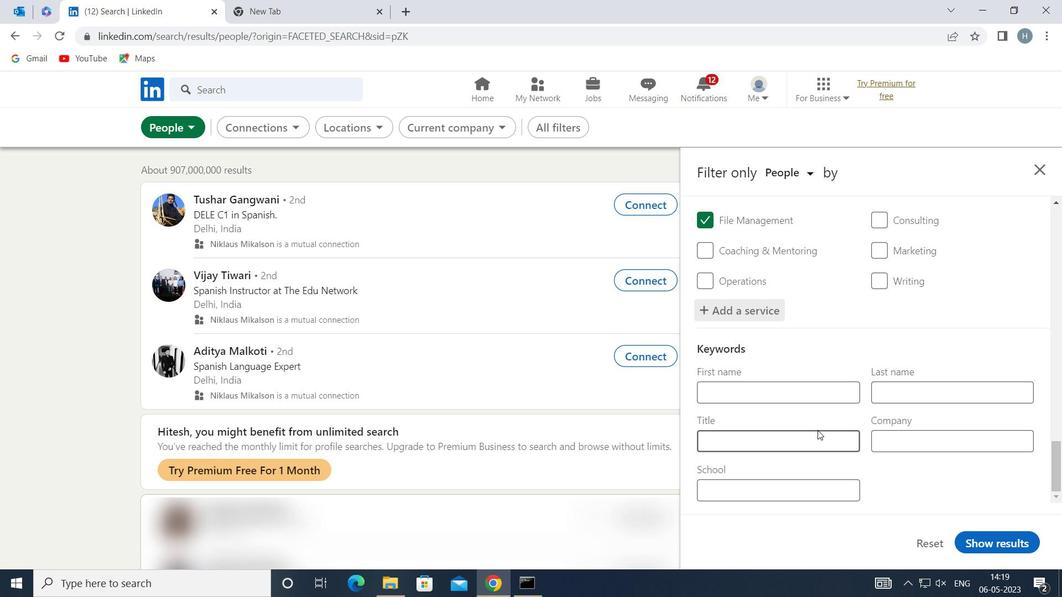 
Action: Mouse pressed left at (817, 434)
Screenshot: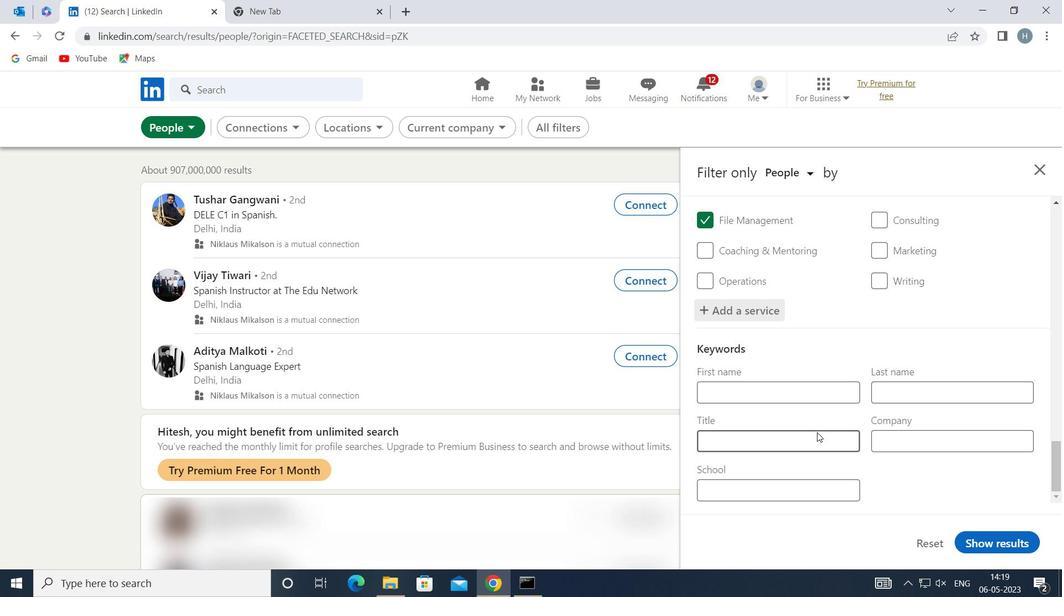 
Action: Mouse moved to (817, 435)
Screenshot: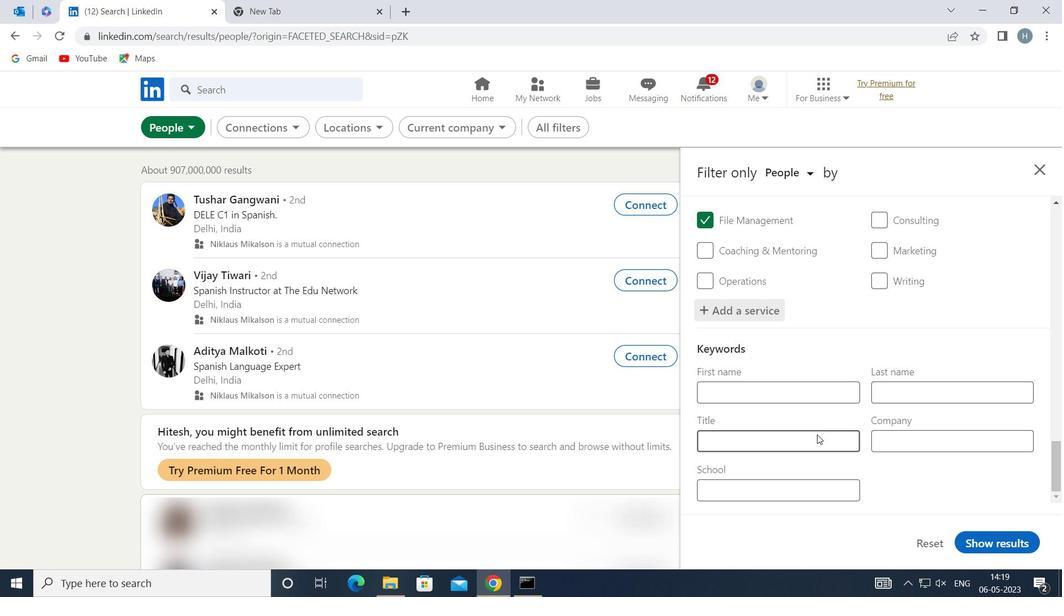 
Action: Mouse pressed left at (817, 435)
Screenshot: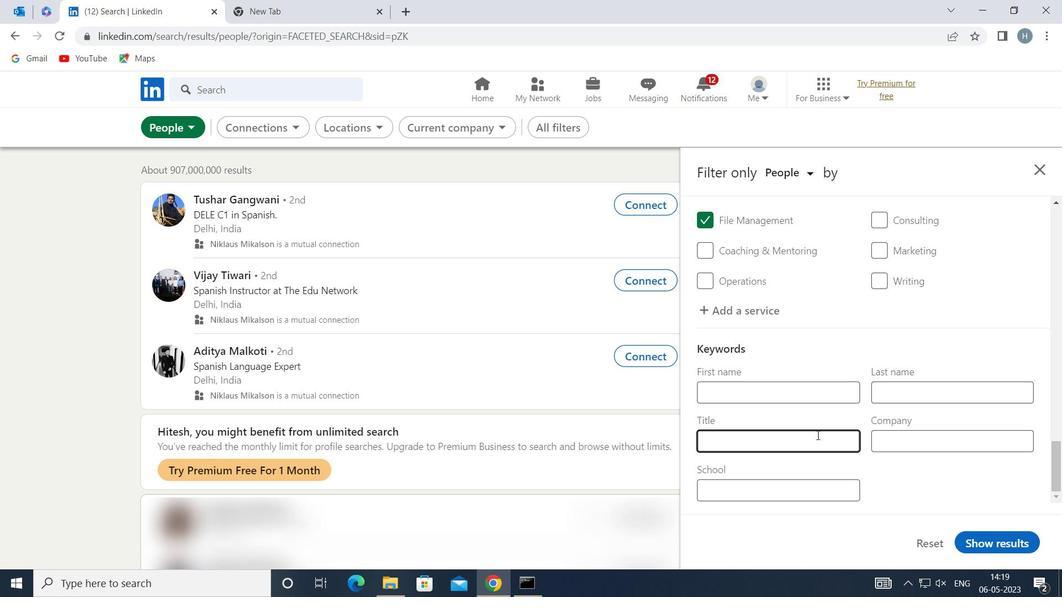 
Action: Key pressed <Key.shift>PROGRAM<Key.space><Key.shift>ADMINISTRATOR
Screenshot: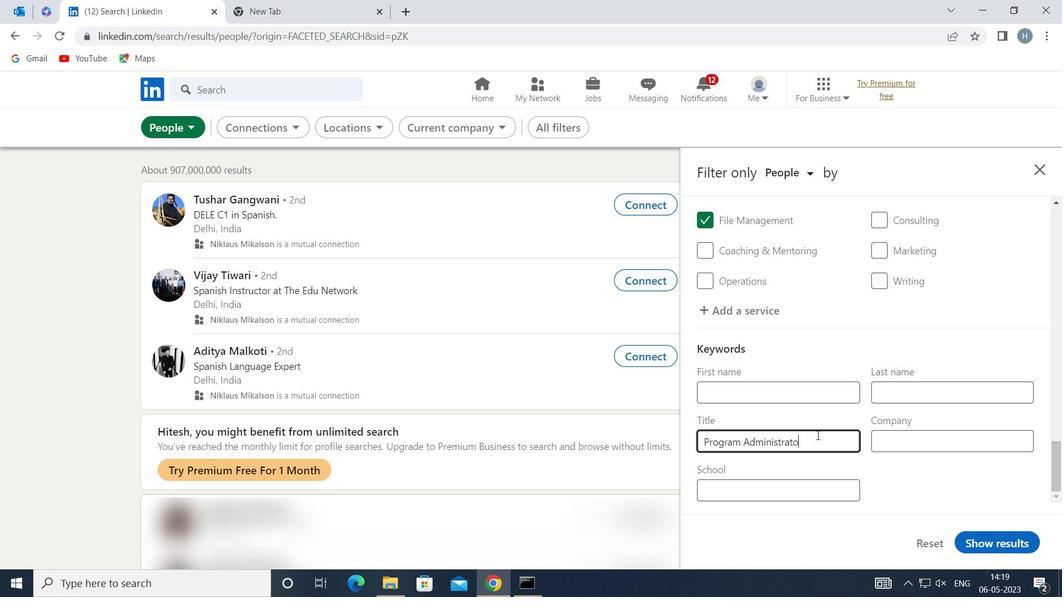 
Action: Mouse moved to (996, 541)
Screenshot: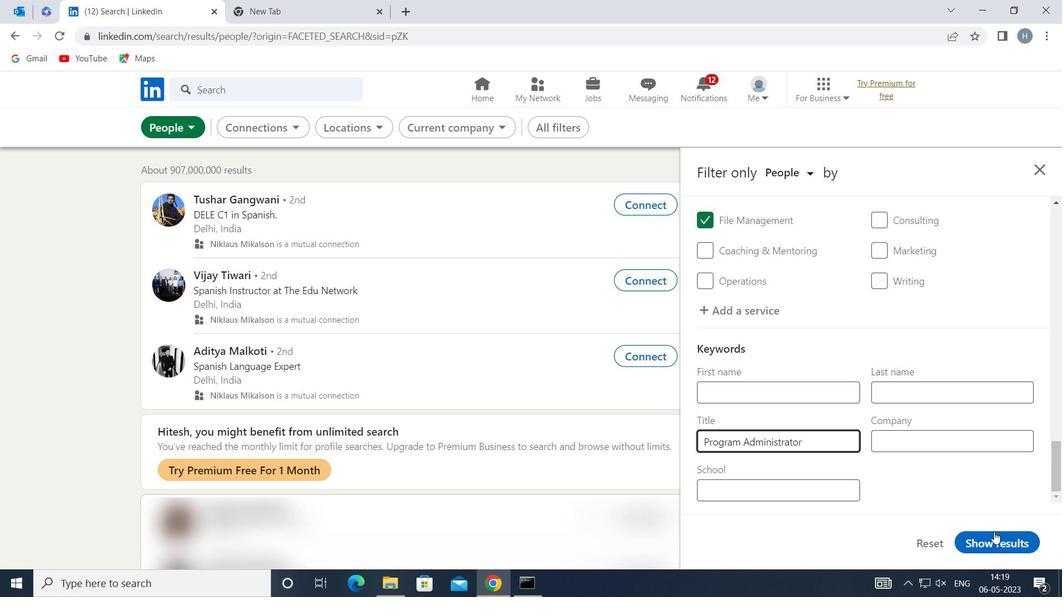 
Action: Mouse pressed left at (996, 541)
Screenshot: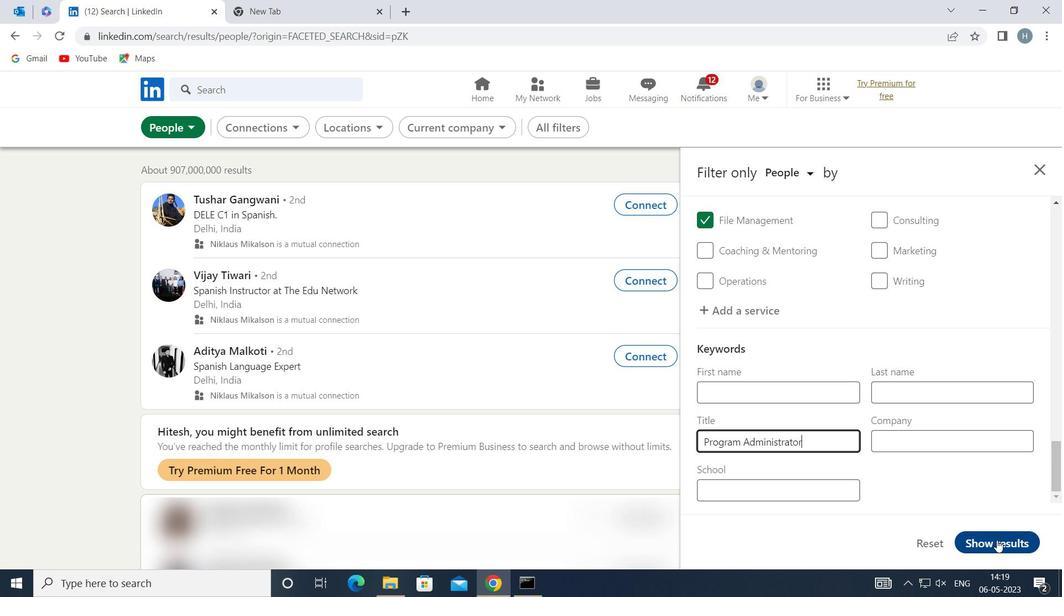 
Action: Mouse moved to (770, 372)
Screenshot: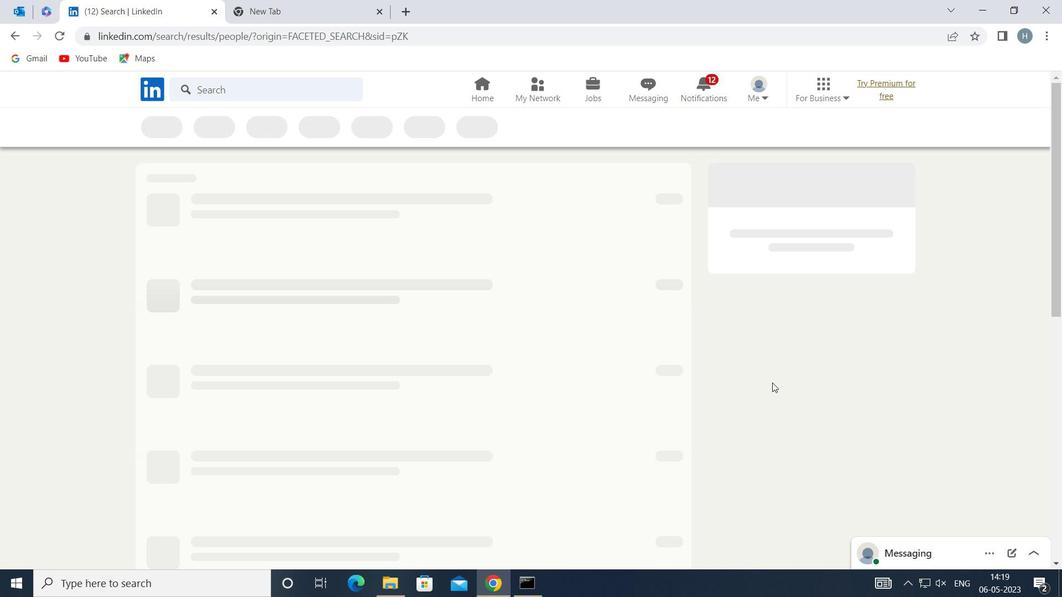 
